 Task: Reply All to email with the signature Charles Evans with the subject Project completion from softage.1@softage.net with the message Could you provide an update on the progress of the environmental sustainability project?, select first 2 words, change the font of the message to Verdana and change the font typography to italics Send the email
Action: Mouse moved to (508, 648)
Screenshot: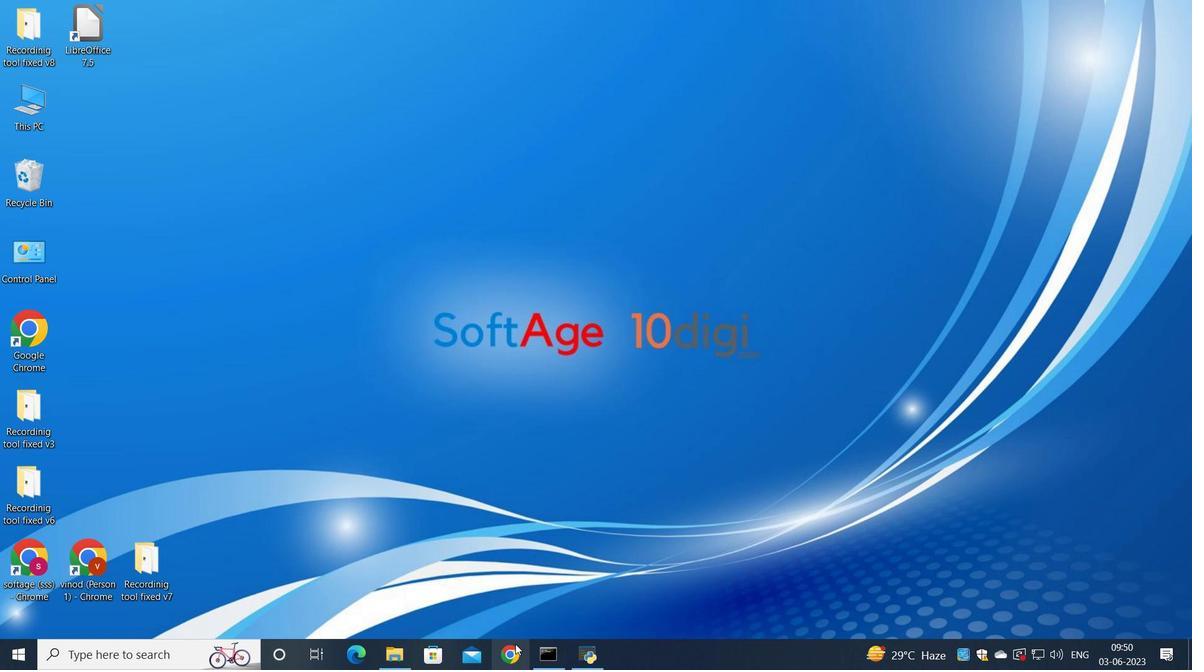 
Action: Mouse pressed left at (508, 648)
Screenshot: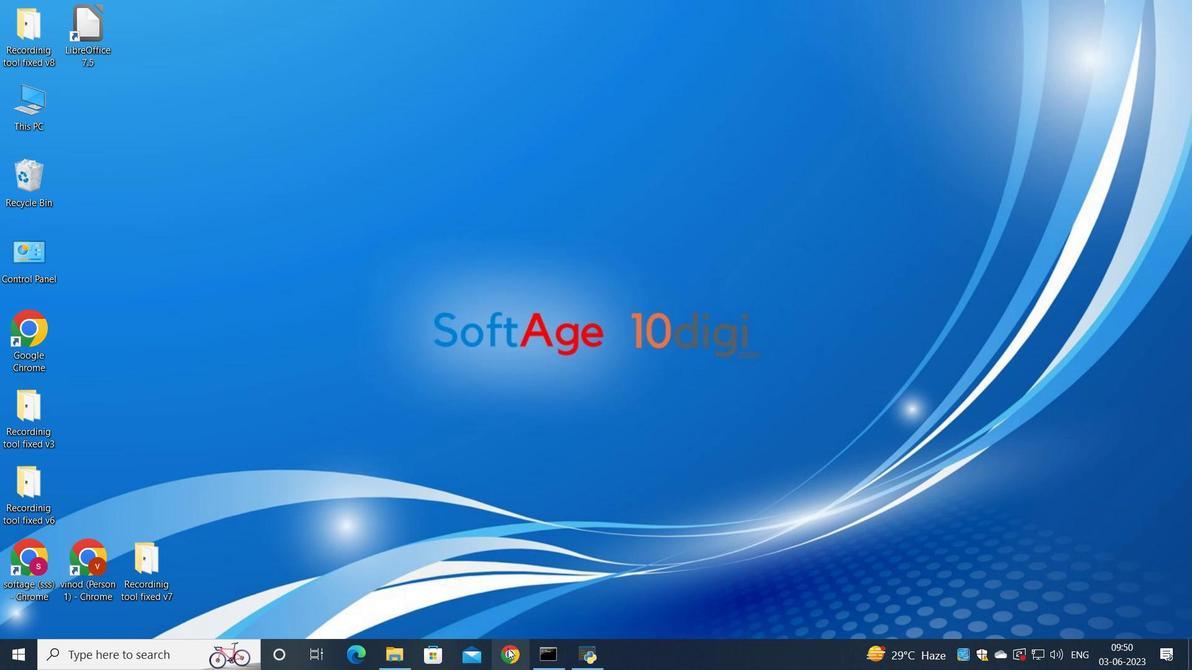 
Action: Mouse moved to (518, 395)
Screenshot: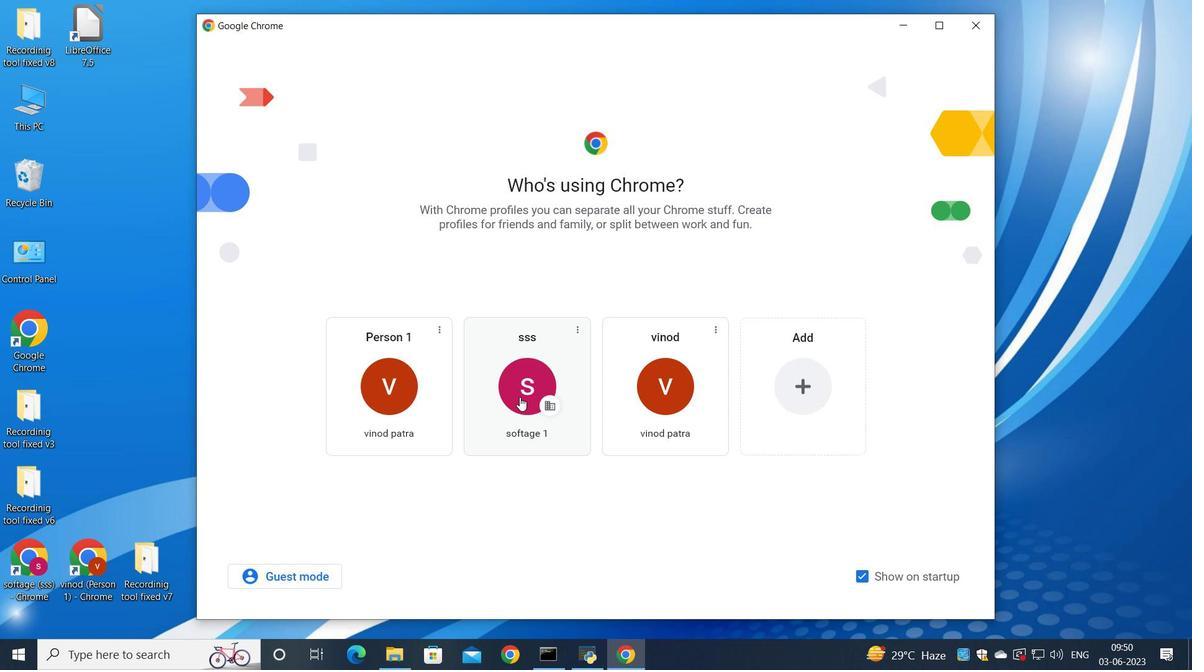 
Action: Mouse pressed left at (518, 395)
Screenshot: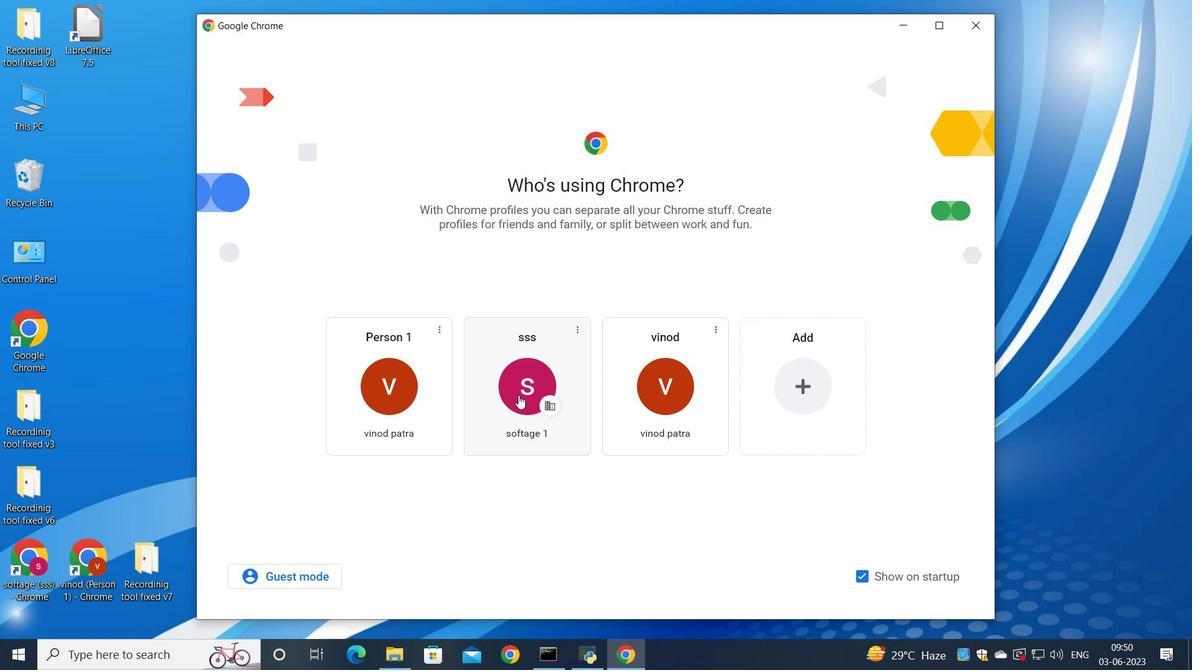 
Action: Mouse moved to (1039, 109)
Screenshot: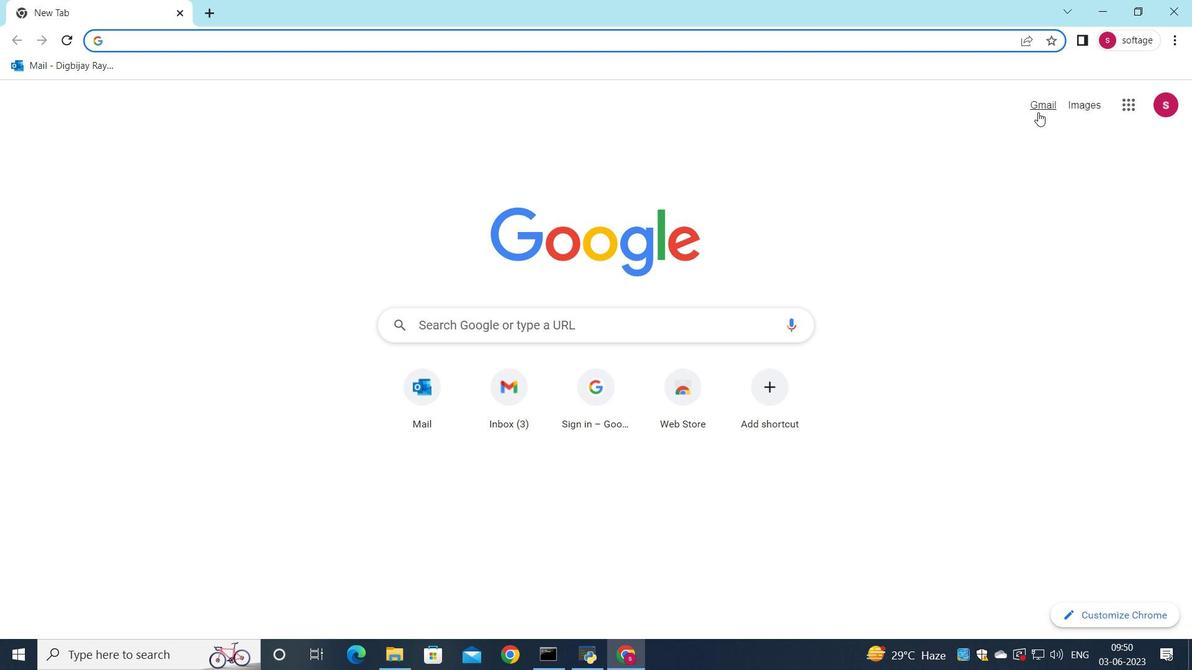 
Action: Mouse pressed left at (1039, 109)
Screenshot: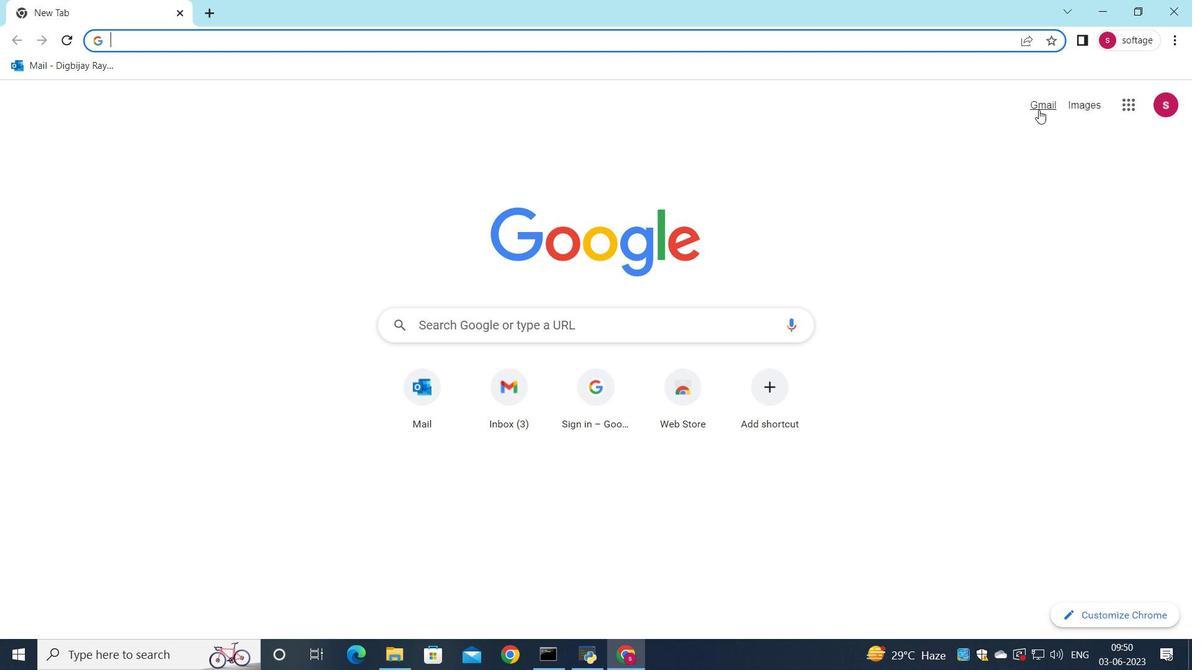 
Action: Mouse moved to (1008, 109)
Screenshot: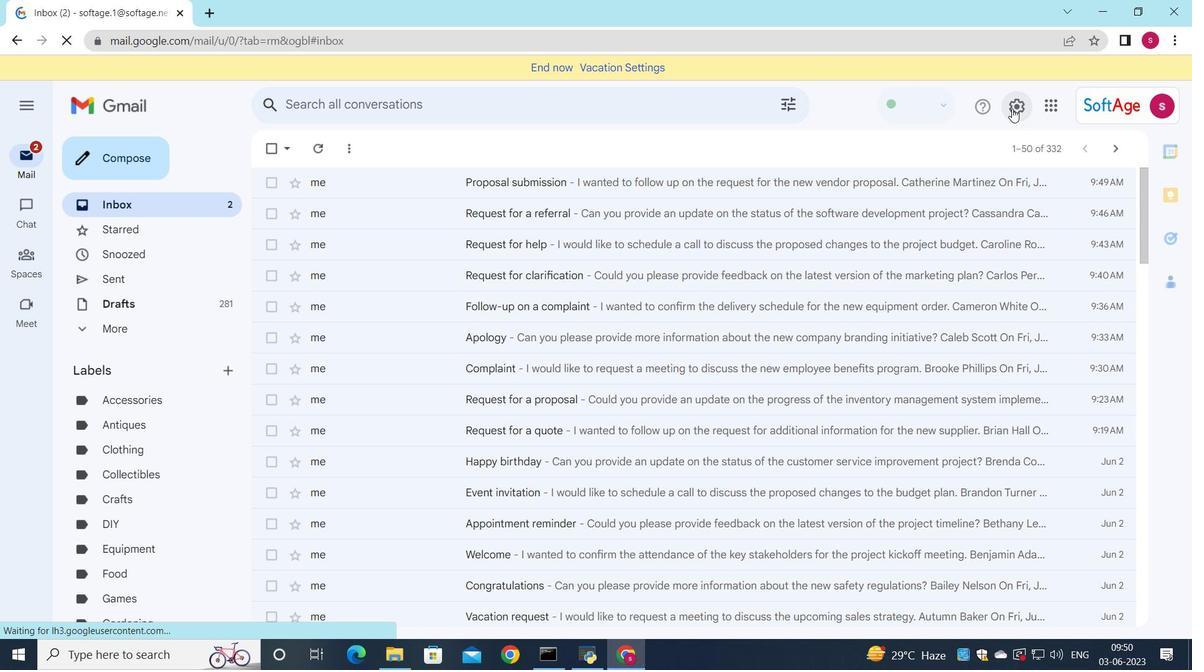 
Action: Mouse pressed left at (1008, 109)
Screenshot: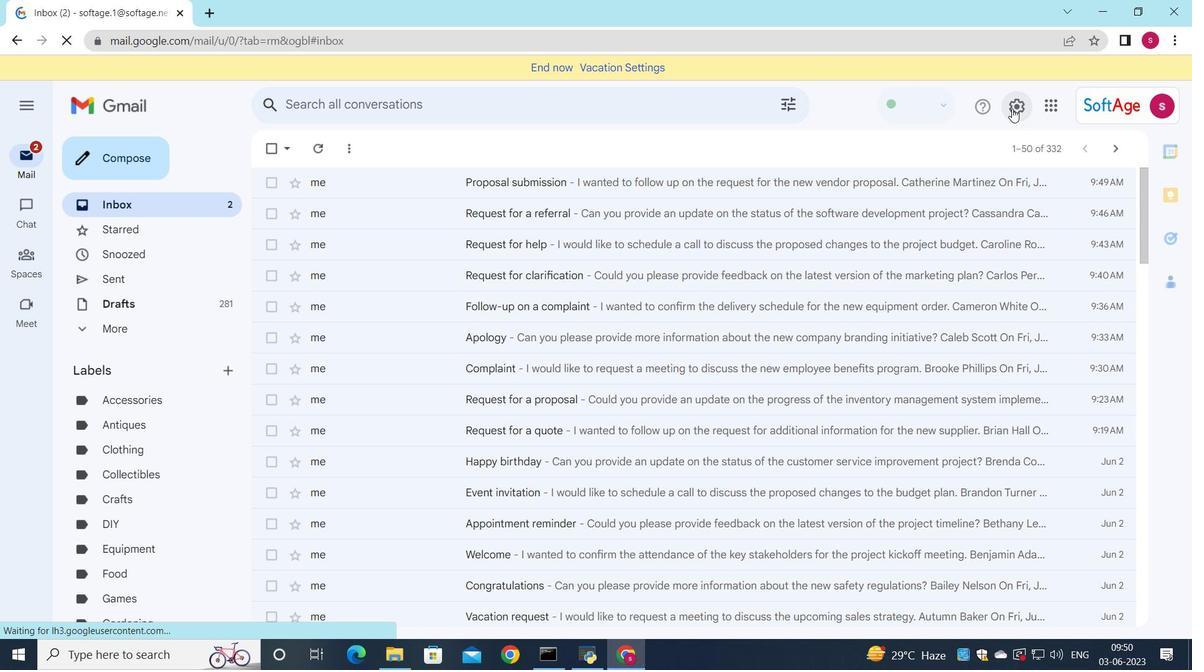 
Action: Mouse moved to (1010, 180)
Screenshot: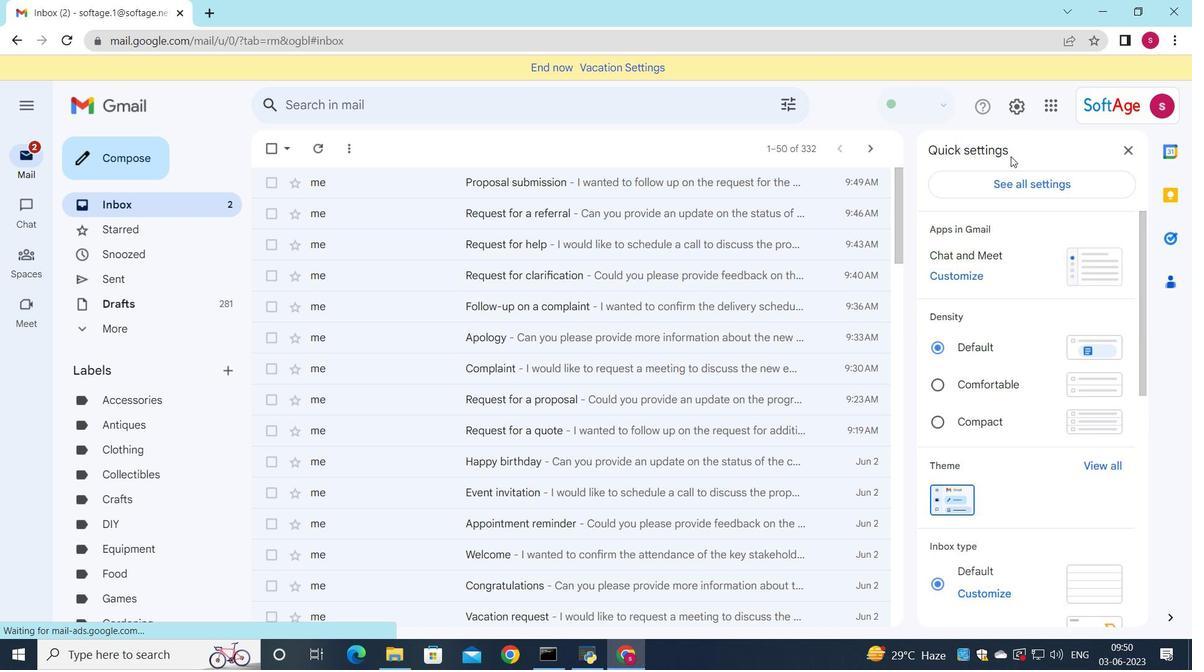 
Action: Mouse pressed left at (1010, 180)
Screenshot: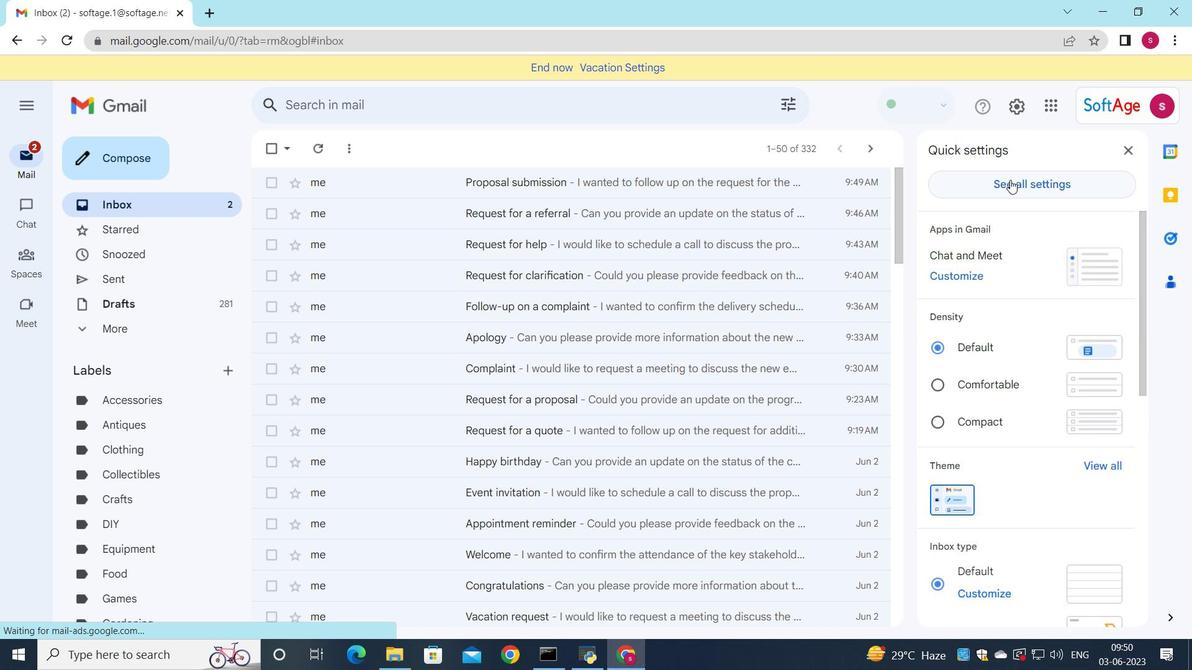 
Action: Mouse moved to (509, 327)
Screenshot: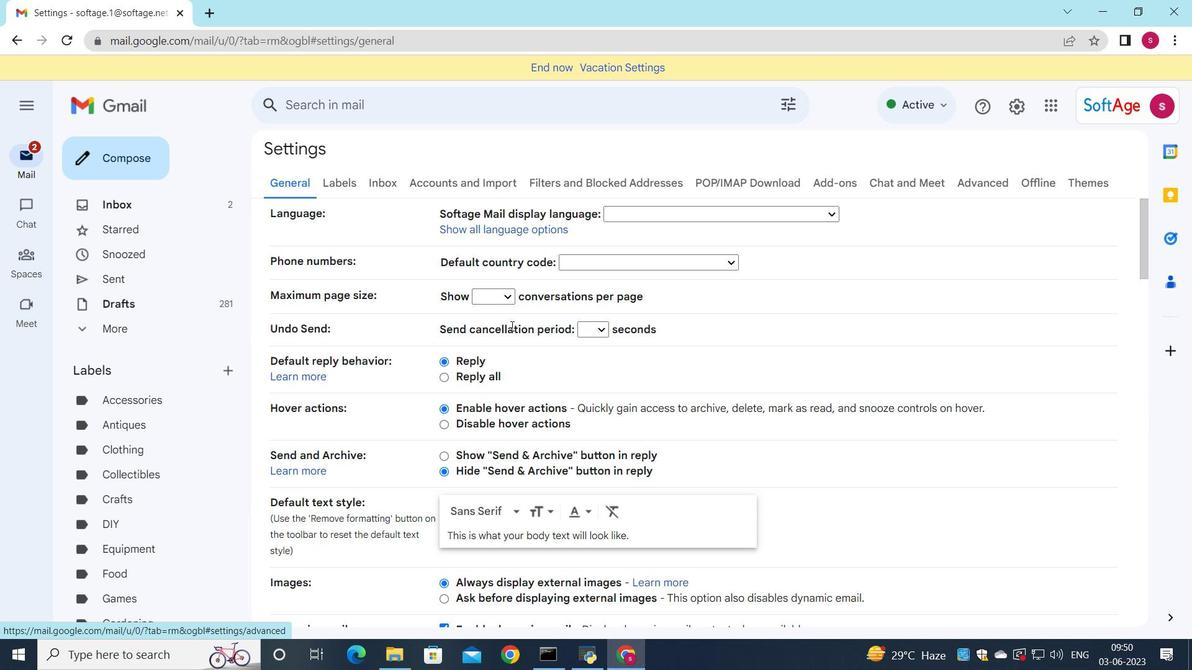 
Action: Mouse scrolled (509, 327) with delta (0, 0)
Screenshot: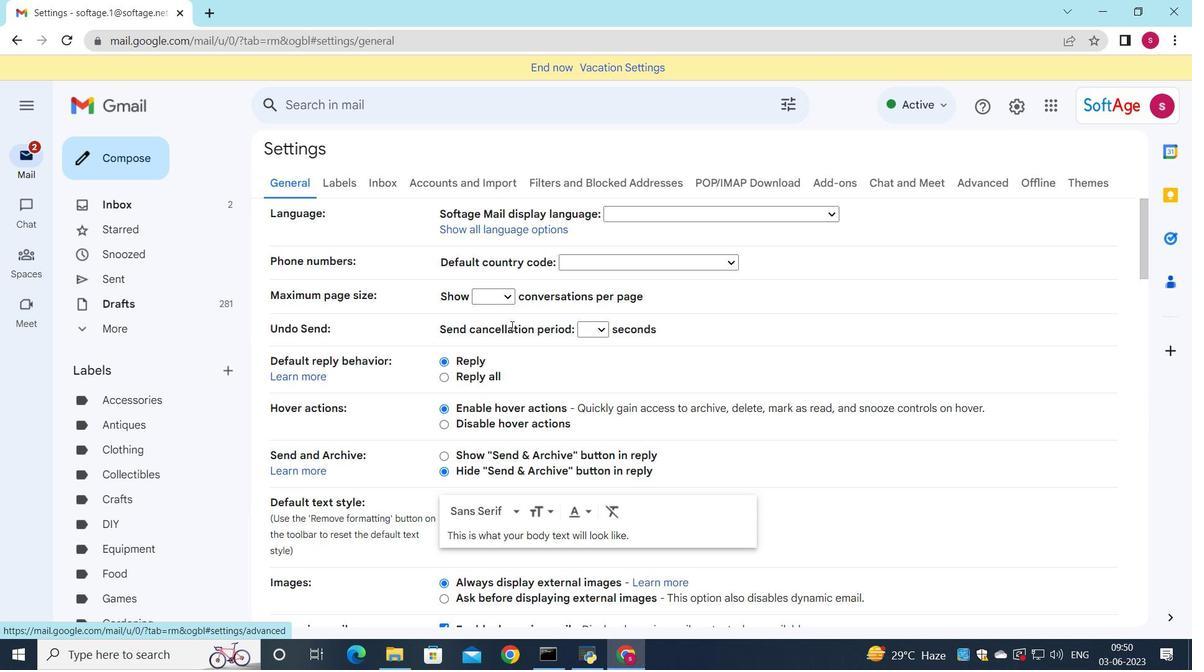 
Action: Mouse moved to (507, 329)
Screenshot: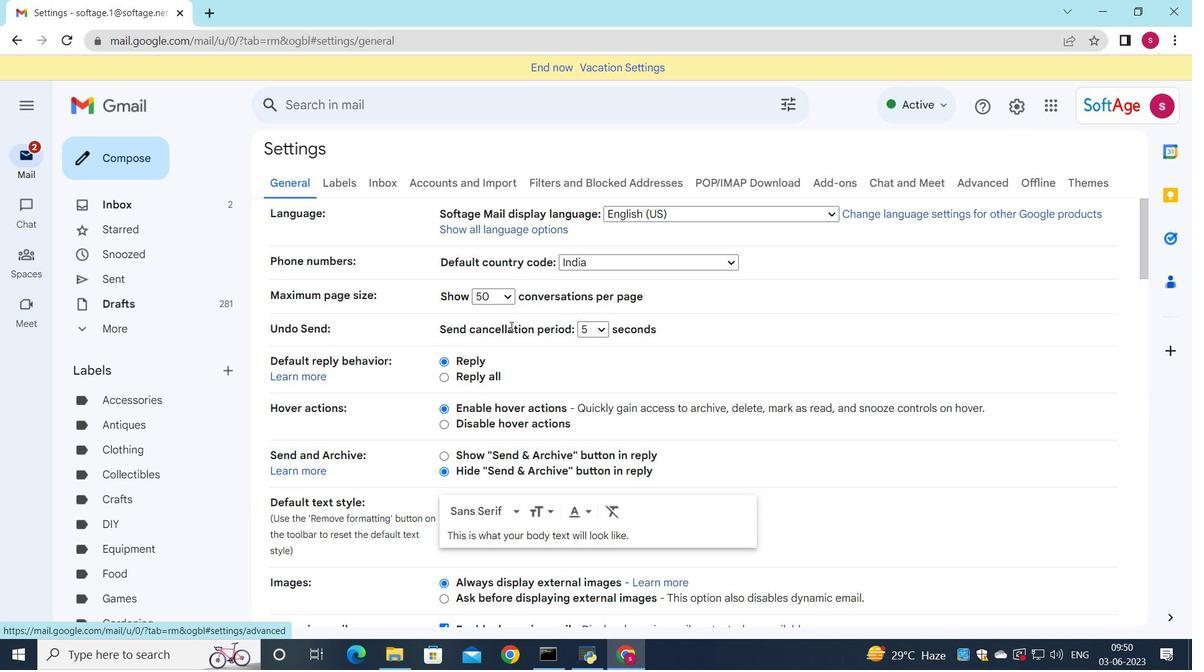 
Action: Mouse scrolled (507, 328) with delta (0, 0)
Screenshot: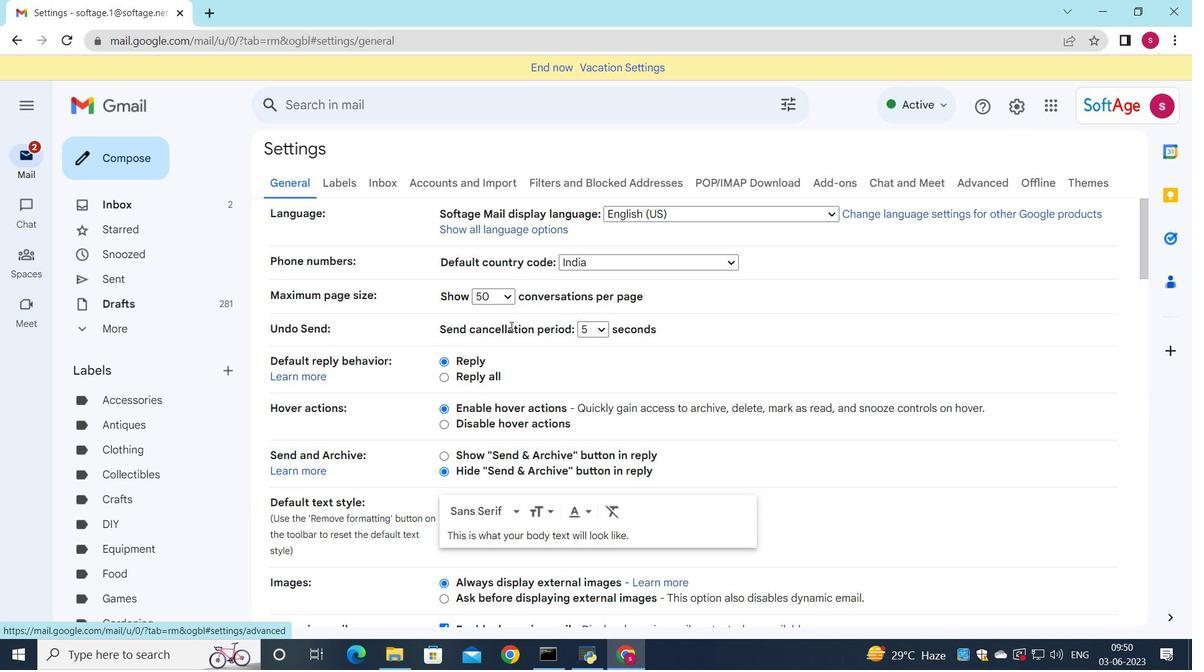 
Action: Mouse scrolled (507, 328) with delta (0, 0)
Screenshot: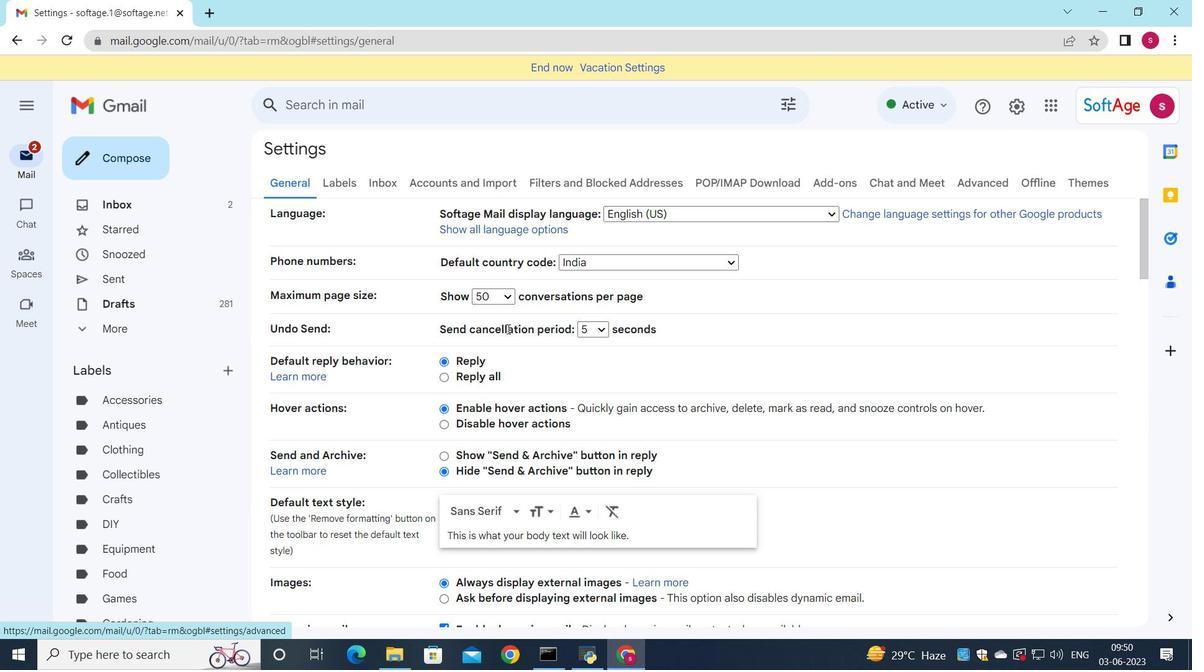 
Action: Mouse moved to (507, 334)
Screenshot: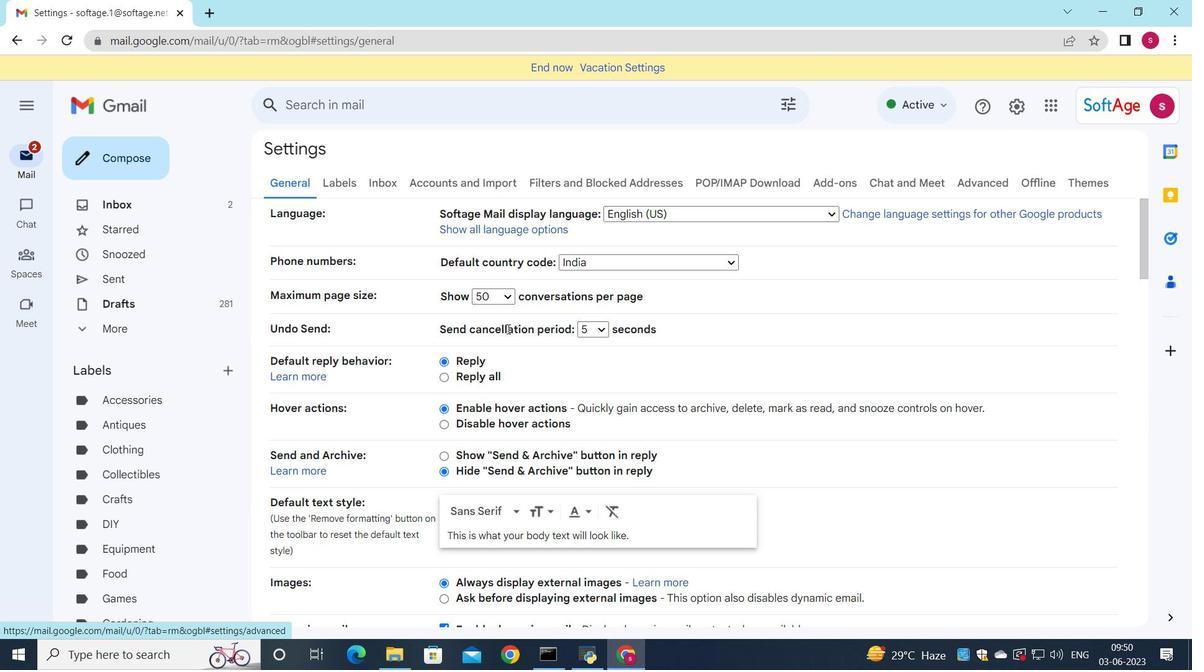 
Action: Mouse scrolled (507, 333) with delta (0, 0)
Screenshot: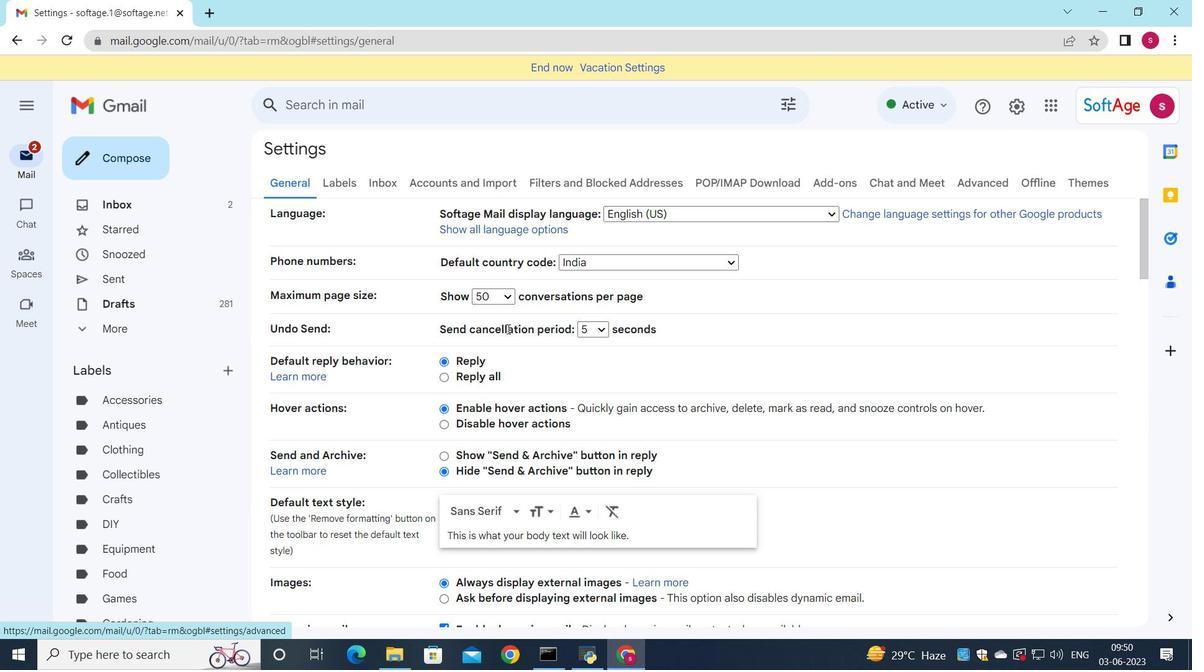 
Action: Mouse moved to (507, 337)
Screenshot: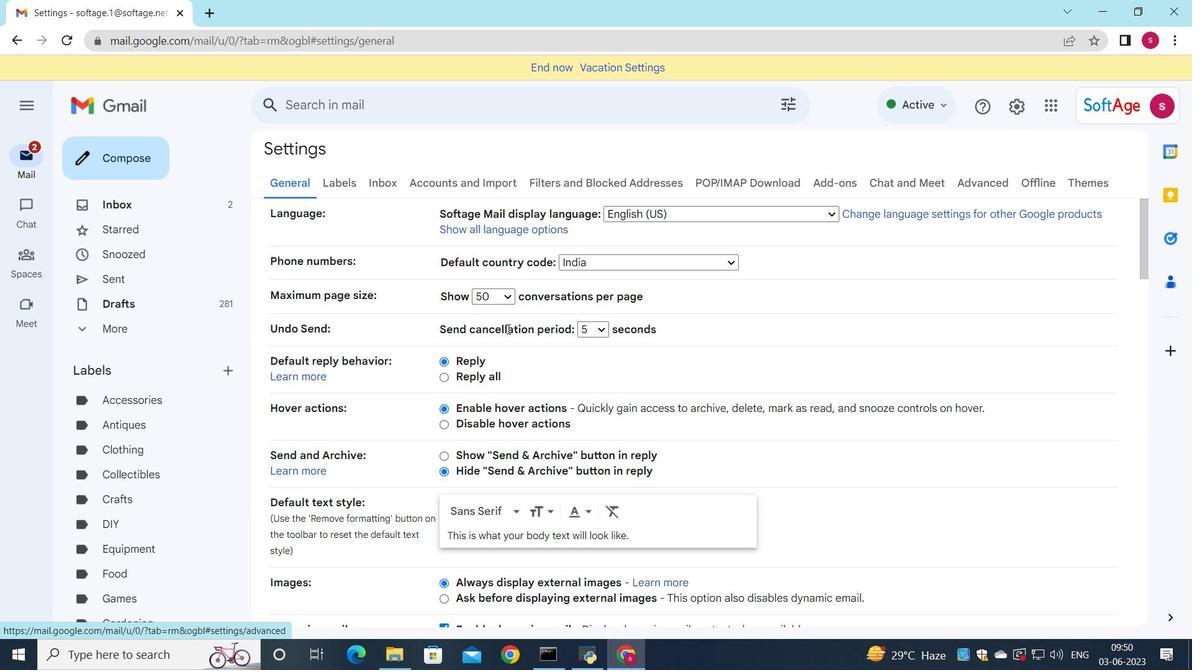 
Action: Mouse scrolled (507, 336) with delta (0, 0)
Screenshot: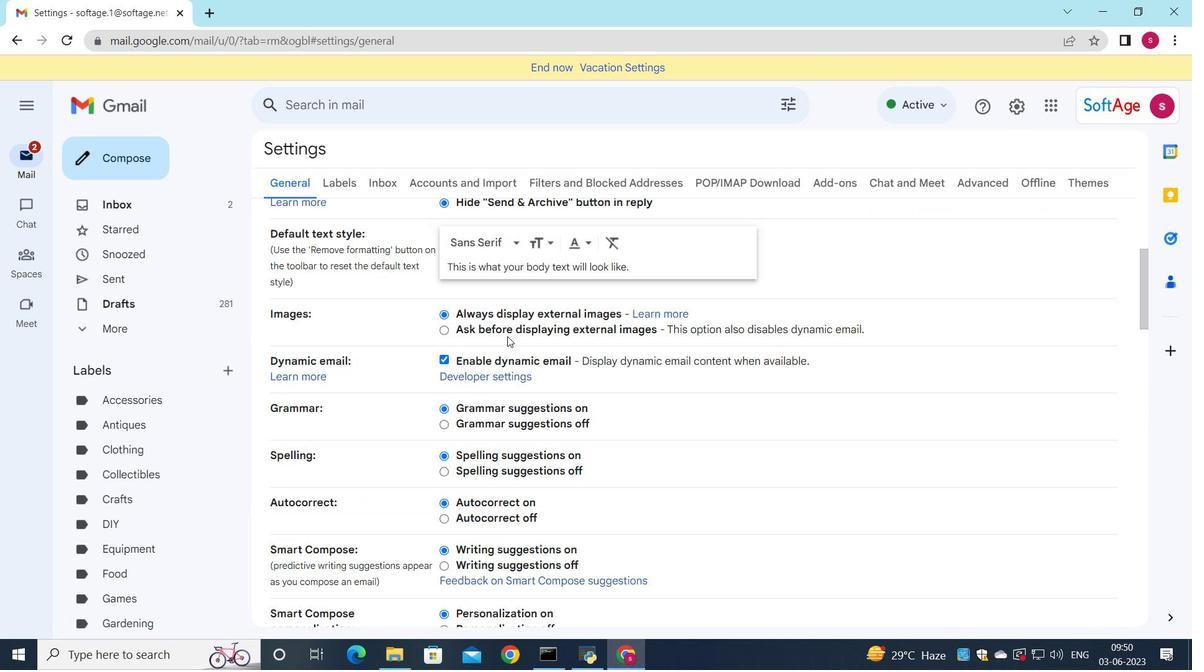 
Action: Mouse moved to (505, 337)
Screenshot: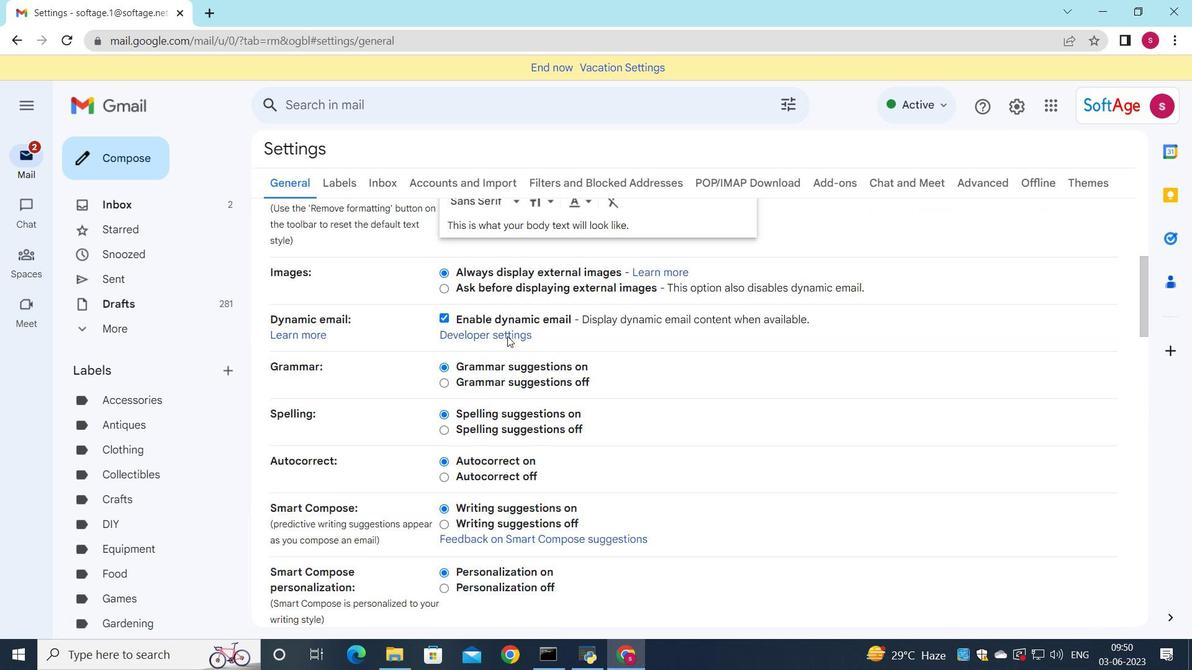 
Action: Mouse scrolled (505, 337) with delta (0, 0)
Screenshot: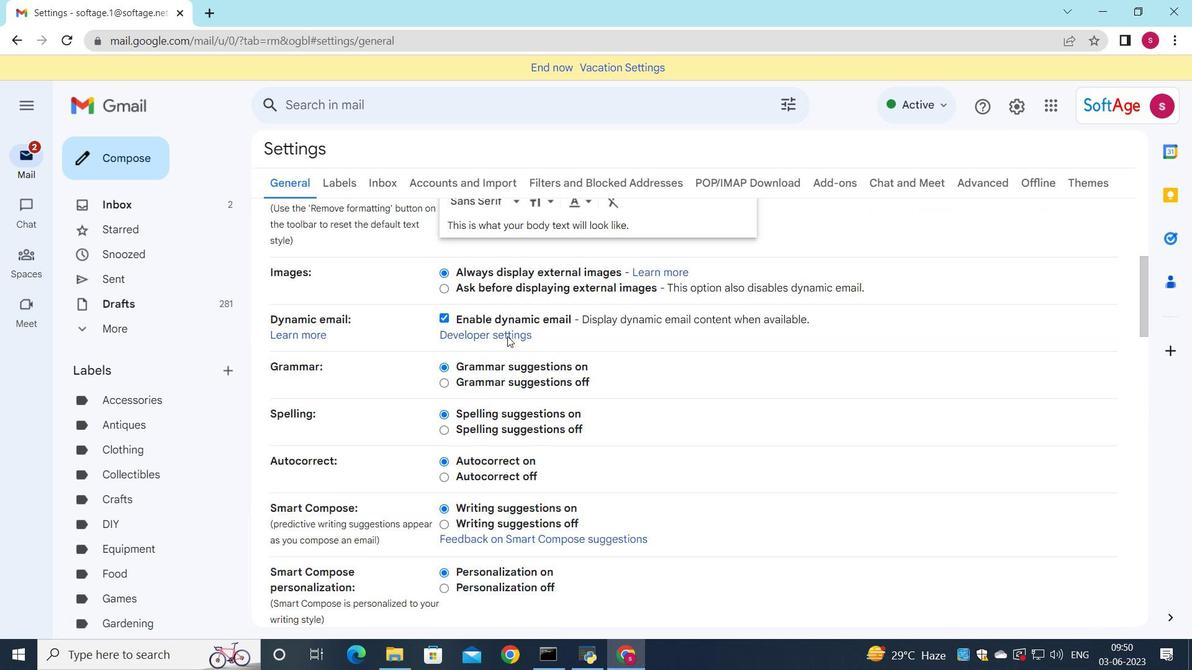 
Action: Mouse moved to (503, 340)
Screenshot: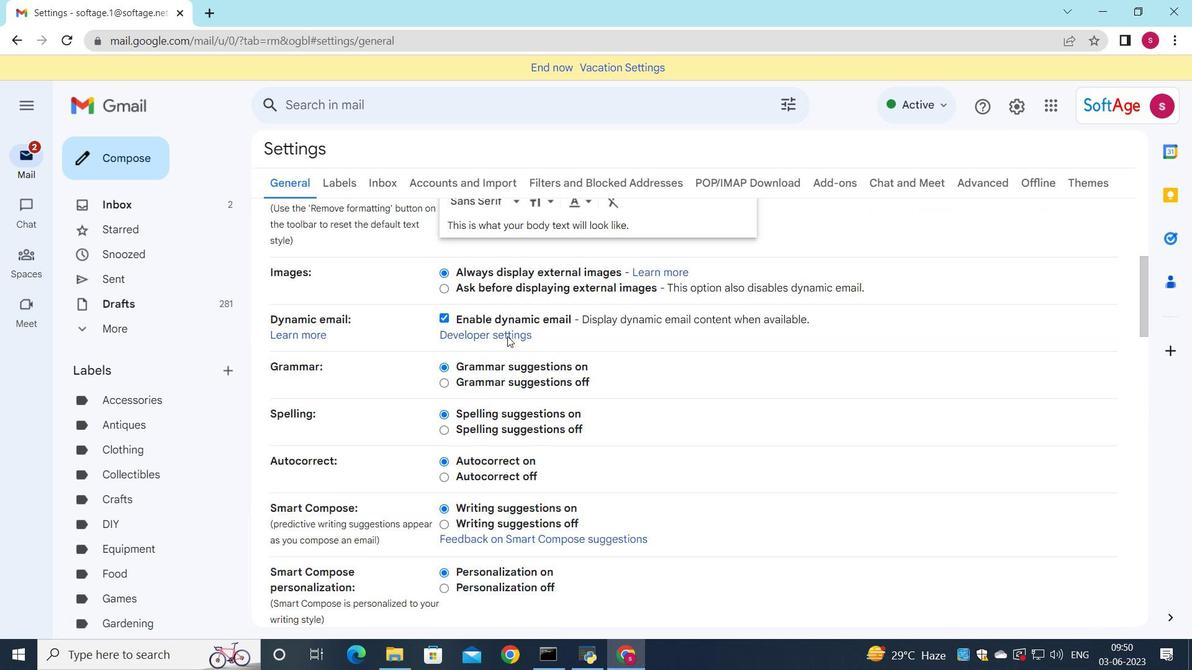 
Action: Mouse scrolled (503, 339) with delta (0, 0)
Screenshot: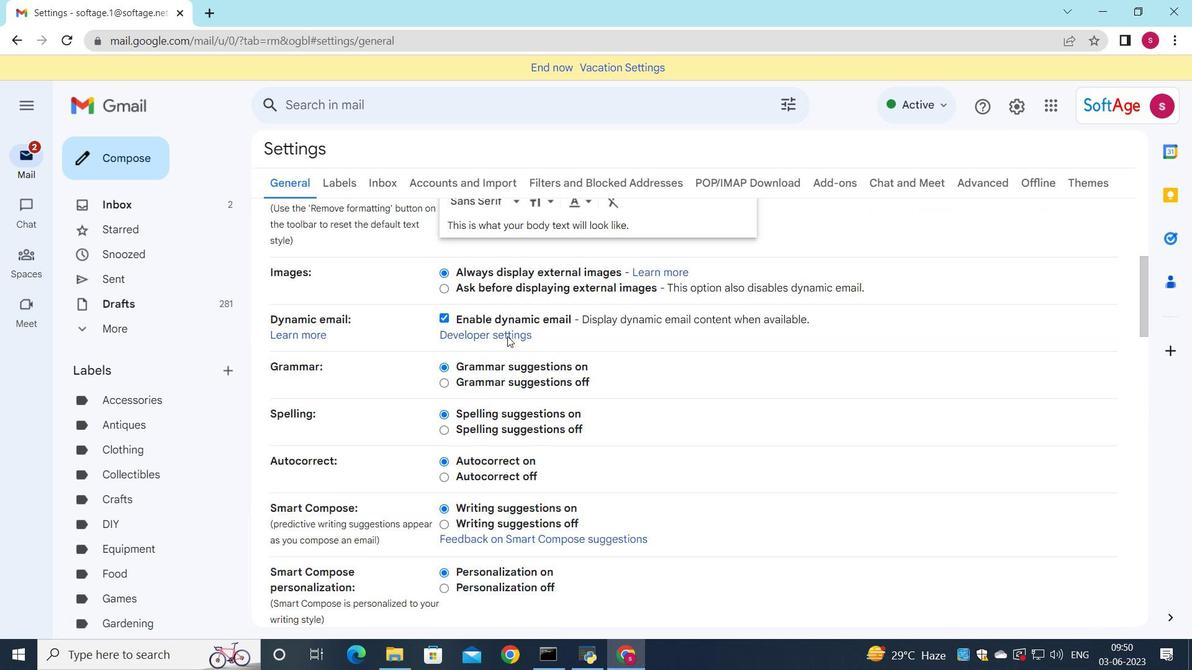 
Action: Mouse moved to (502, 342)
Screenshot: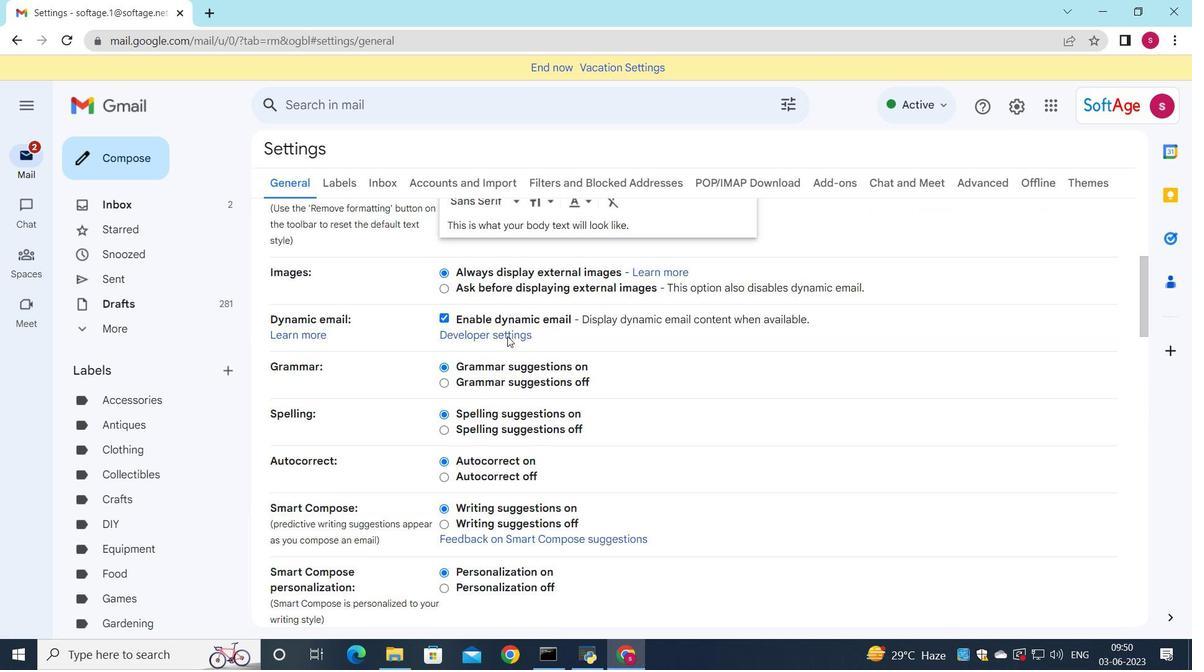 
Action: Mouse scrolled (502, 342) with delta (0, 0)
Screenshot: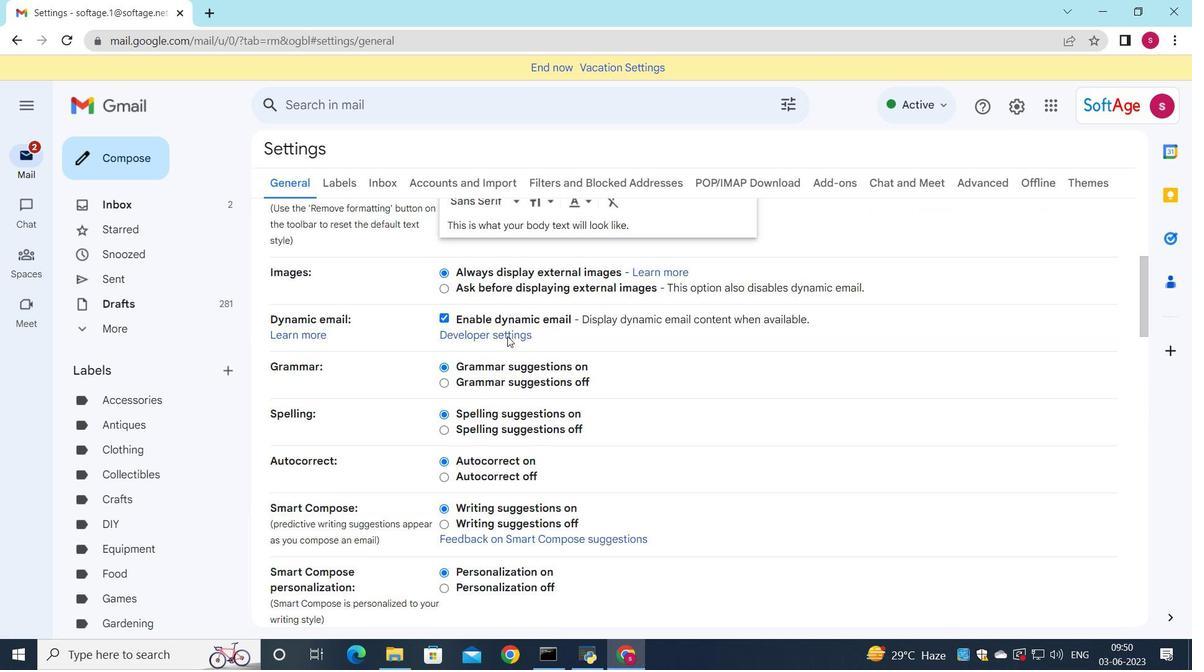 
Action: Mouse moved to (502, 348)
Screenshot: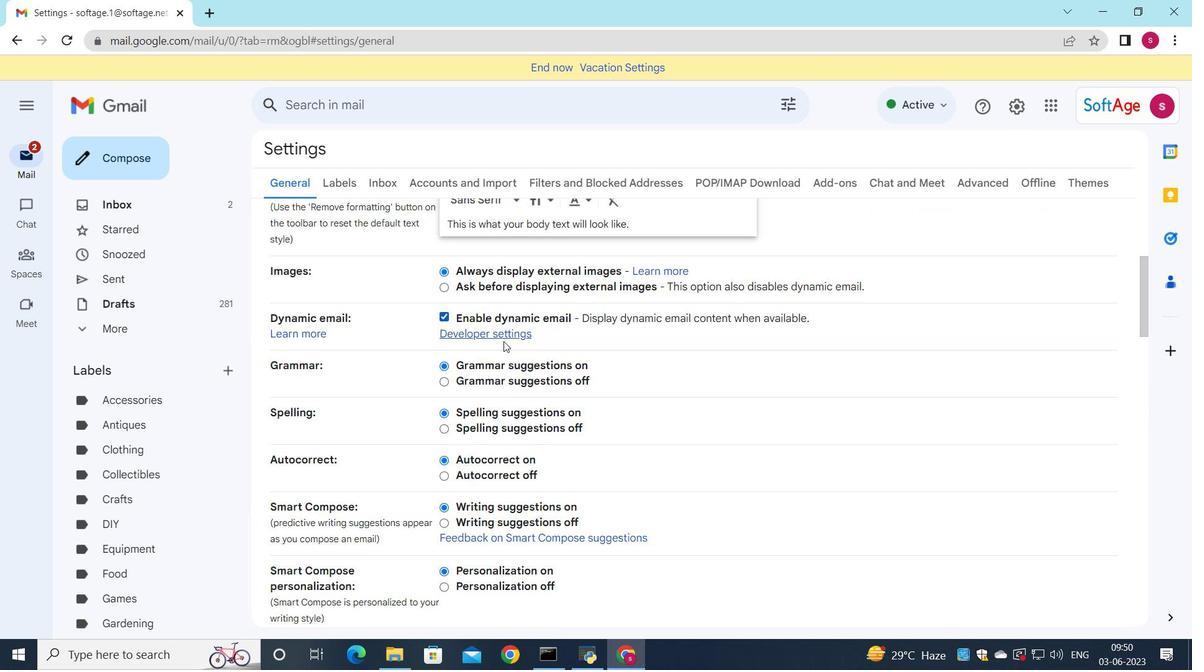 
Action: Mouse scrolled (502, 347) with delta (0, 0)
Screenshot: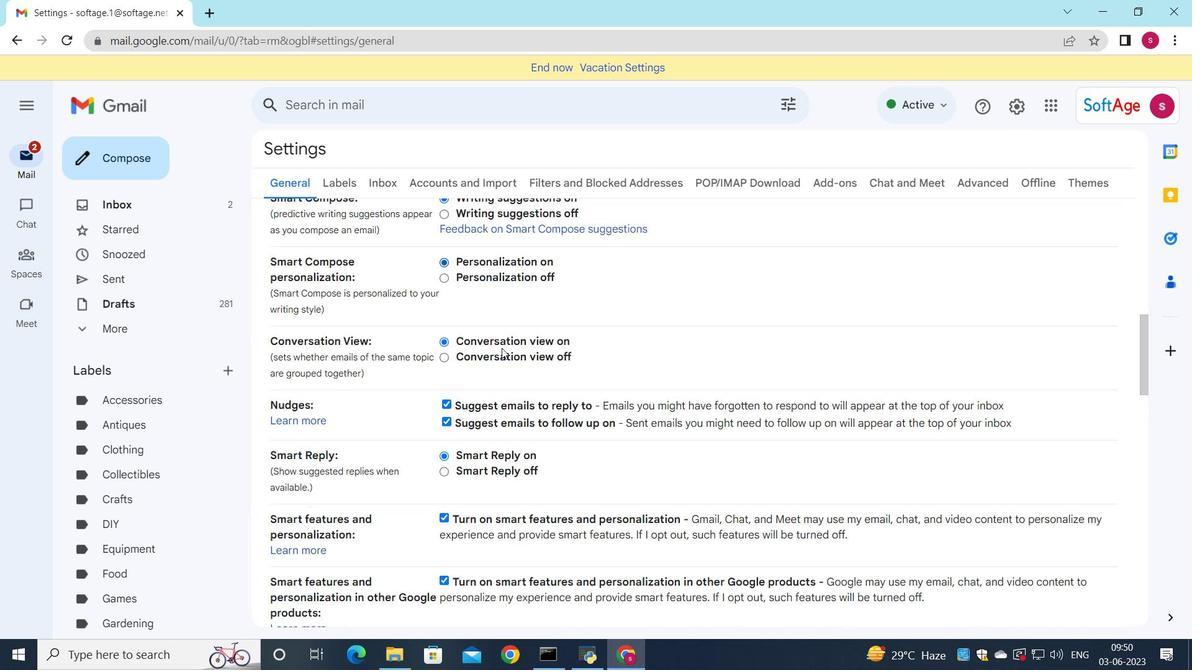 
Action: Mouse scrolled (502, 347) with delta (0, 0)
Screenshot: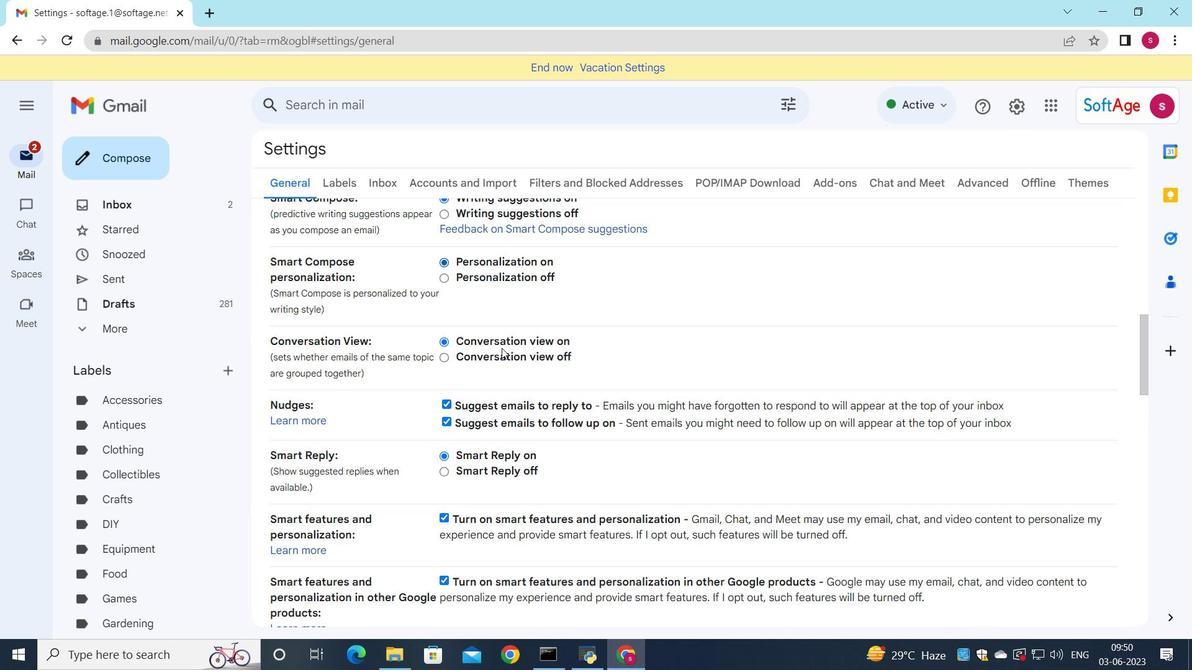 
Action: Mouse scrolled (502, 347) with delta (0, 0)
Screenshot: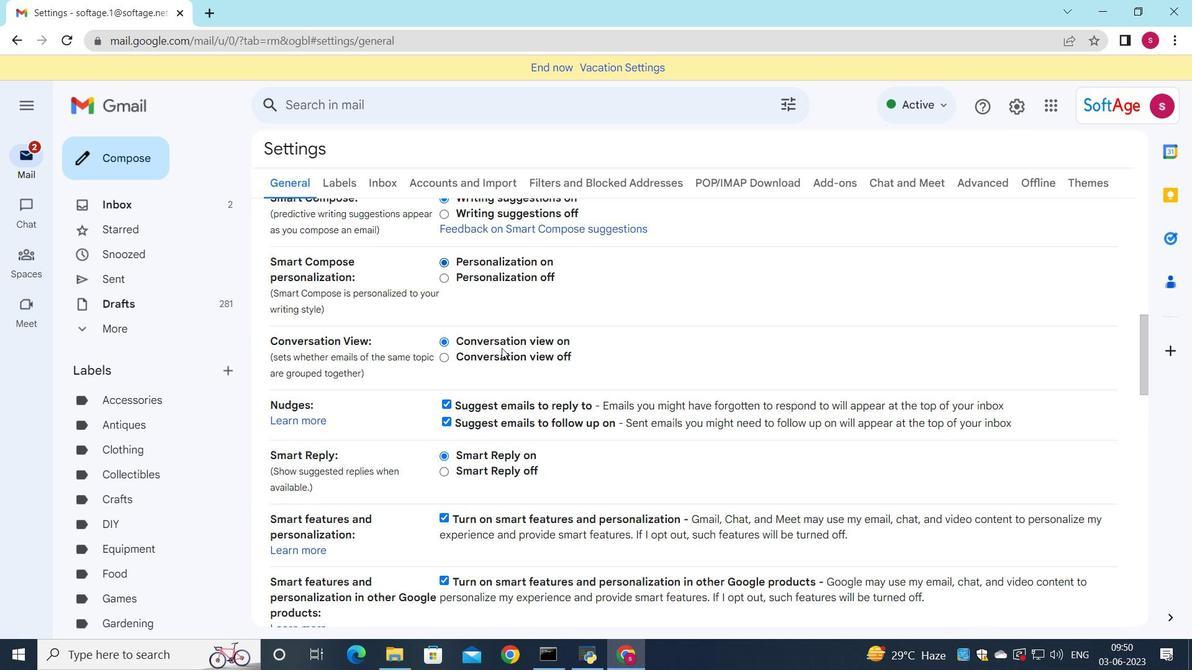 
Action: Mouse scrolled (502, 347) with delta (0, 0)
Screenshot: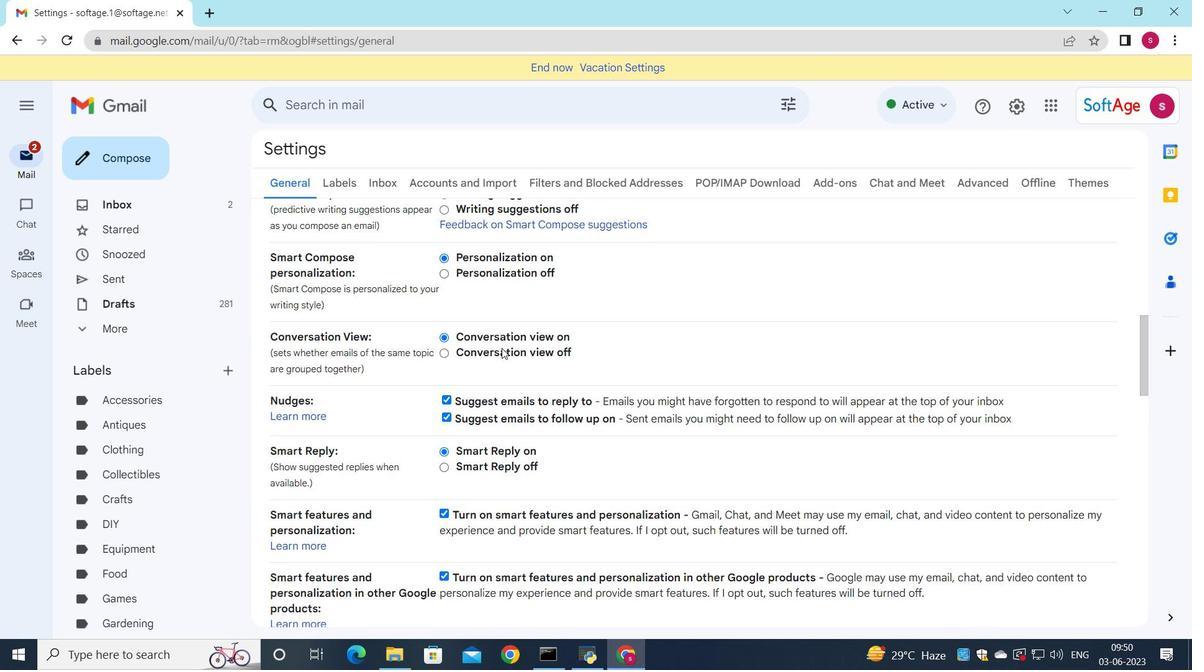
Action: Mouse scrolled (502, 347) with delta (0, 0)
Screenshot: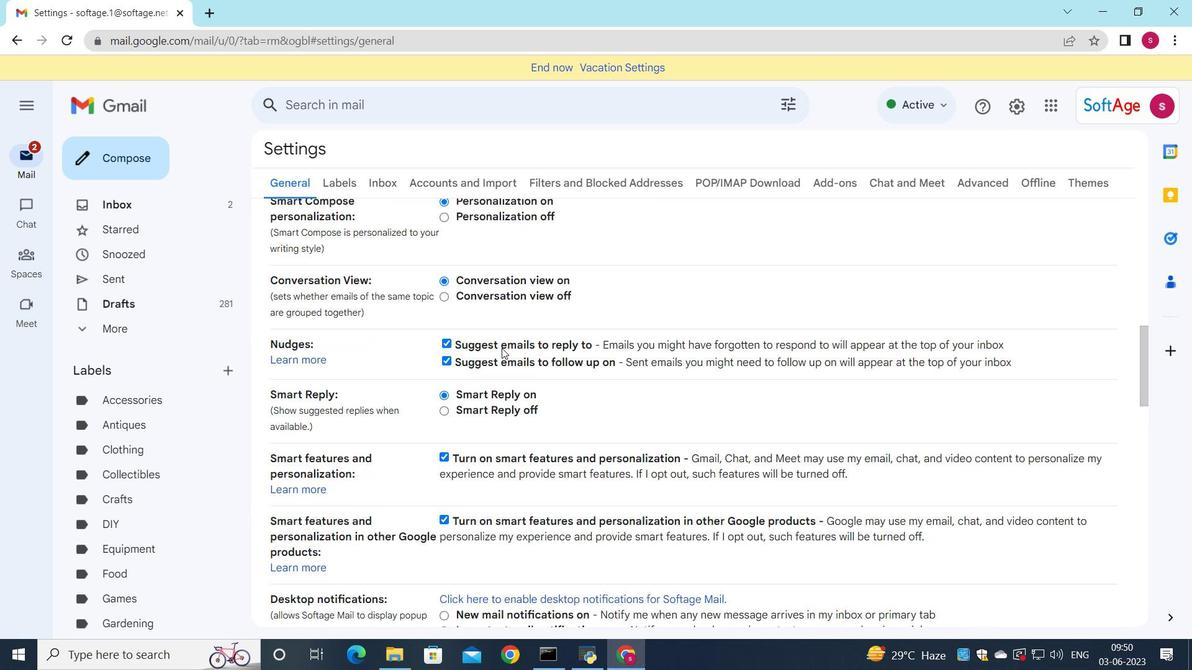 
Action: Mouse scrolled (502, 347) with delta (0, 0)
Screenshot: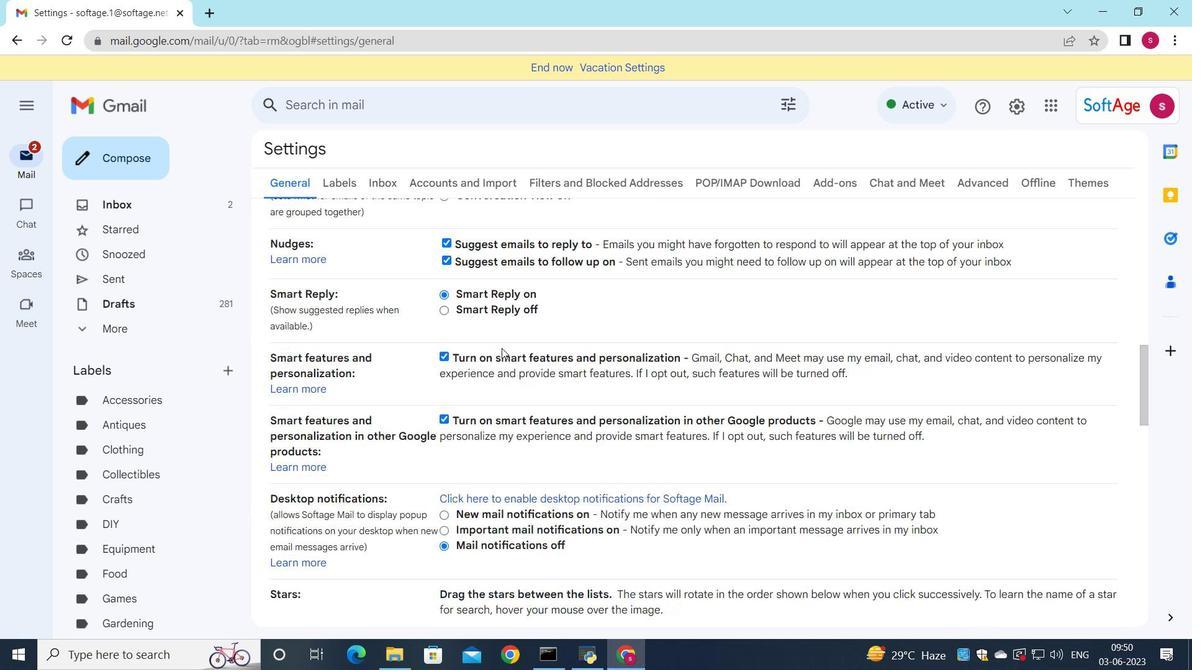 
Action: Mouse scrolled (502, 347) with delta (0, 0)
Screenshot: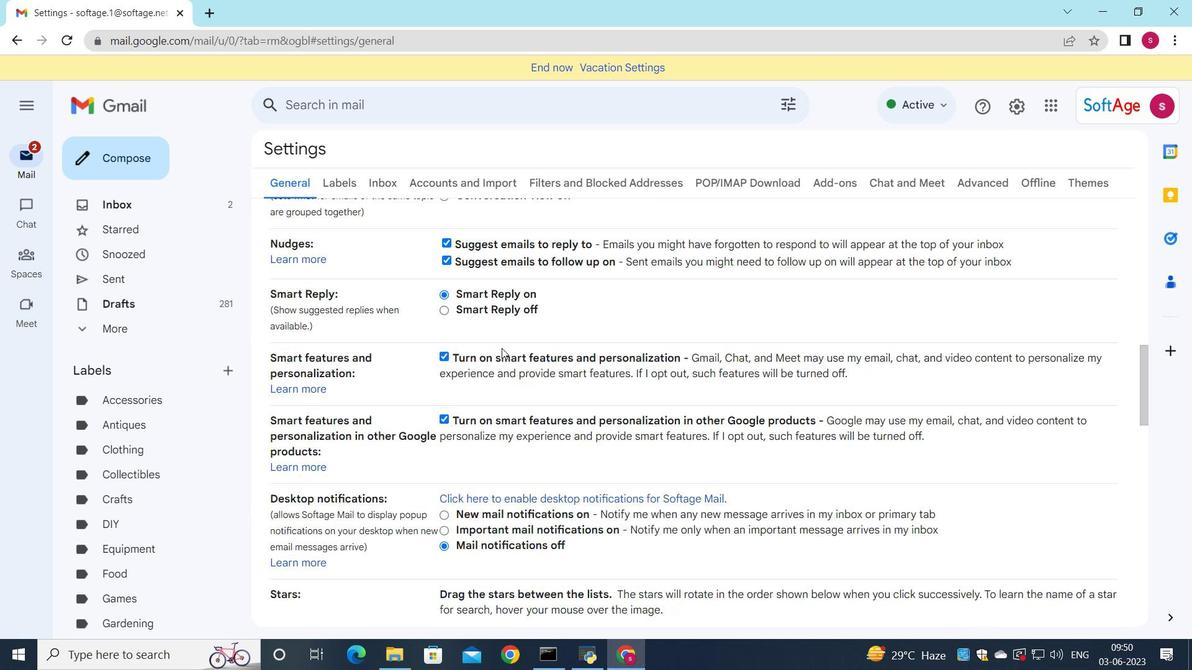 
Action: Mouse scrolled (502, 347) with delta (0, 0)
Screenshot: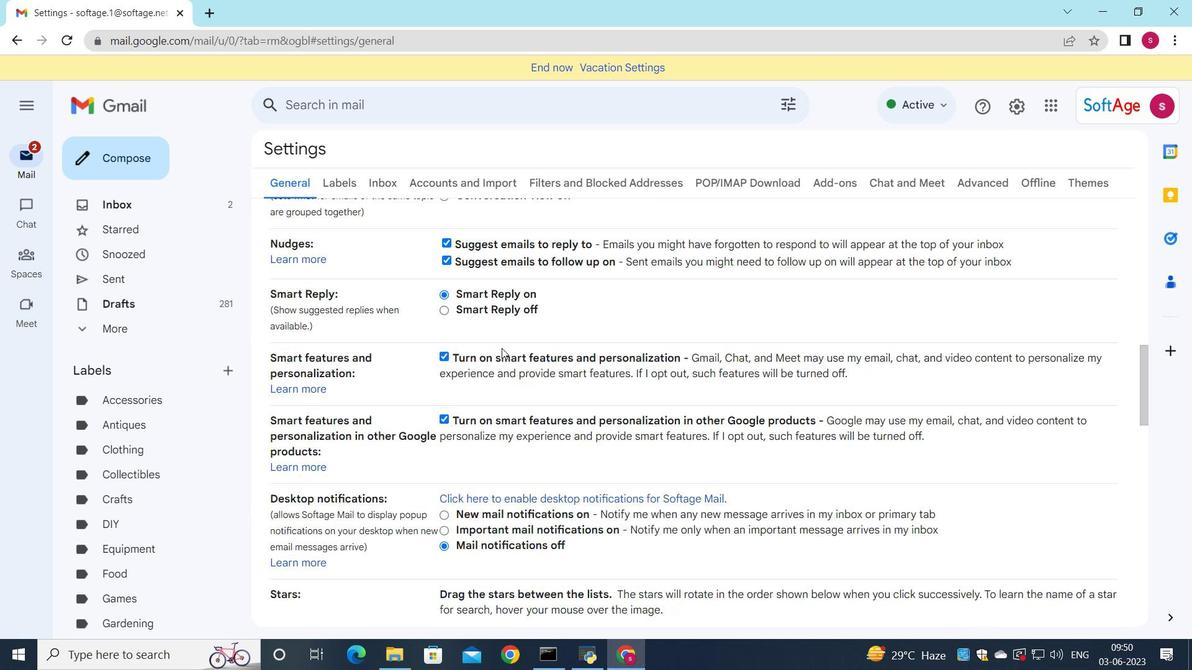 
Action: Mouse scrolled (502, 347) with delta (0, 0)
Screenshot: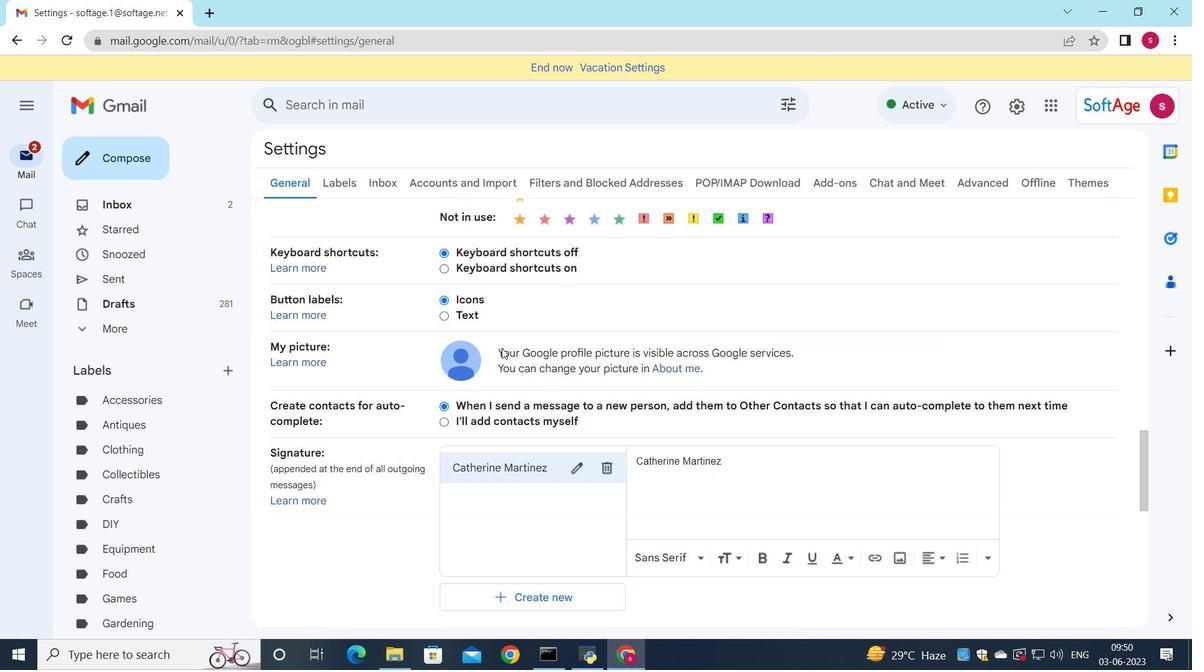 
Action: Mouse scrolled (502, 347) with delta (0, 0)
Screenshot: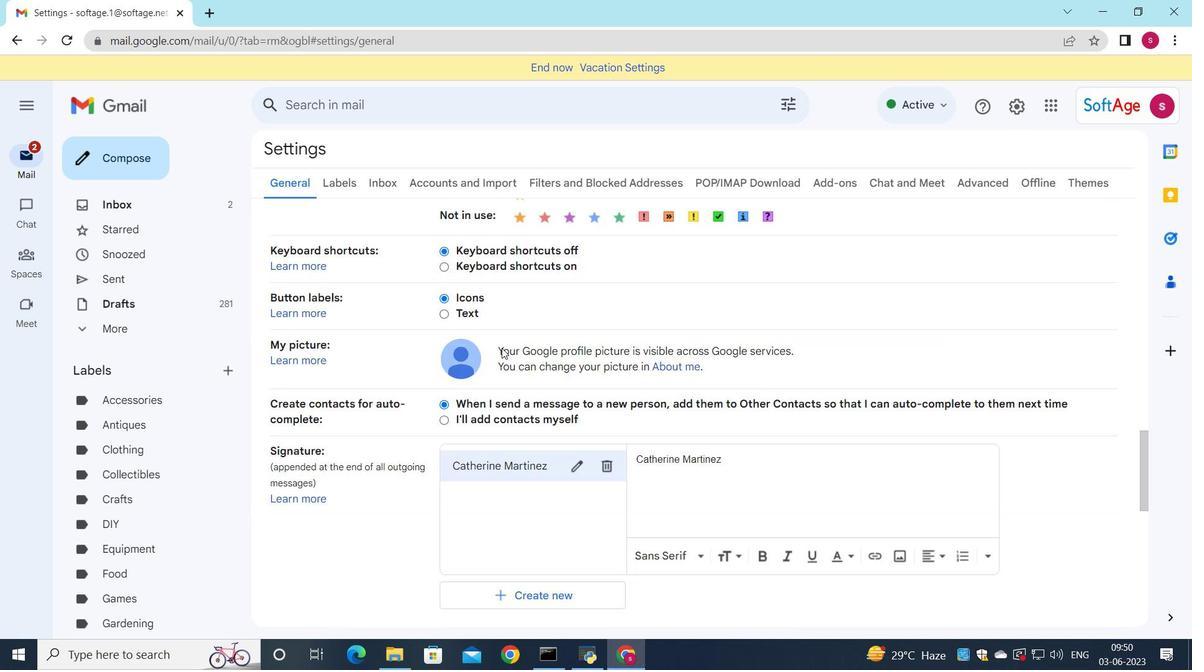 
Action: Mouse scrolled (502, 347) with delta (0, 0)
Screenshot: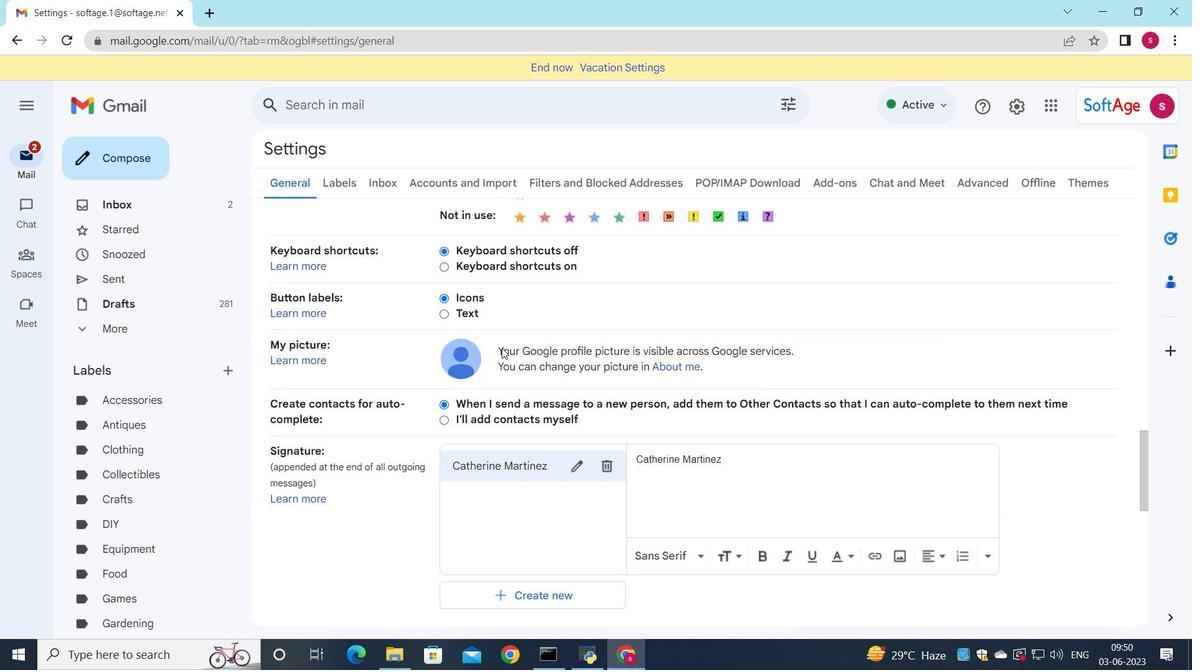 
Action: Mouse moved to (603, 244)
Screenshot: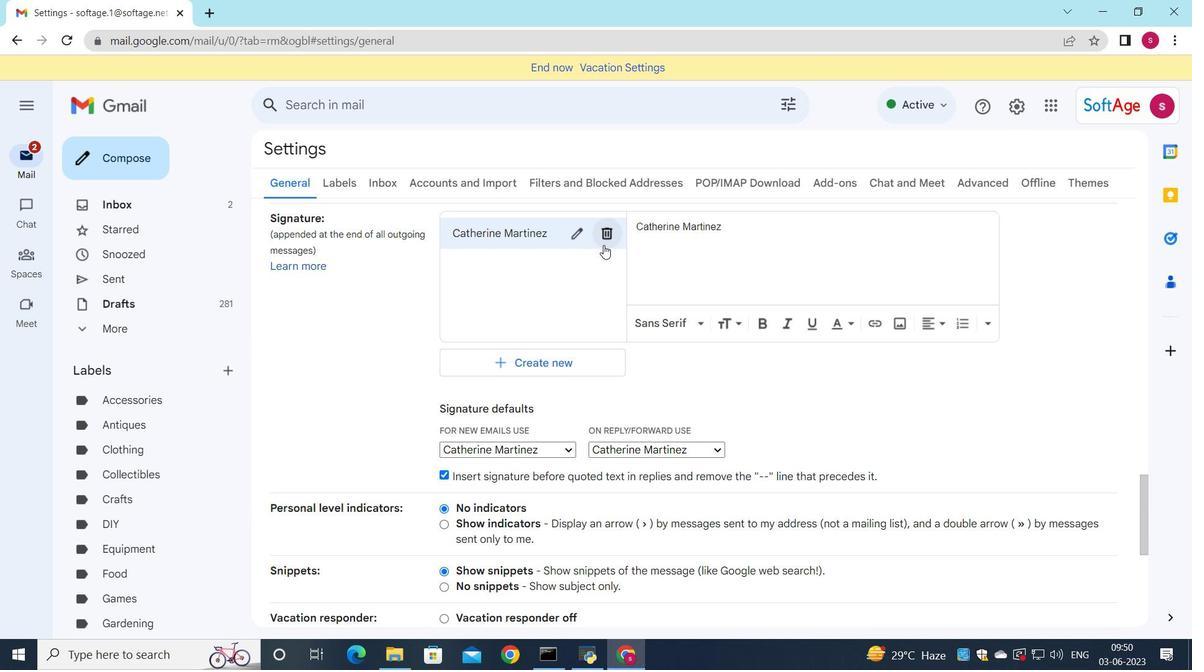 
Action: Mouse pressed left at (603, 244)
Screenshot: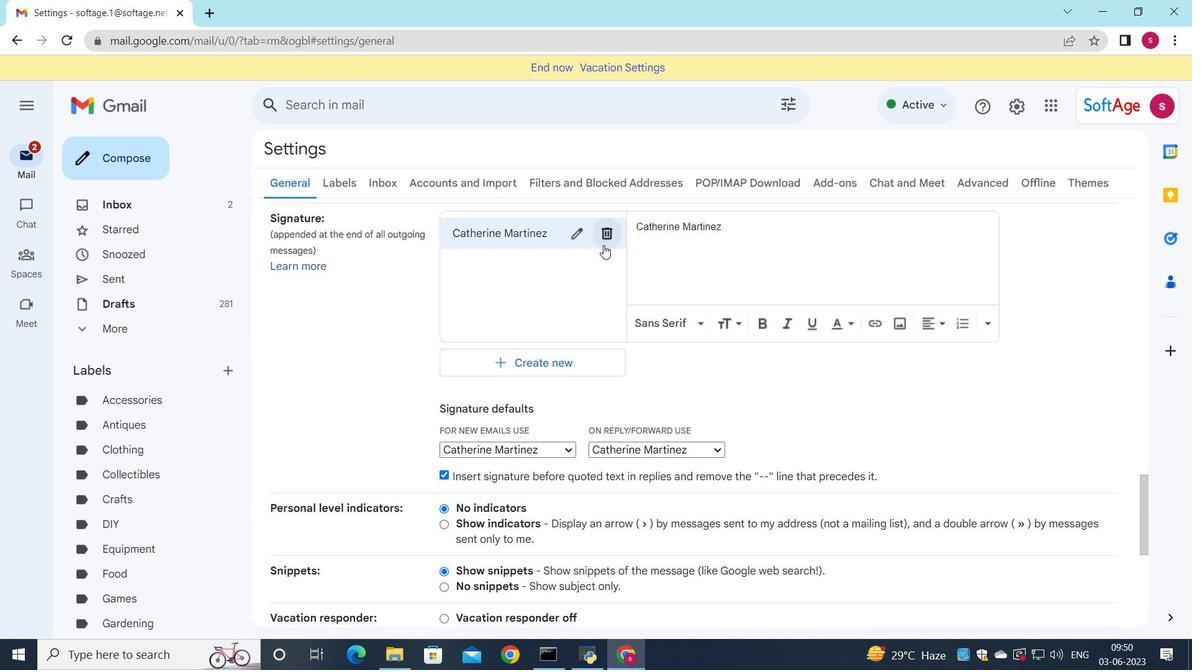 
Action: Mouse moved to (742, 372)
Screenshot: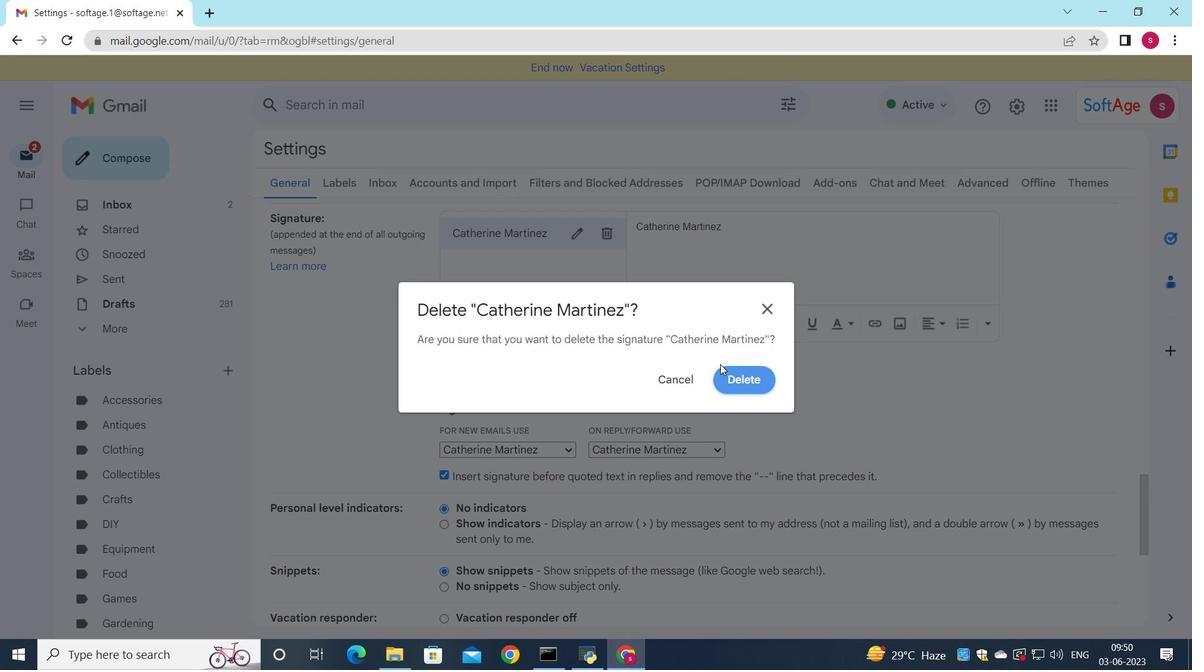 
Action: Mouse pressed left at (742, 372)
Screenshot: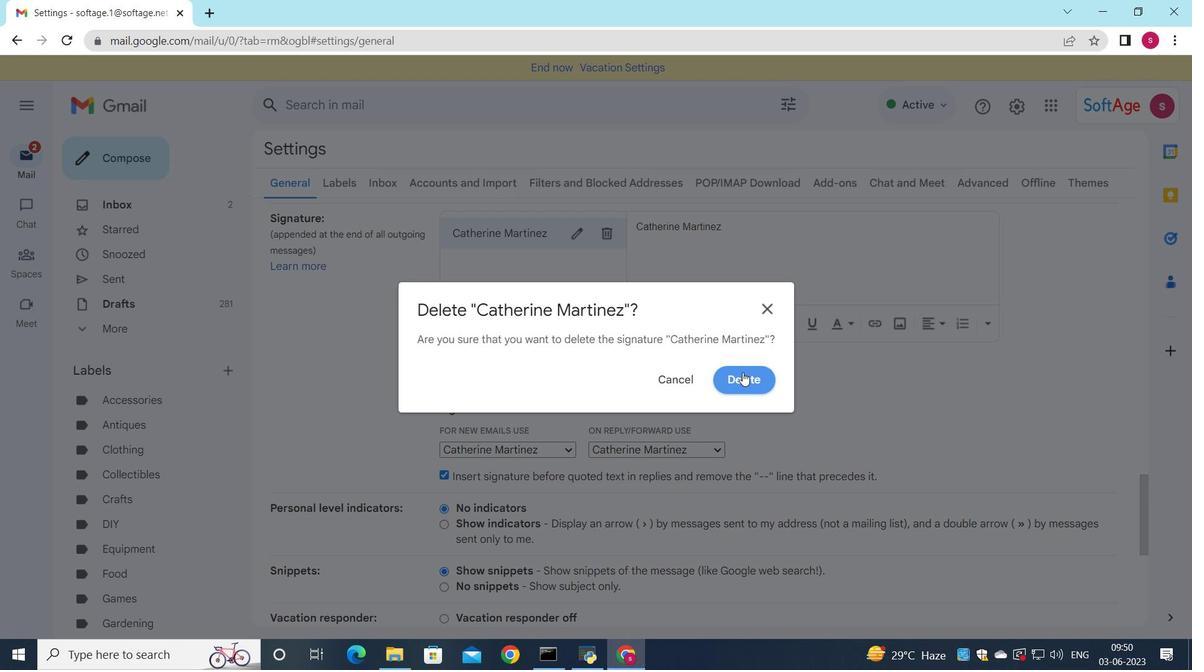 
Action: Mouse moved to (520, 246)
Screenshot: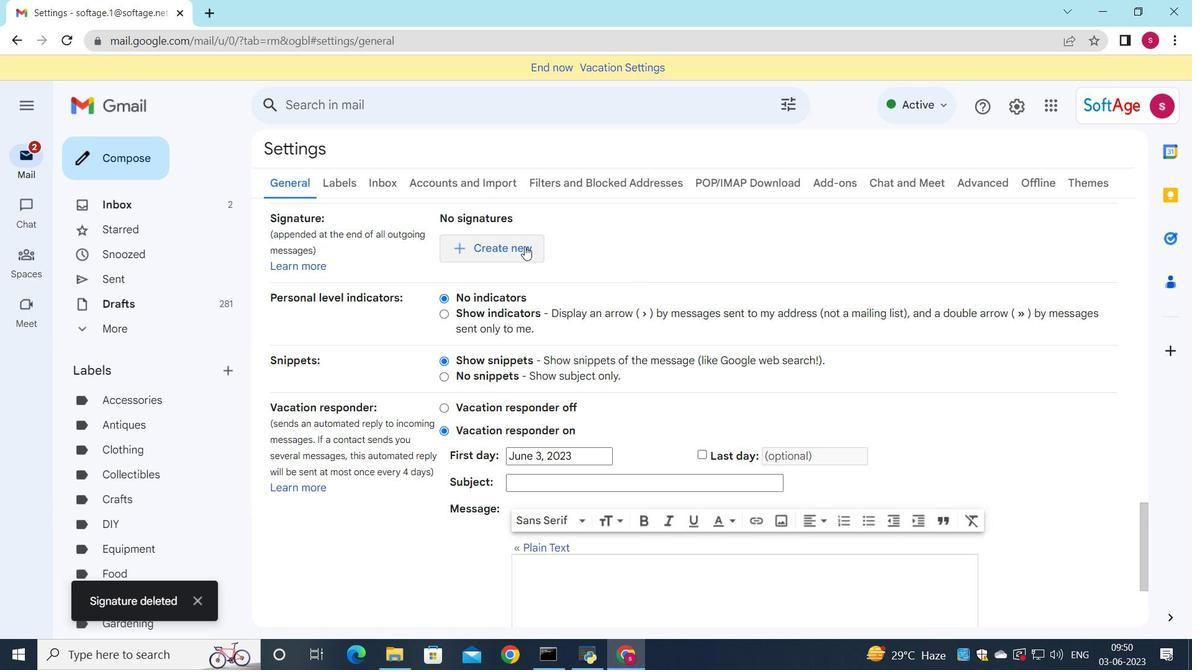 
Action: Mouse pressed left at (520, 246)
Screenshot: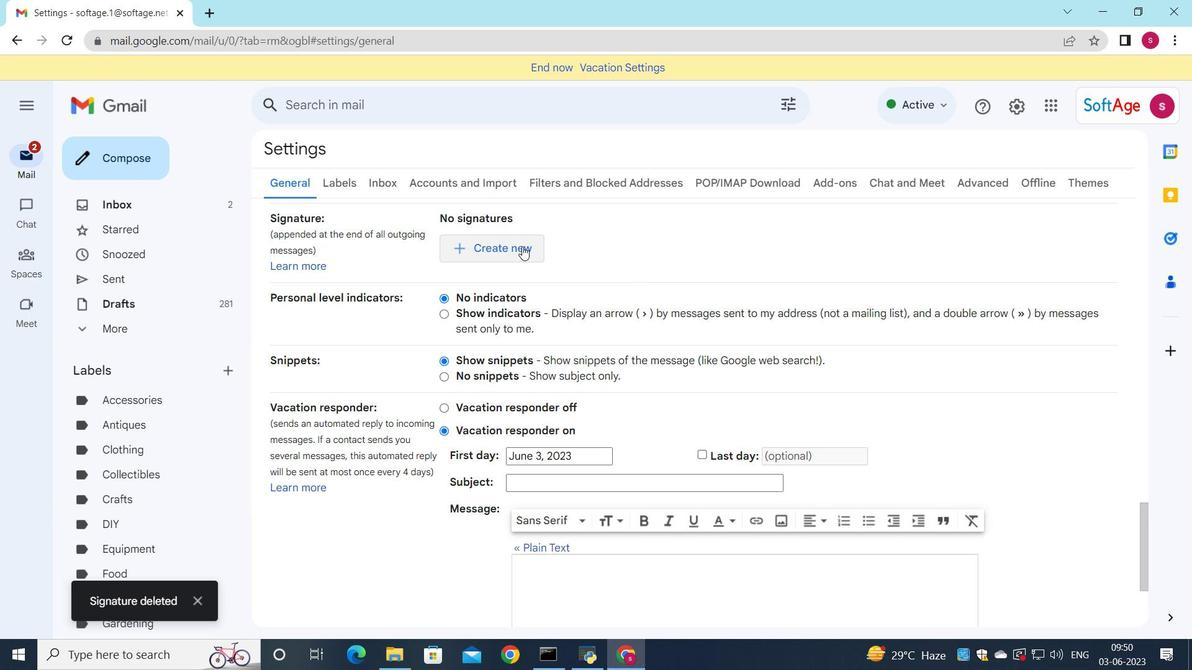 
Action: Mouse moved to (686, 232)
Screenshot: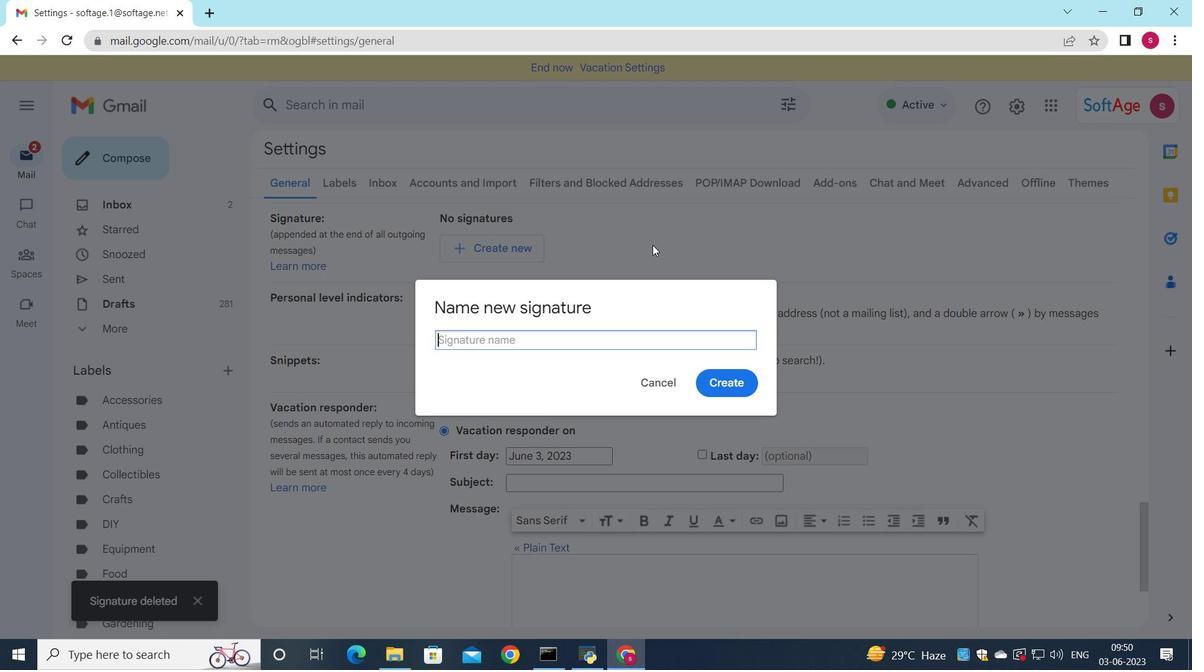 
Action: Key pressed <Key.shift>Charles<Key.space><Key.shift>Evans
Screenshot: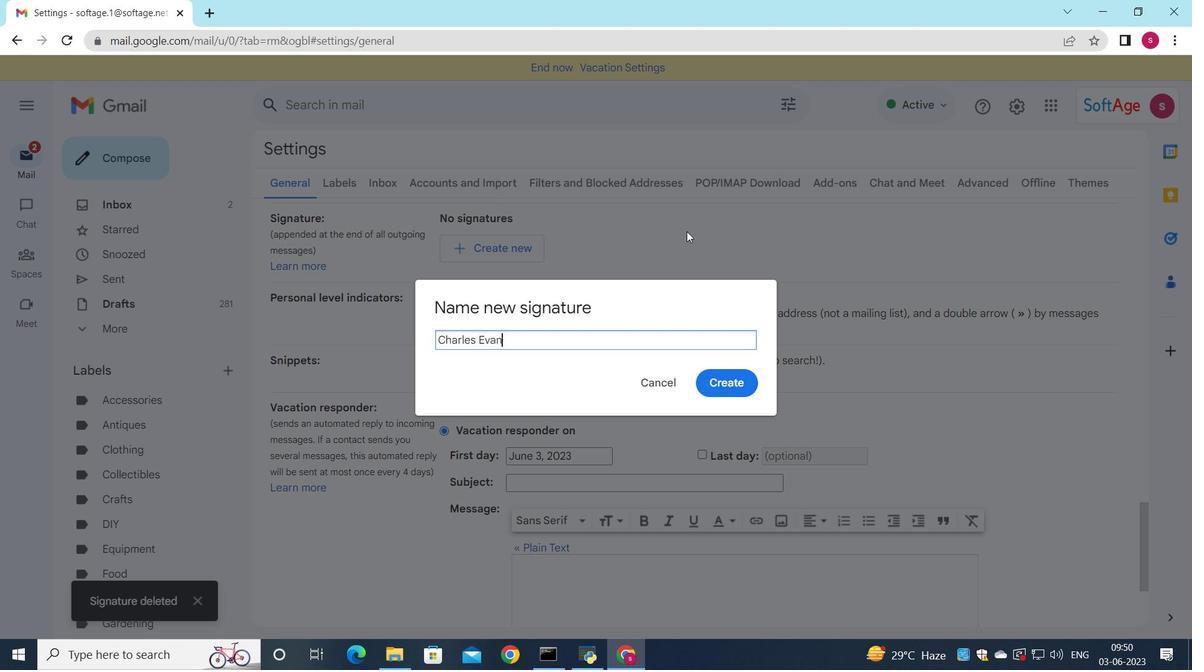 
Action: Mouse moved to (736, 383)
Screenshot: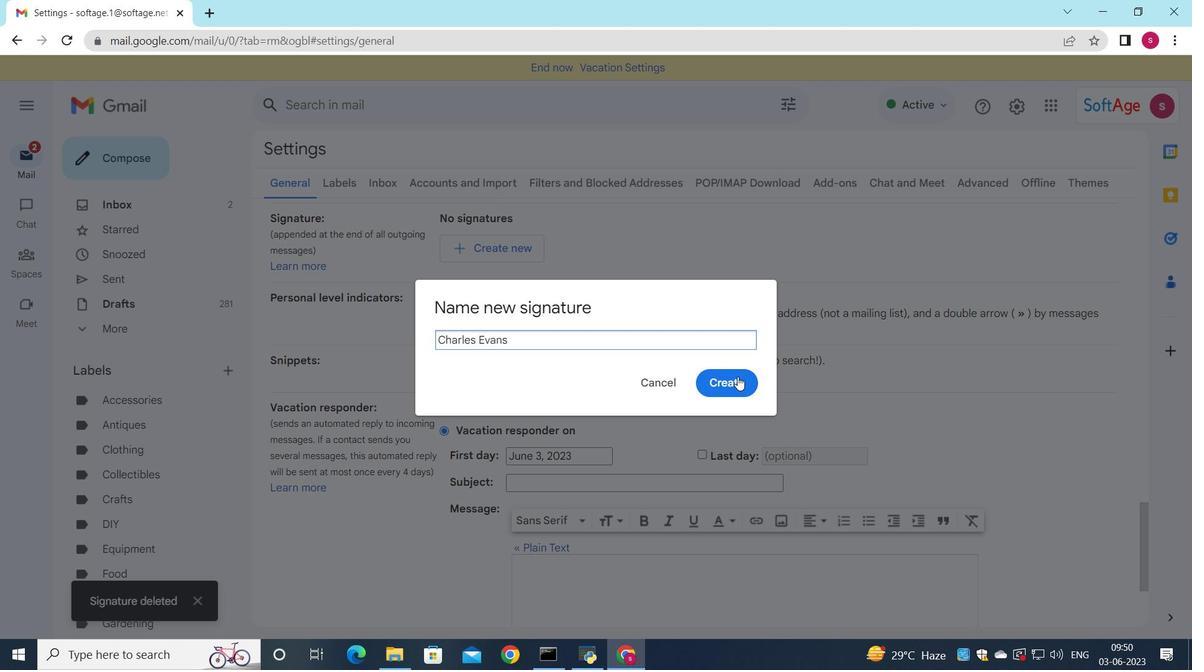 
Action: Mouse pressed left at (736, 383)
Screenshot: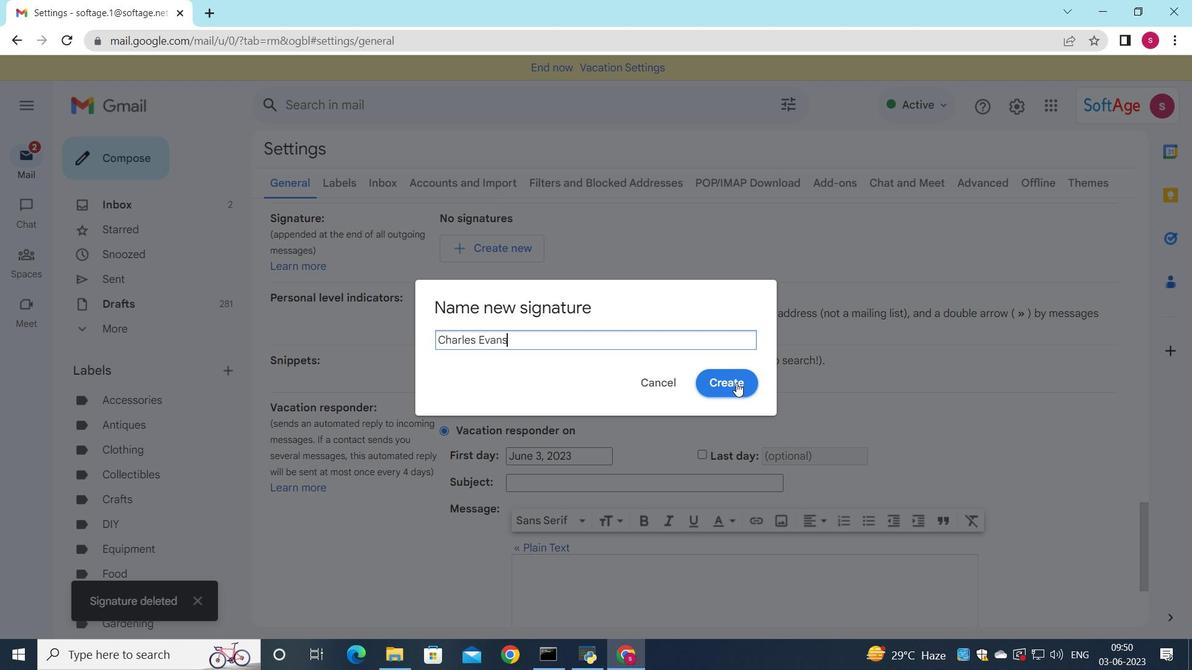 
Action: Mouse moved to (735, 242)
Screenshot: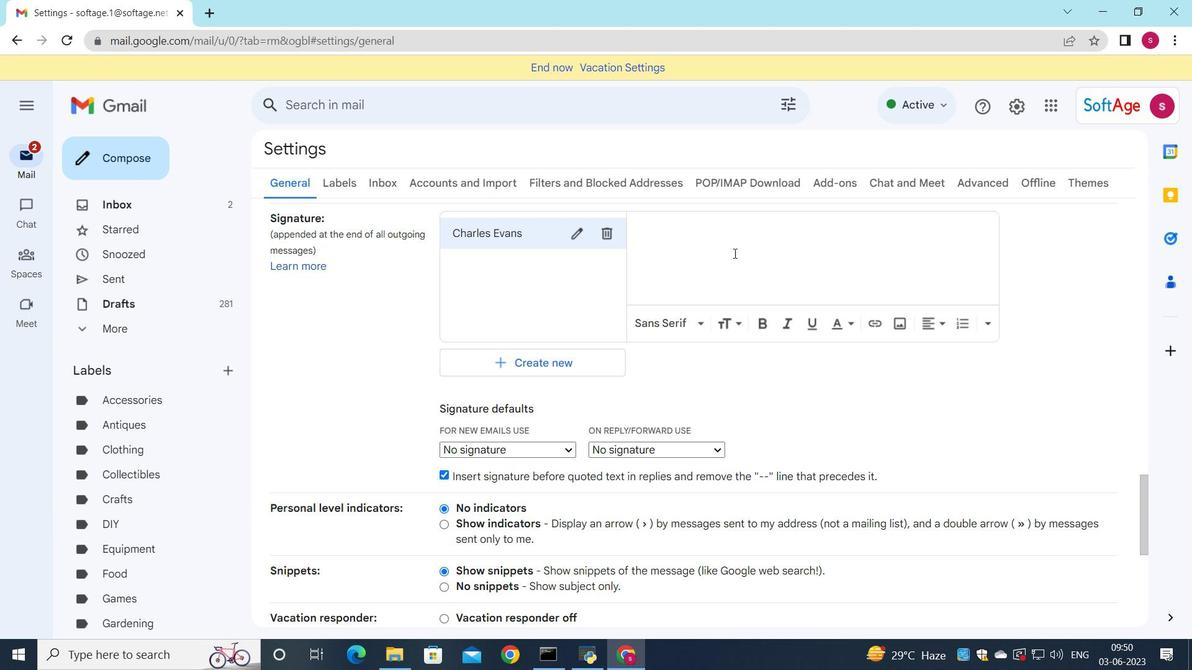 
Action: Mouse pressed left at (735, 242)
Screenshot: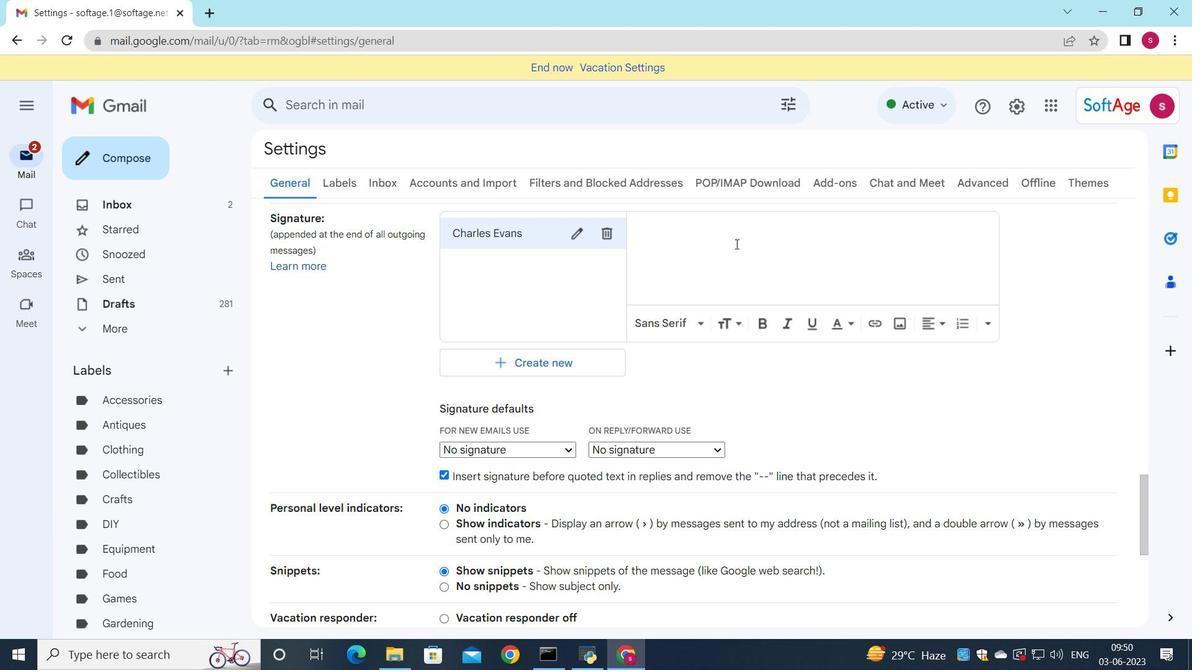 
Action: Key pressed <Key.shift>Cg<Key.backspace>harles<Key.space><Key.shift>Evans
Screenshot: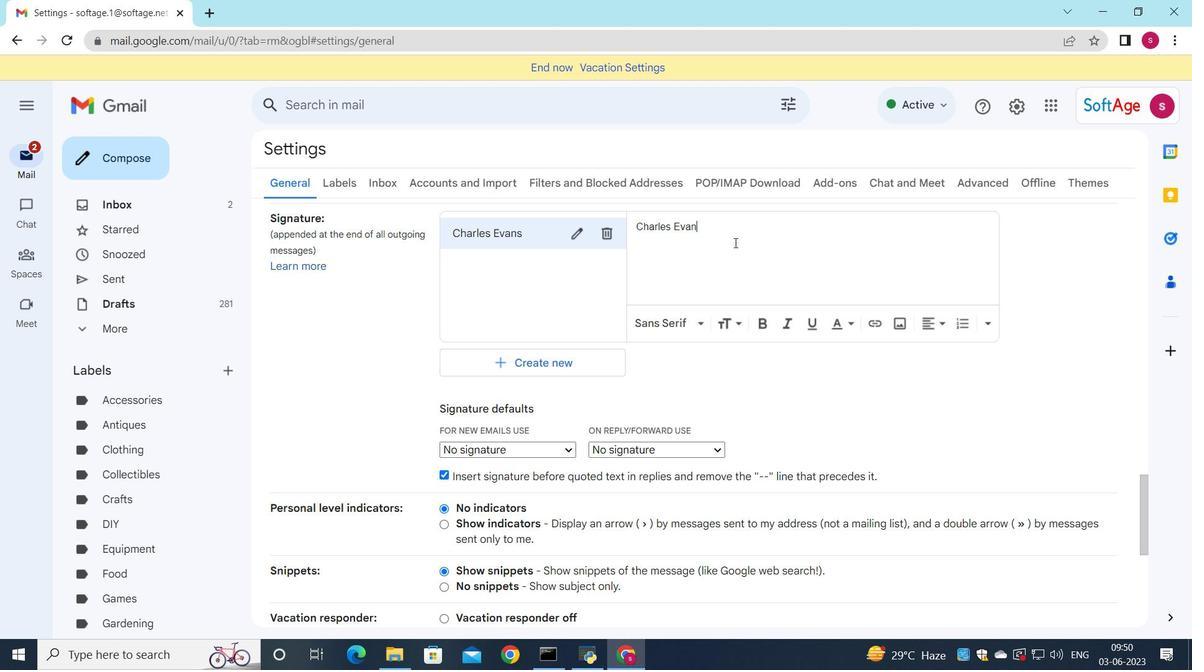 
Action: Mouse moved to (570, 451)
Screenshot: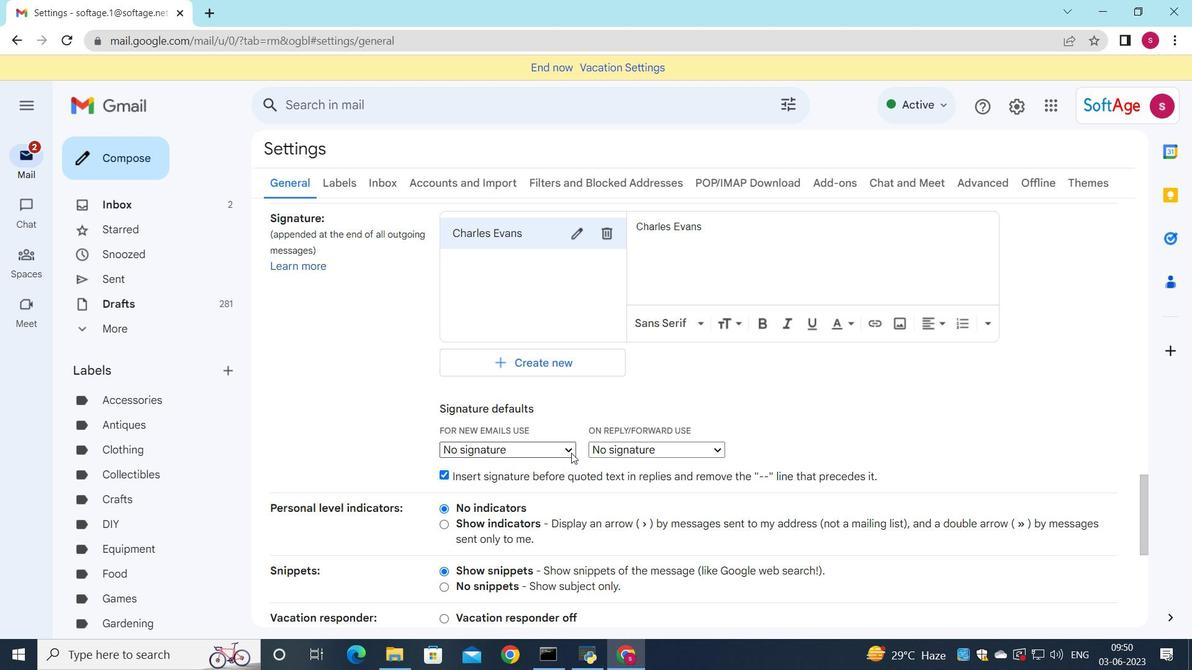 
Action: Mouse pressed left at (570, 451)
Screenshot: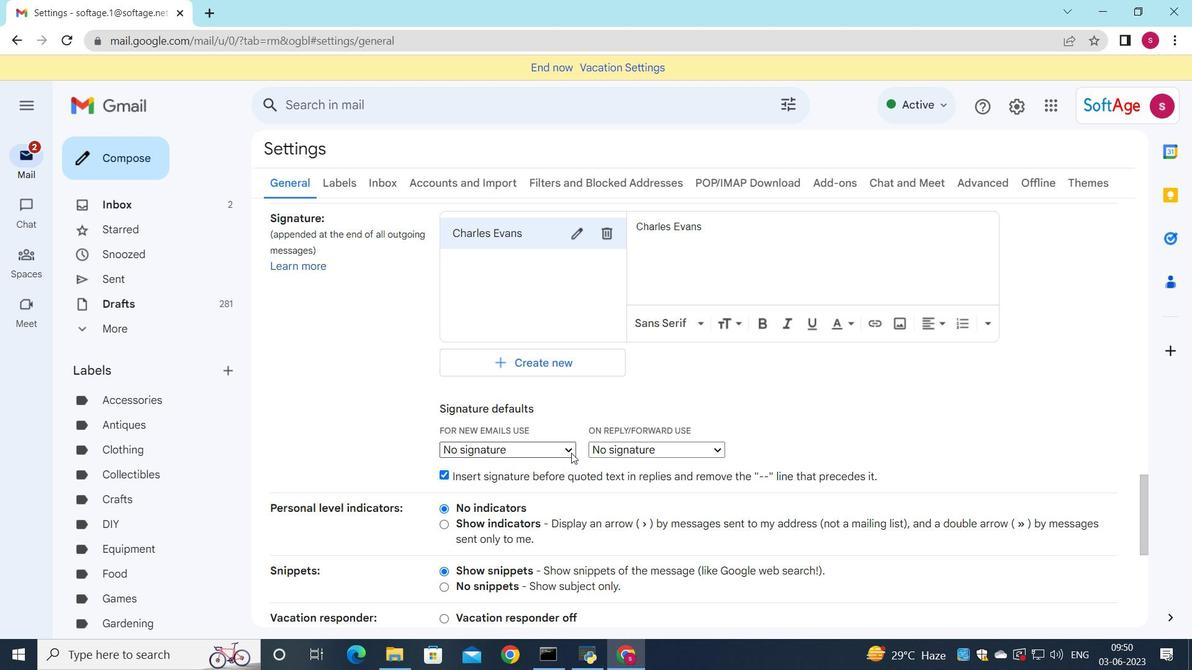 
Action: Mouse moved to (541, 480)
Screenshot: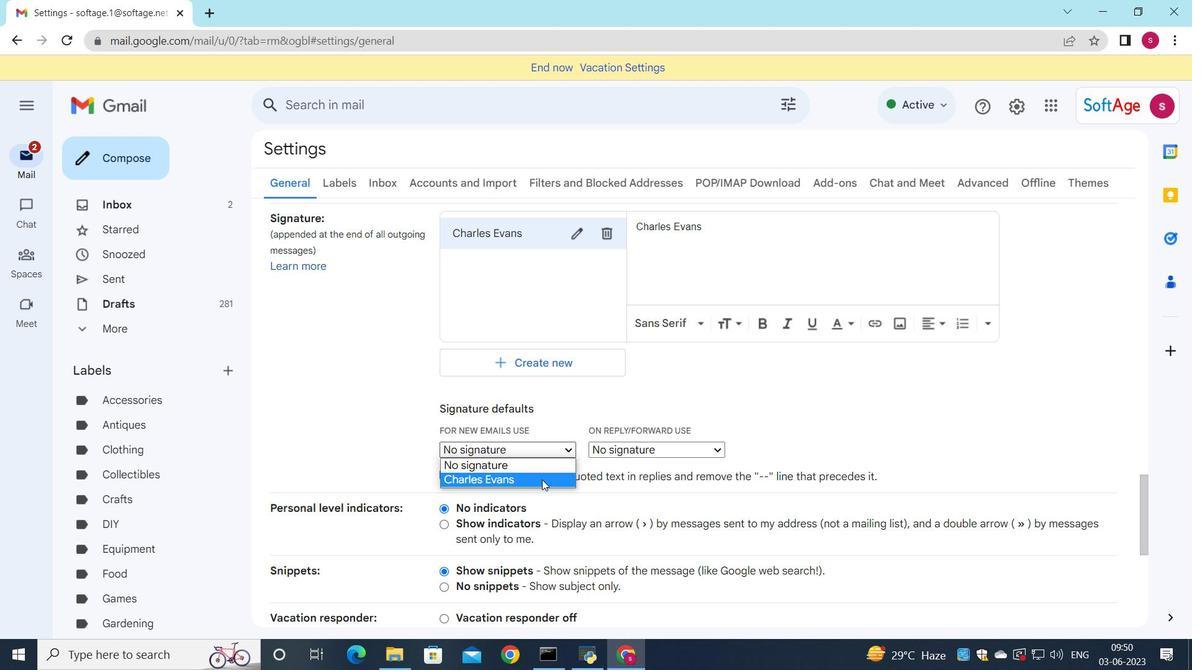 
Action: Mouse pressed left at (541, 480)
Screenshot: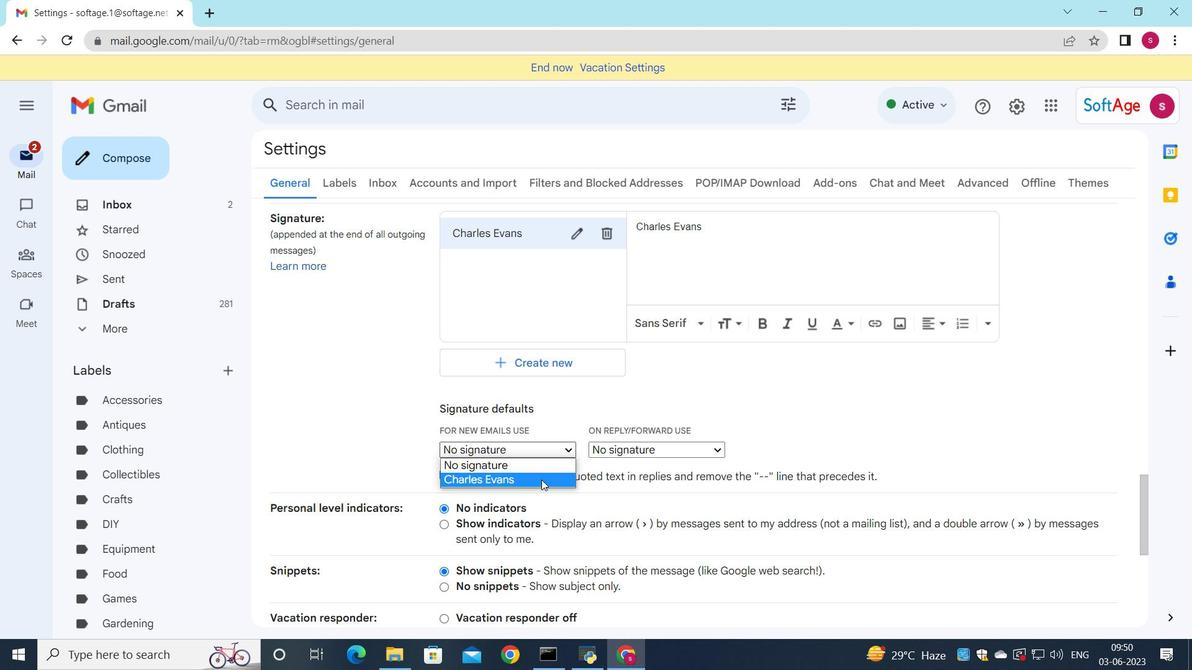
Action: Mouse moved to (627, 453)
Screenshot: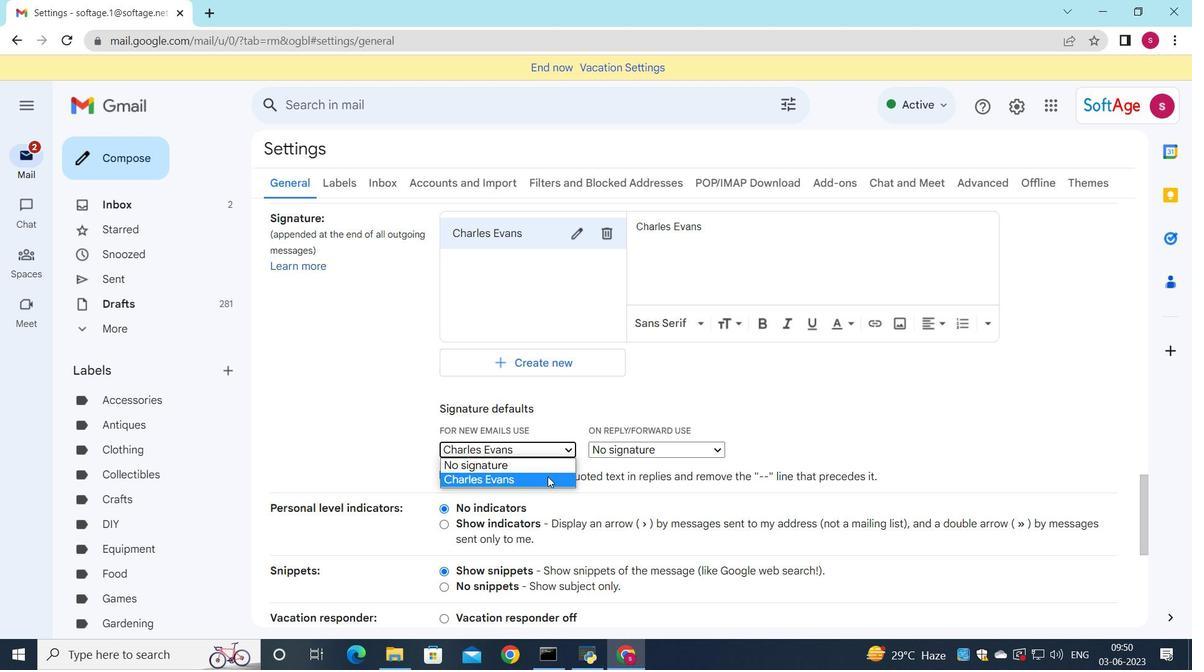 
Action: Mouse pressed left at (627, 453)
Screenshot: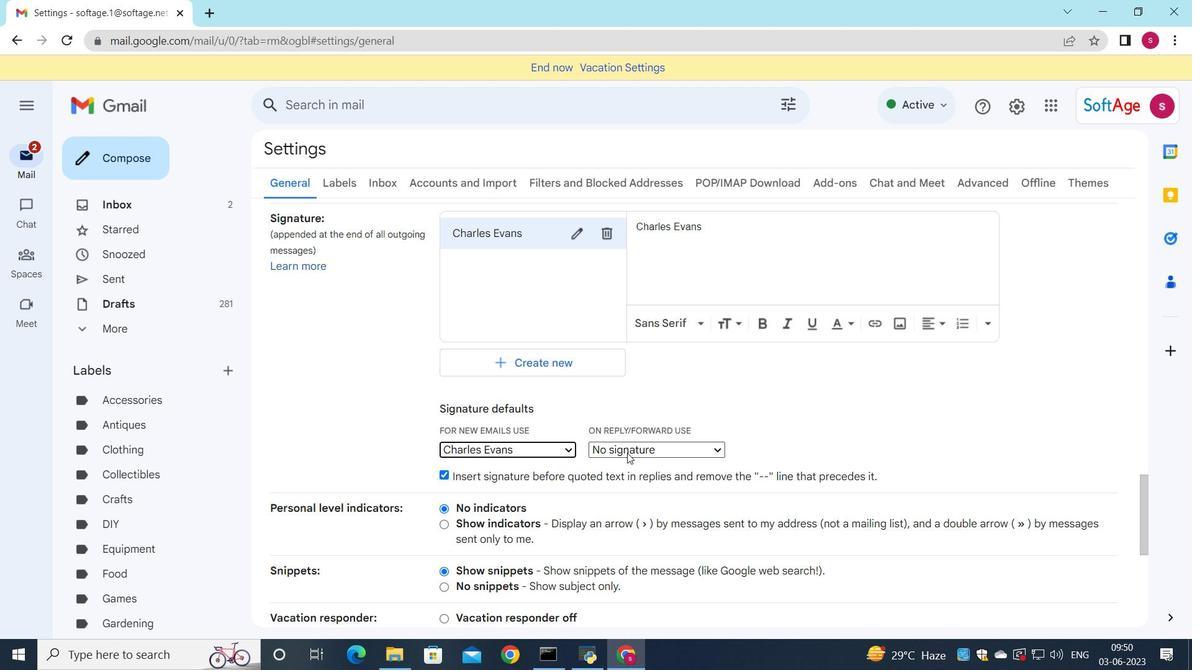 
Action: Mouse moved to (625, 481)
Screenshot: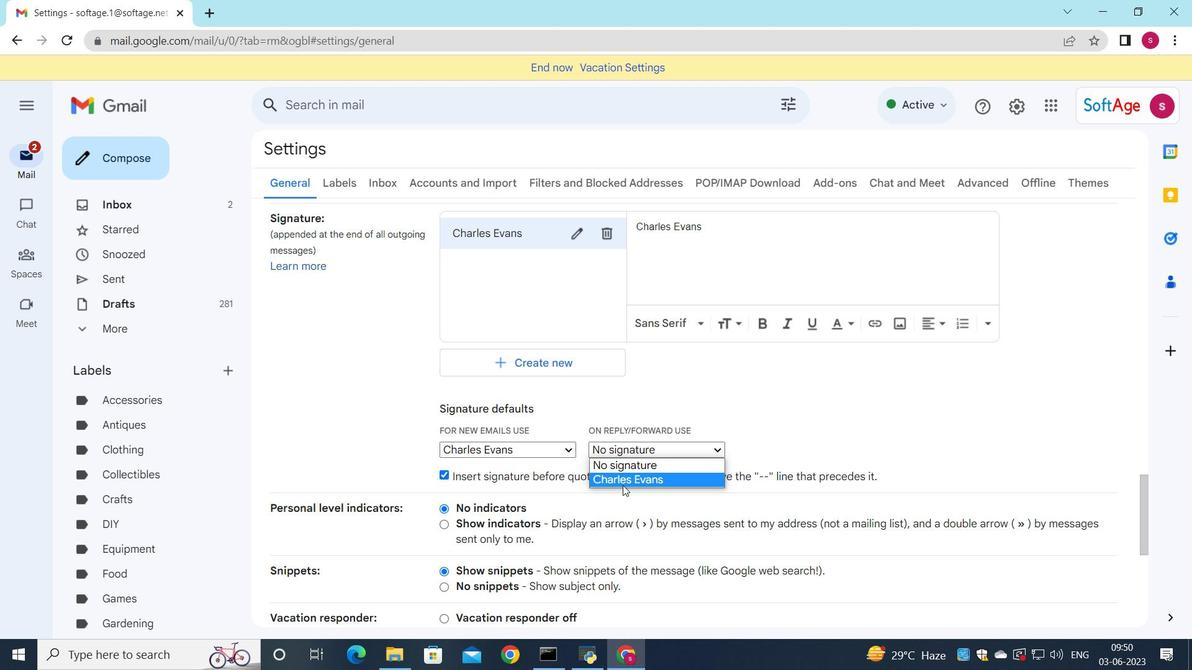 
Action: Mouse pressed left at (625, 481)
Screenshot: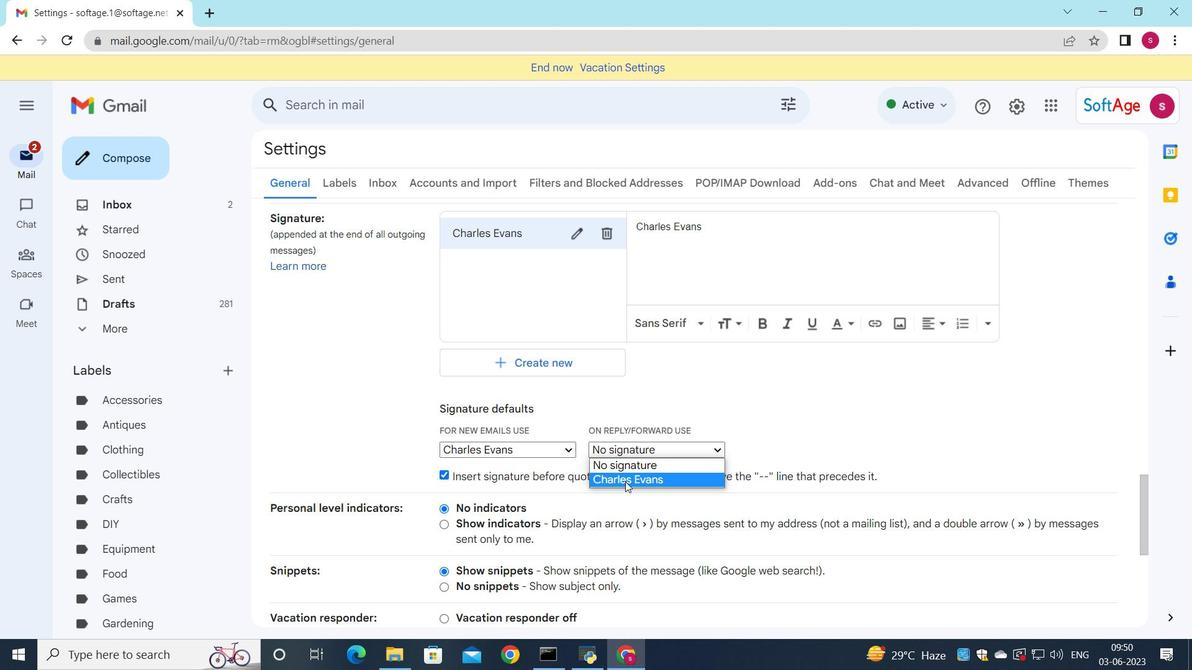 
Action: Mouse scrolled (625, 481) with delta (0, 0)
Screenshot: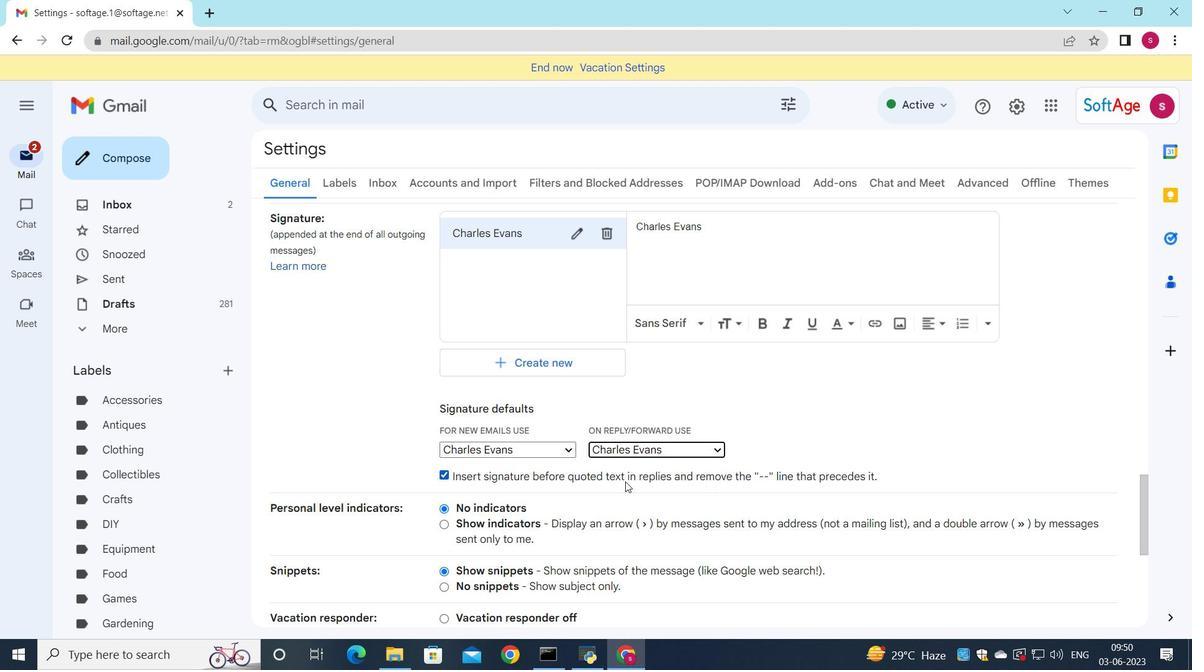 
Action: Mouse scrolled (625, 481) with delta (0, 0)
Screenshot: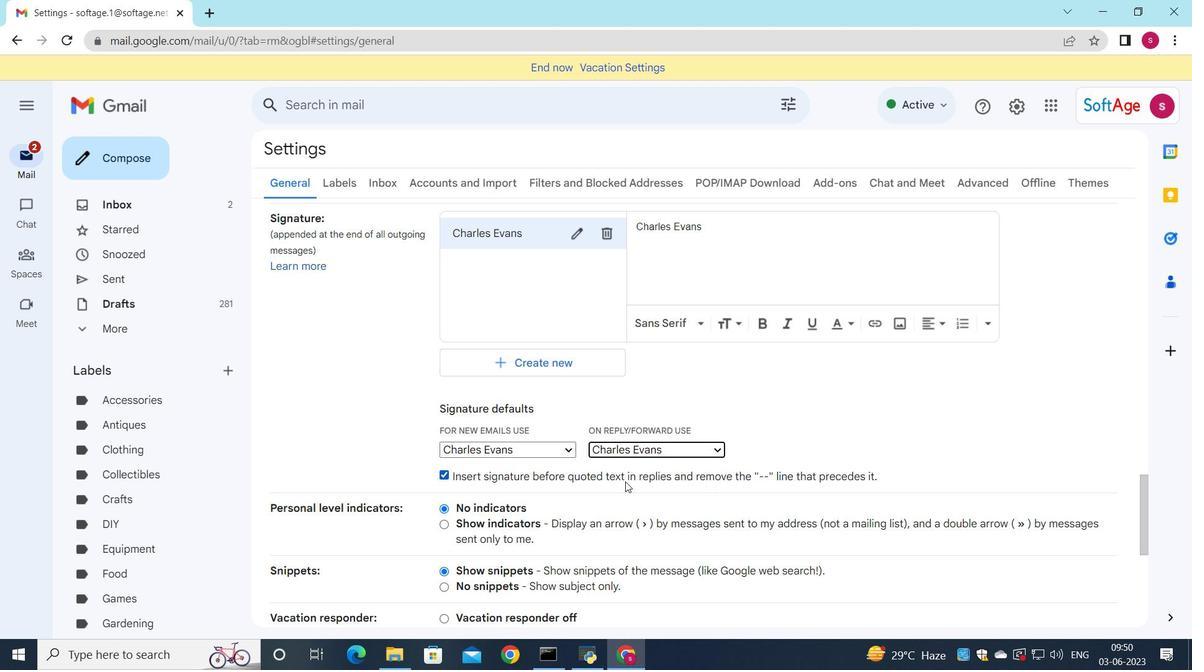 
Action: Mouse scrolled (625, 481) with delta (0, 0)
Screenshot: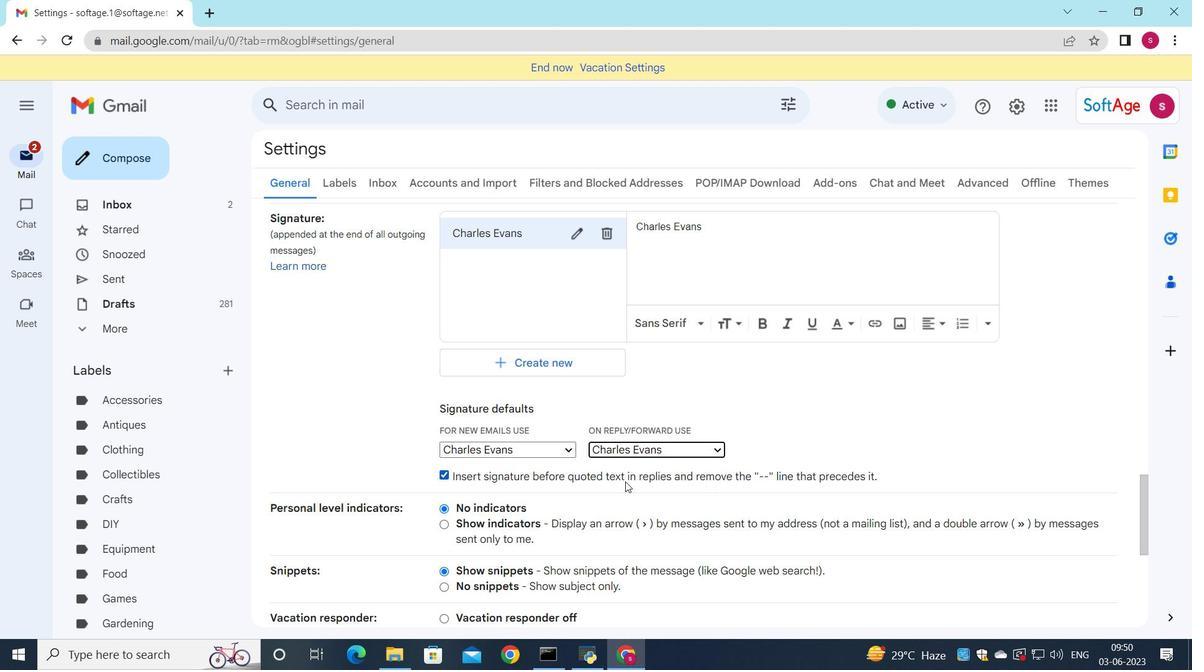 
Action: Mouse scrolled (625, 481) with delta (0, 0)
Screenshot: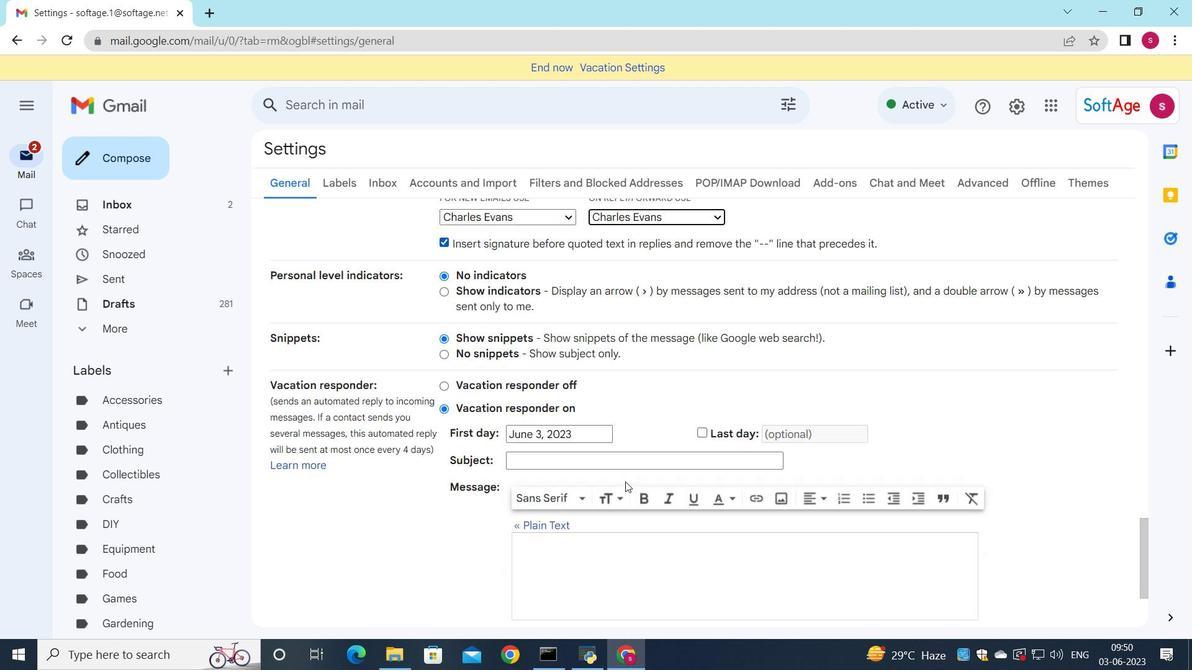 
Action: Mouse scrolled (625, 481) with delta (0, 0)
Screenshot: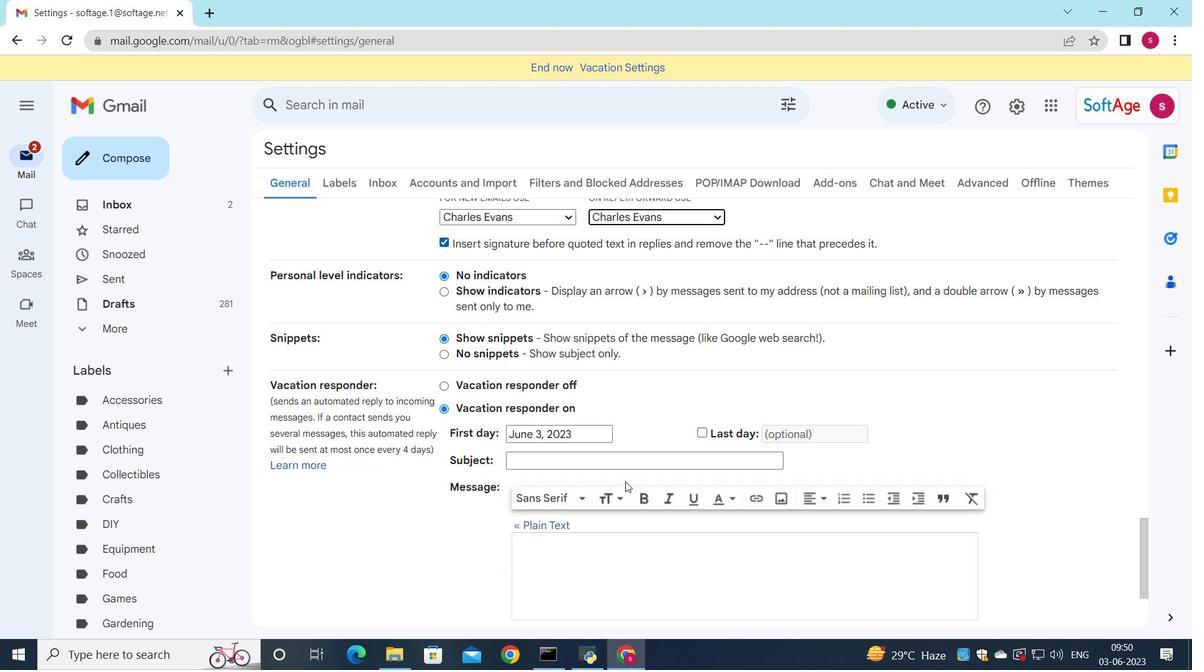 
Action: Mouse scrolled (625, 481) with delta (0, 0)
Screenshot: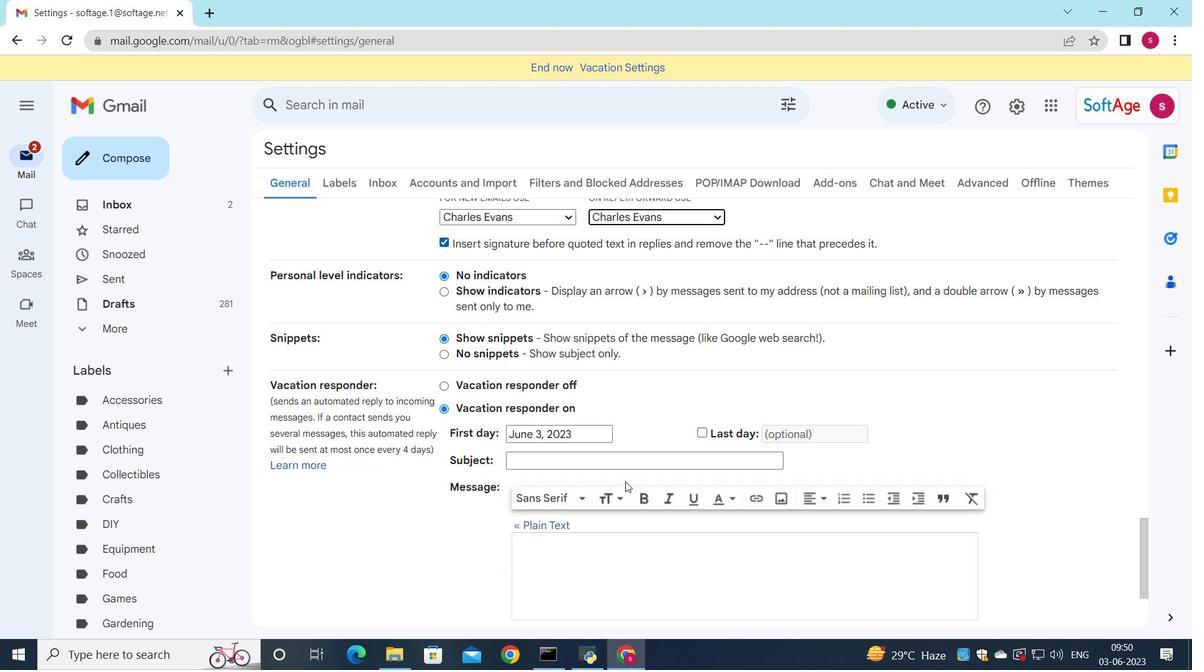 
Action: Mouse scrolled (625, 481) with delta (0, 0)
Screenshot: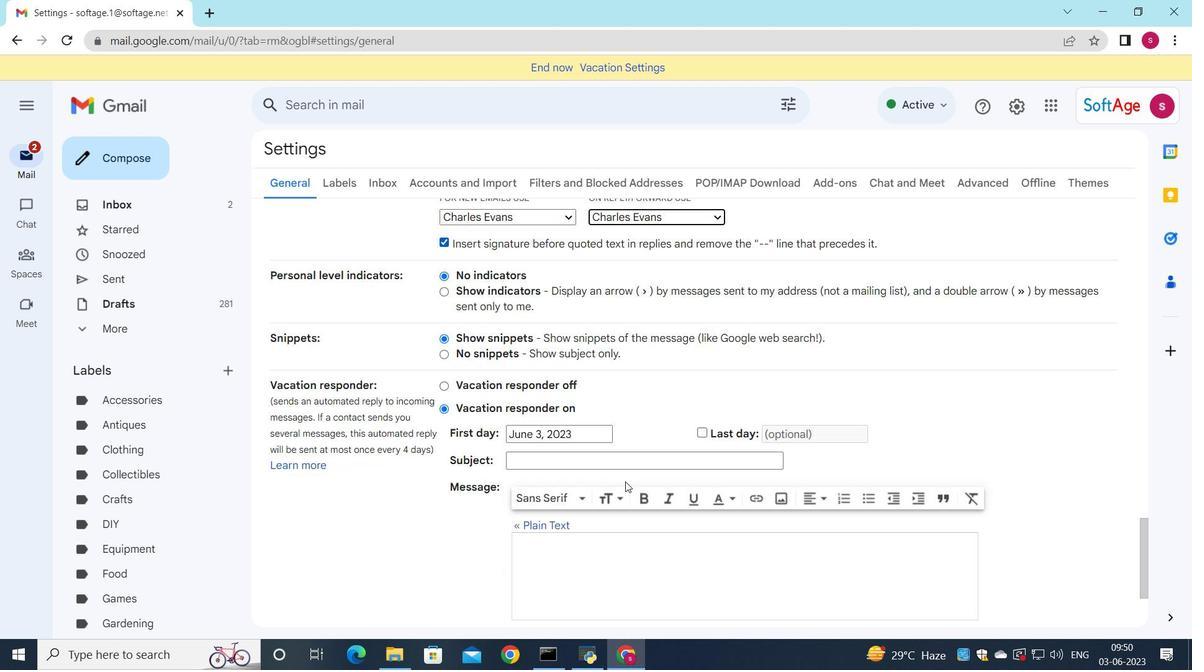 
Action: Mouse moved to (638, 543)
Screenshot: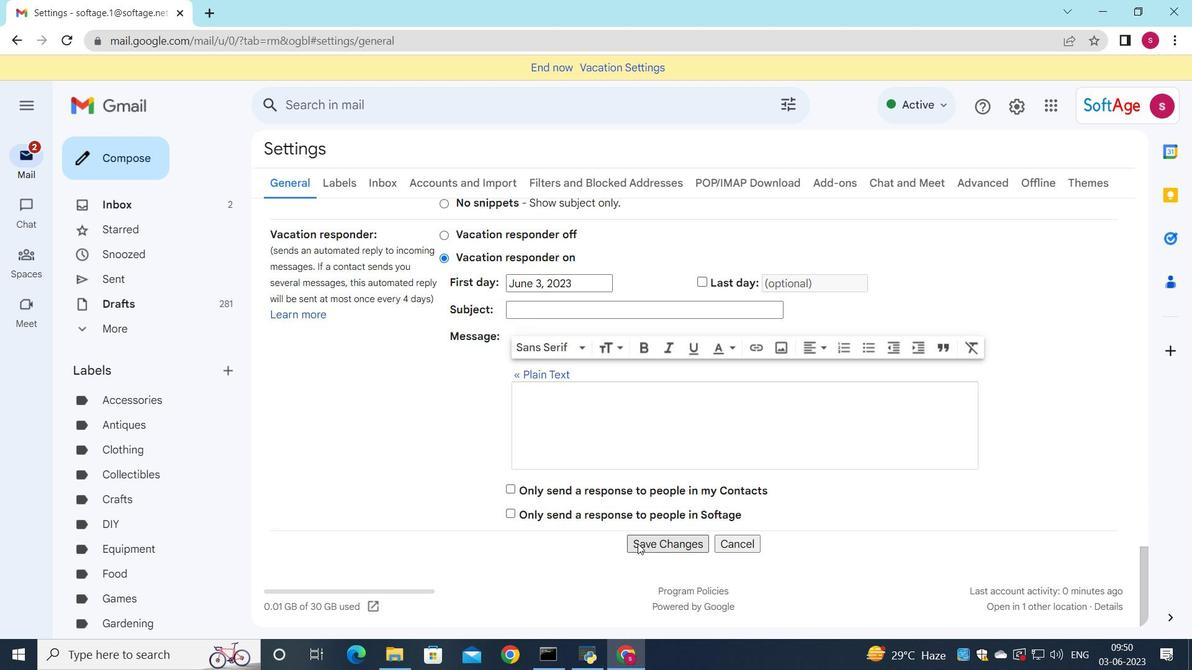 
Action: Mouse pressed left at (638, 543)
Screenshot: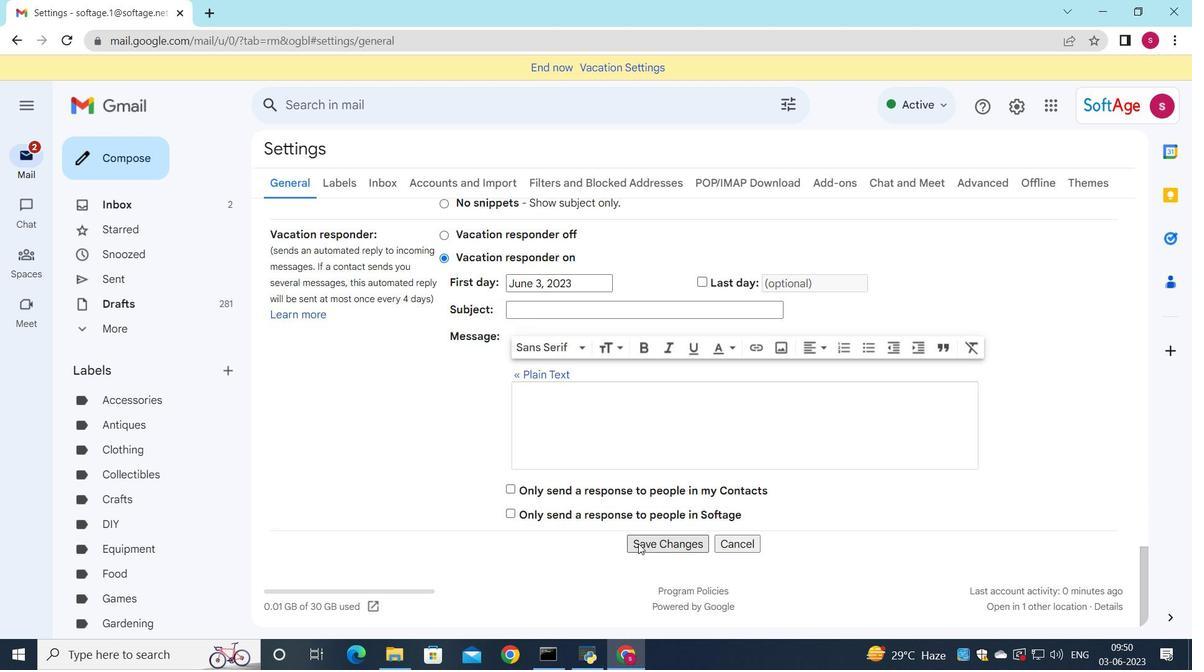 
Action: Mouse moved to (660, 329)
Screenshot: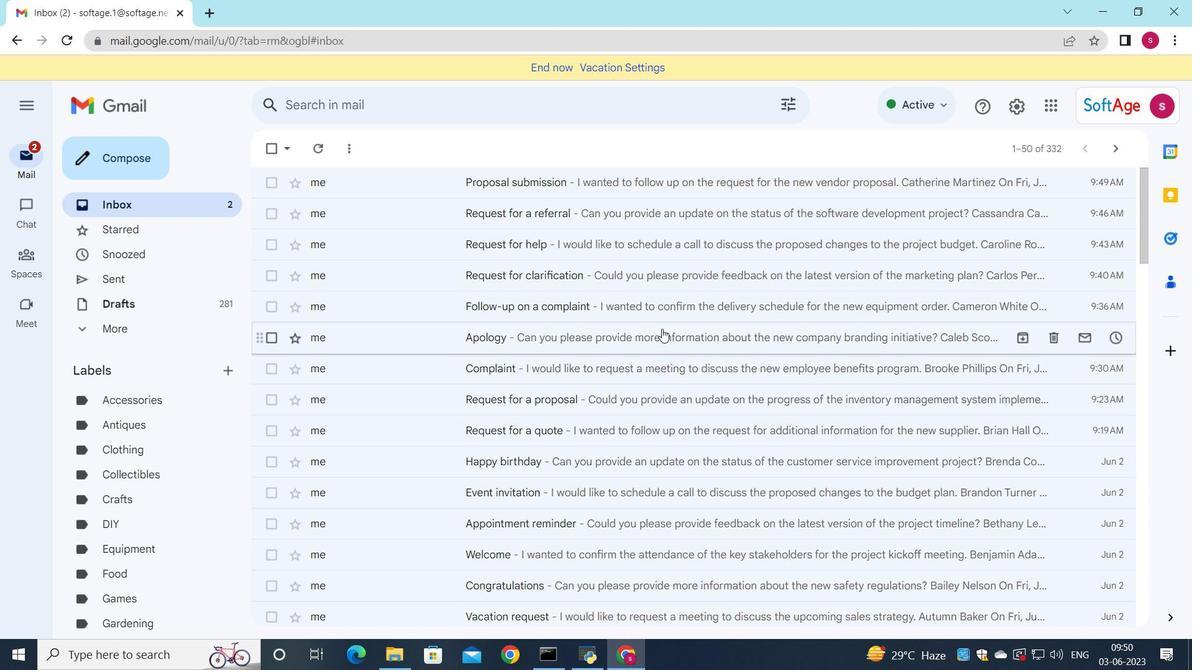 
Action: Mouse pressed left at (660, 329)
Screenshot: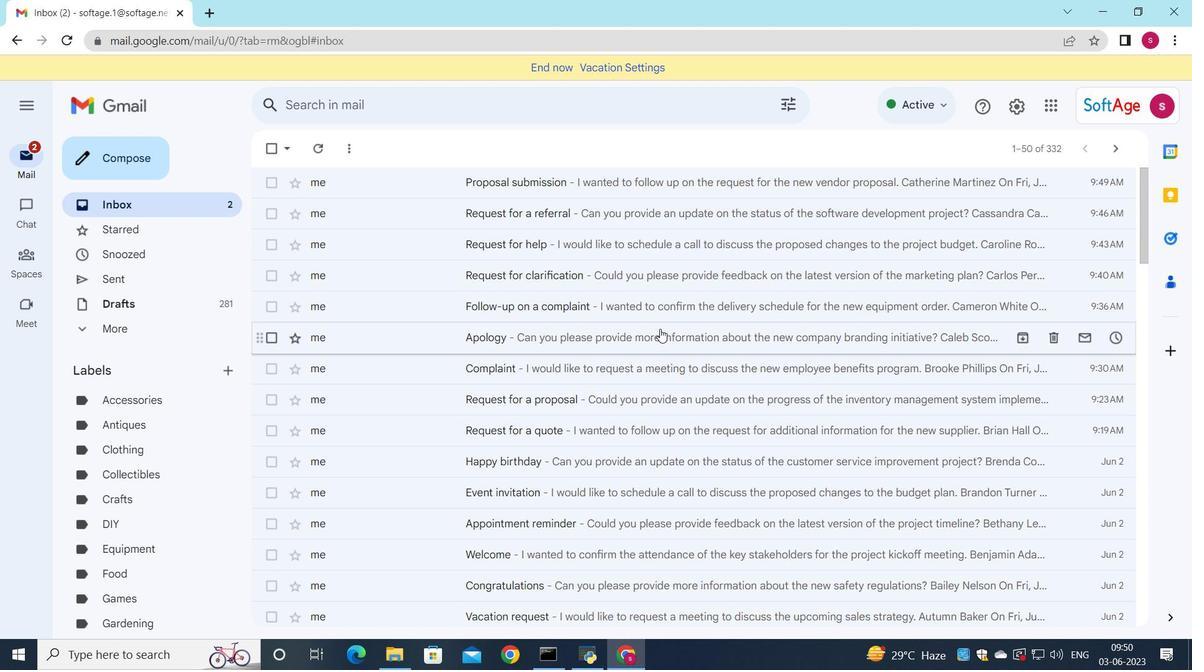 
Action: Mouse moved to (645, 327)
Screenshot: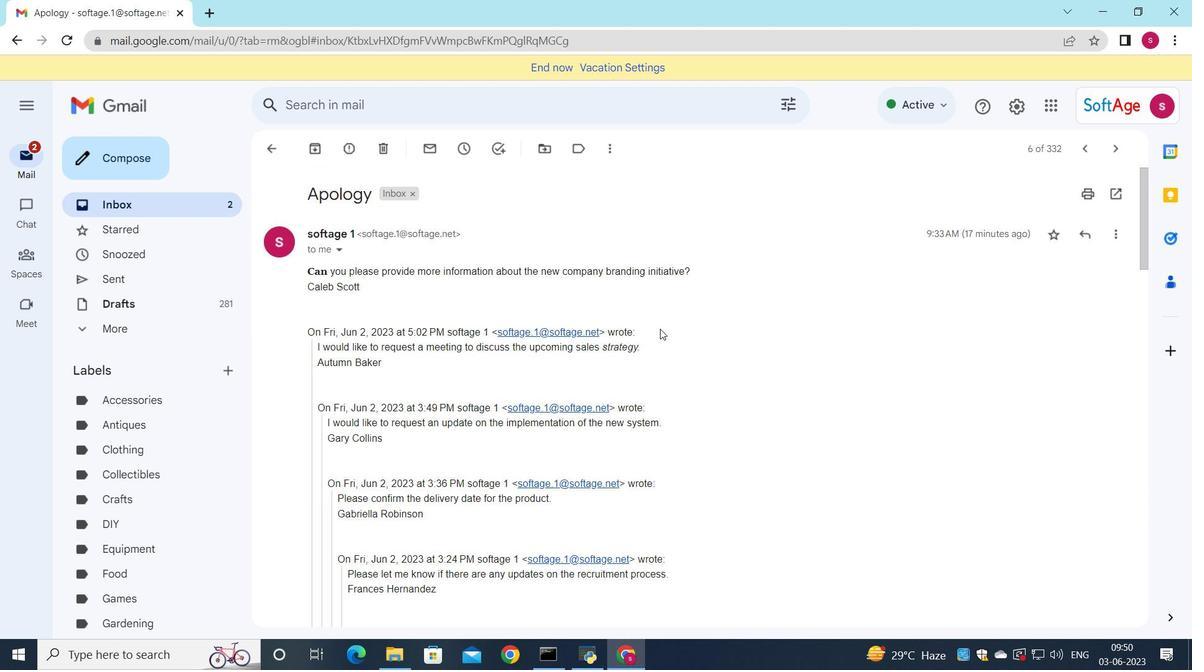 
Action: Mouse scrolled (645, 326) with delta (0, 0)
Screenshot: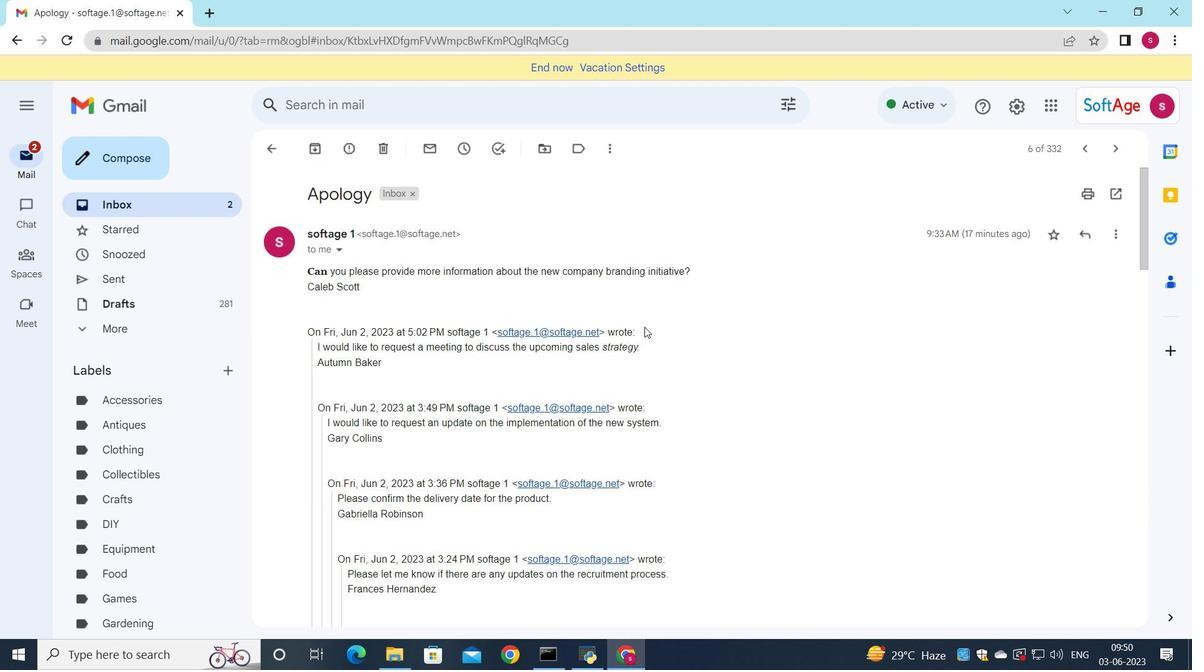 
Action: Mouse scrolled (645, 326) with delta (0, 0)
Screenshot: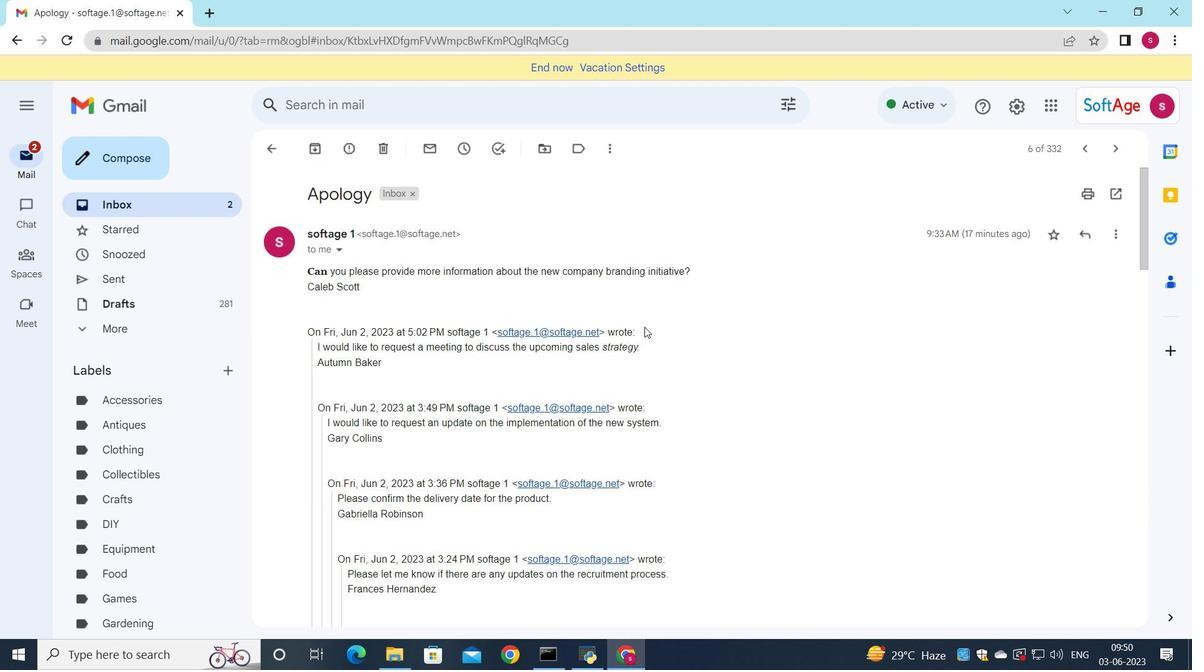 
Action: Mouse scrolled (645, 326) with delta (0, 0)
Screenshot: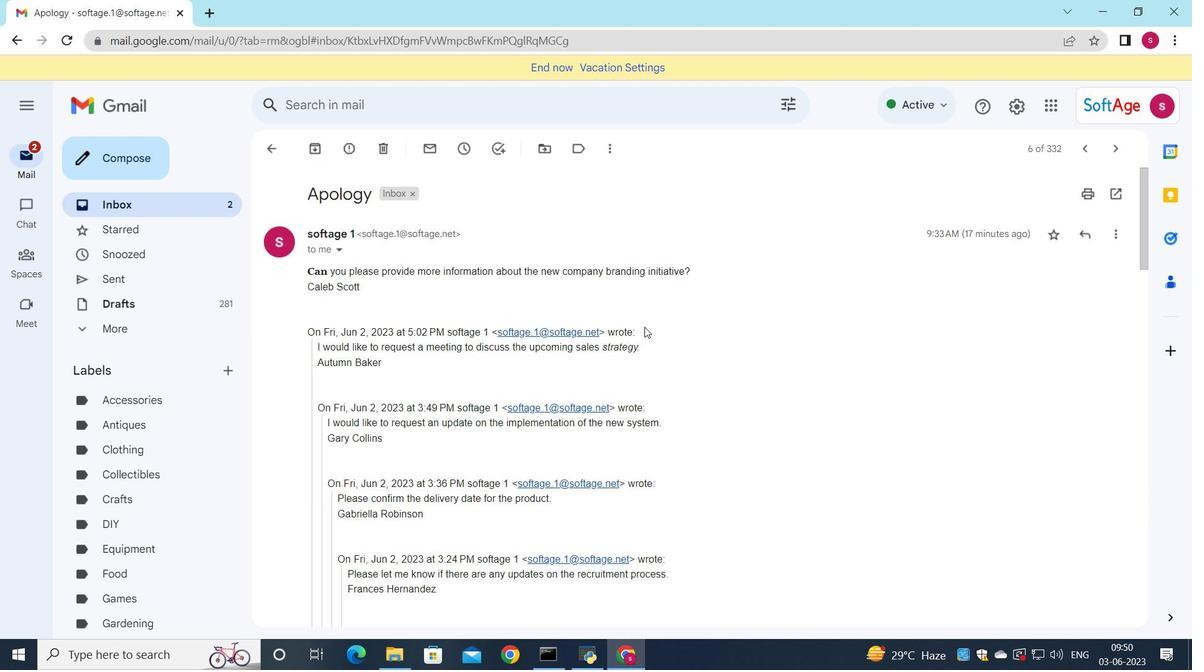 
Action: Mouse moved to (625, 456)
Screenshot: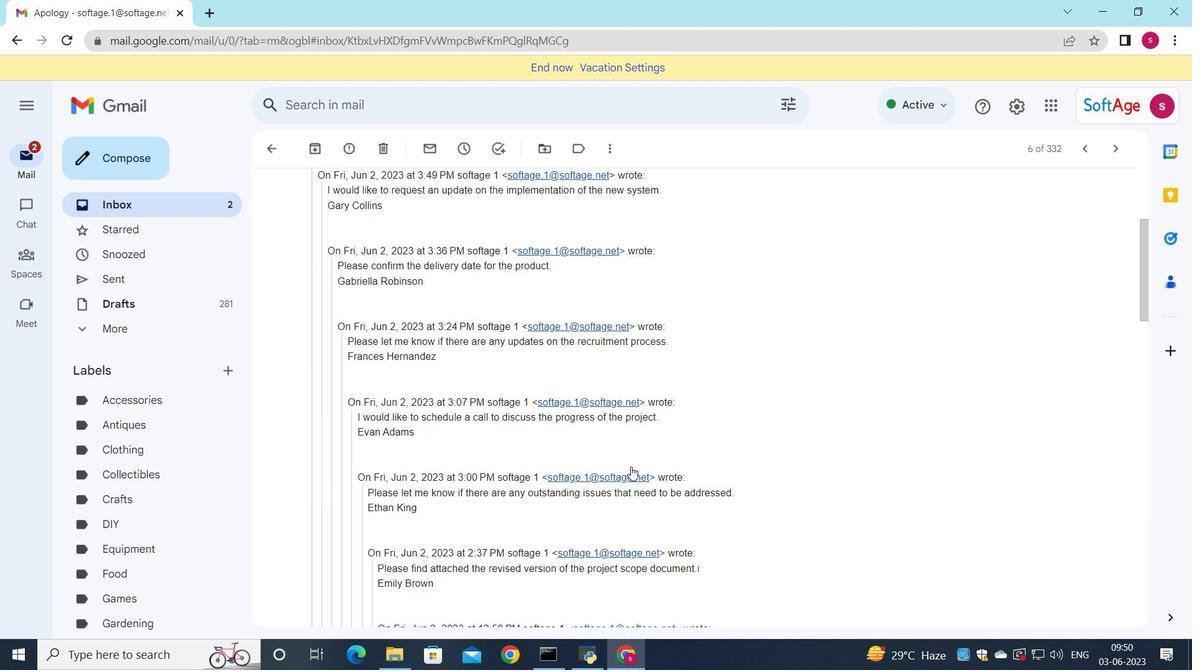 
Action: Mouse scrolled (625, 455) with delta (0, 0)
Screenshot: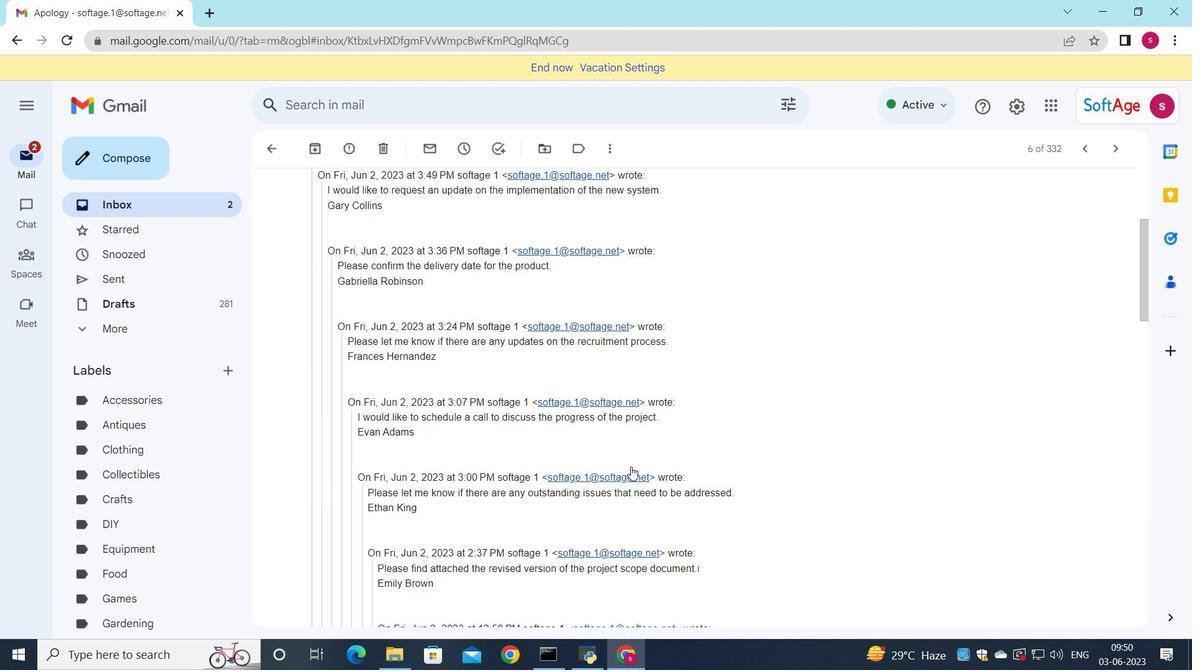 
Action: Mouse scrolled (625, 455) with delta (0, 0)
Screenshot: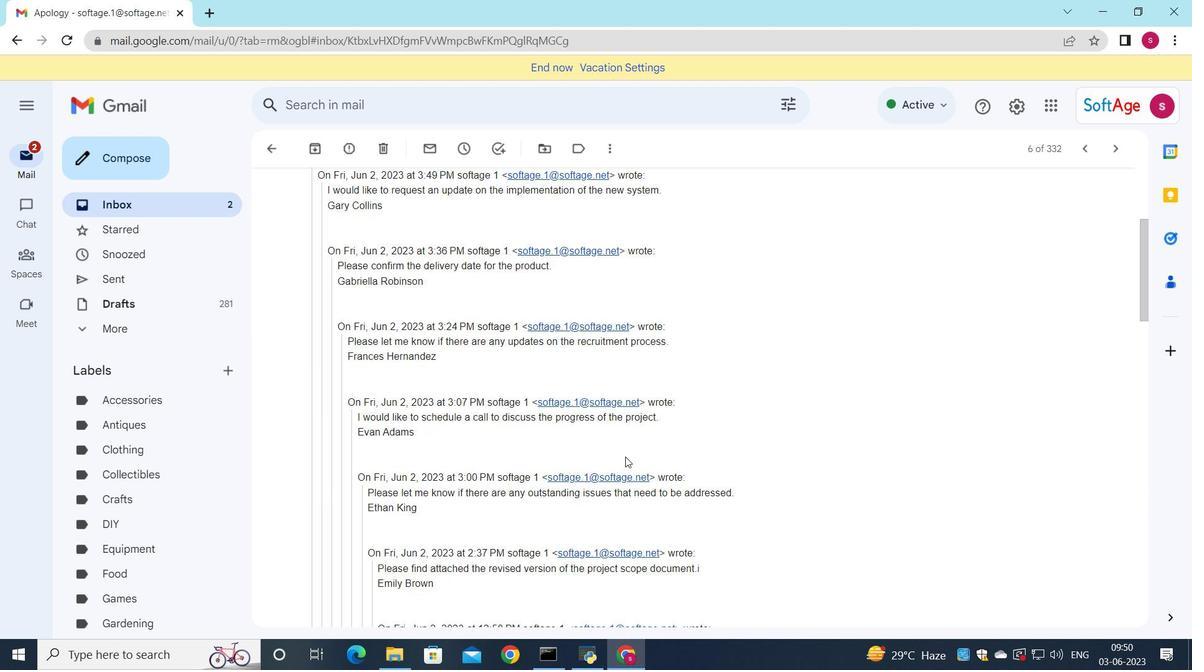 
Action: Mouse moved to (622, 458)
Screenshot: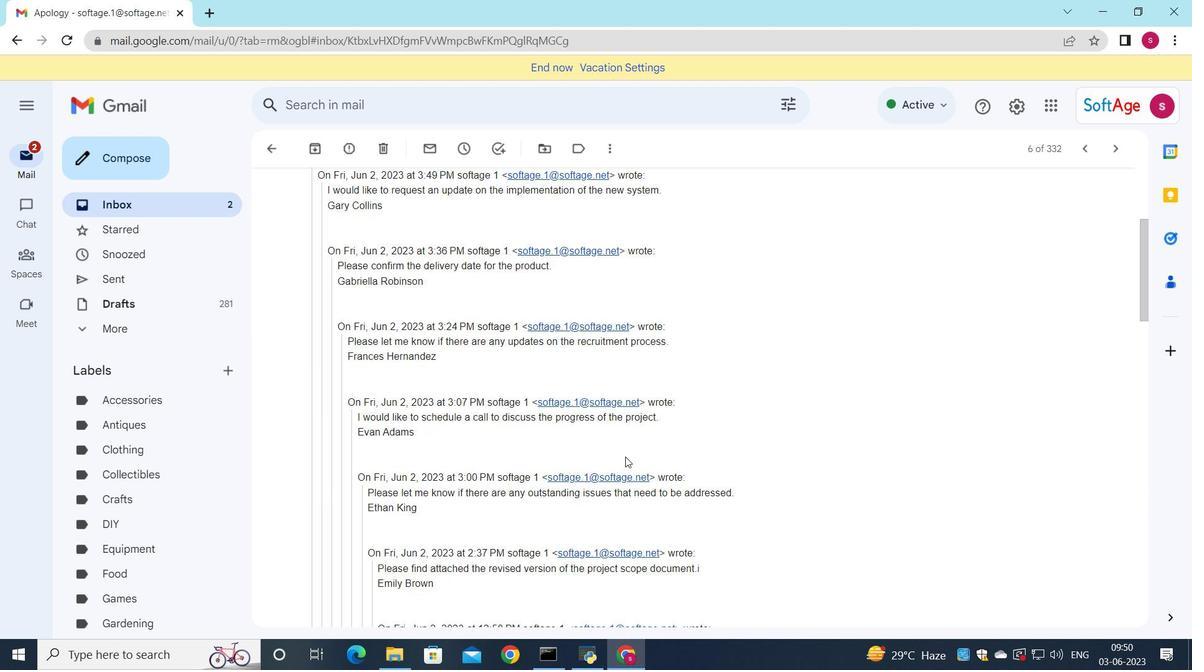 
Action: Mouse scrolled (622, 457) with delta (0, 0)
Screenshot: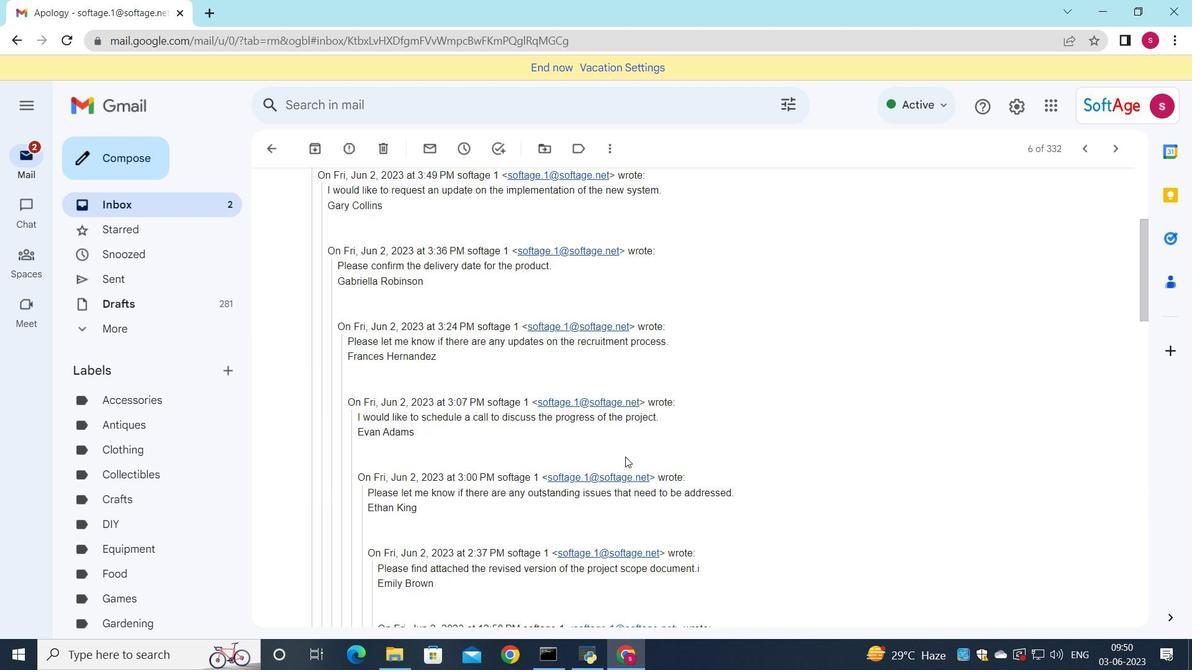 
Action: Mouse moved to (621, 460)
Screenshot: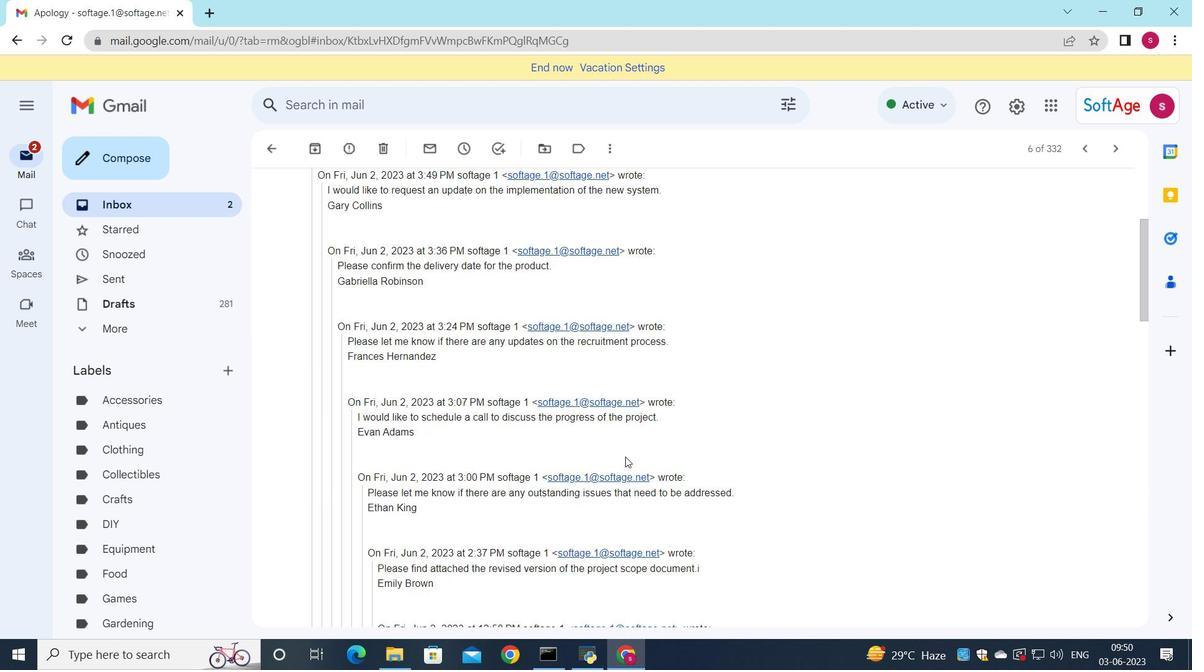 
Action: Mouse scrolled (621, 460) with delta (0, 0)
Screenshot: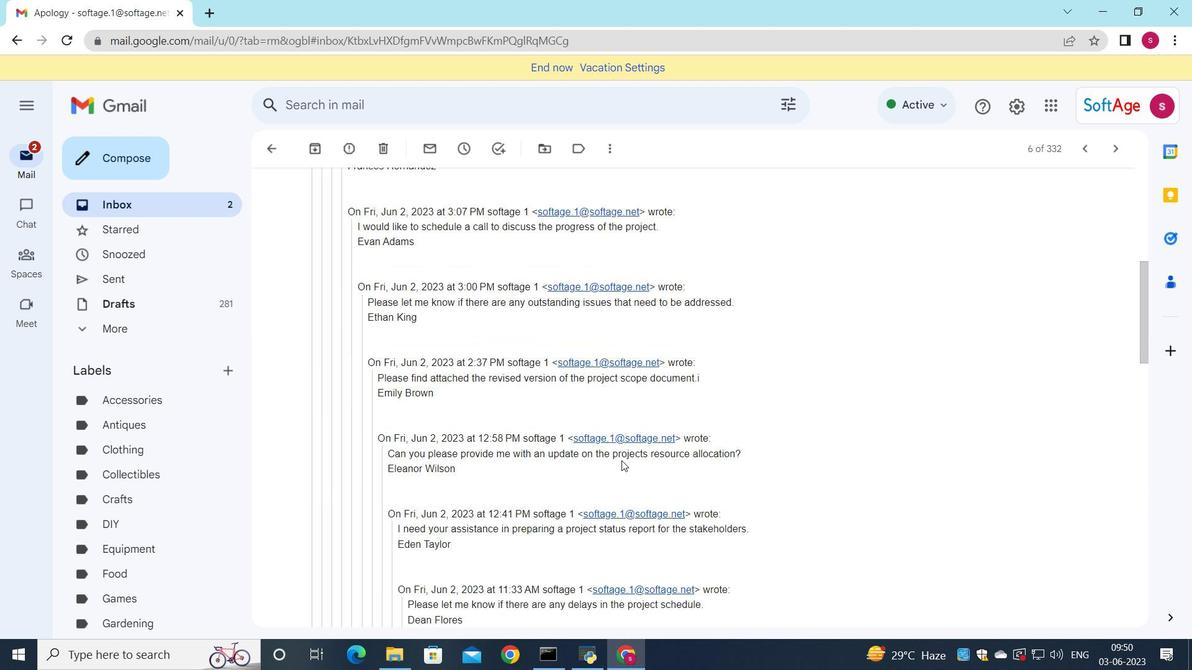 
Action: Mouse scrolled (621, 460) with delta (0, 0)
Screenshot: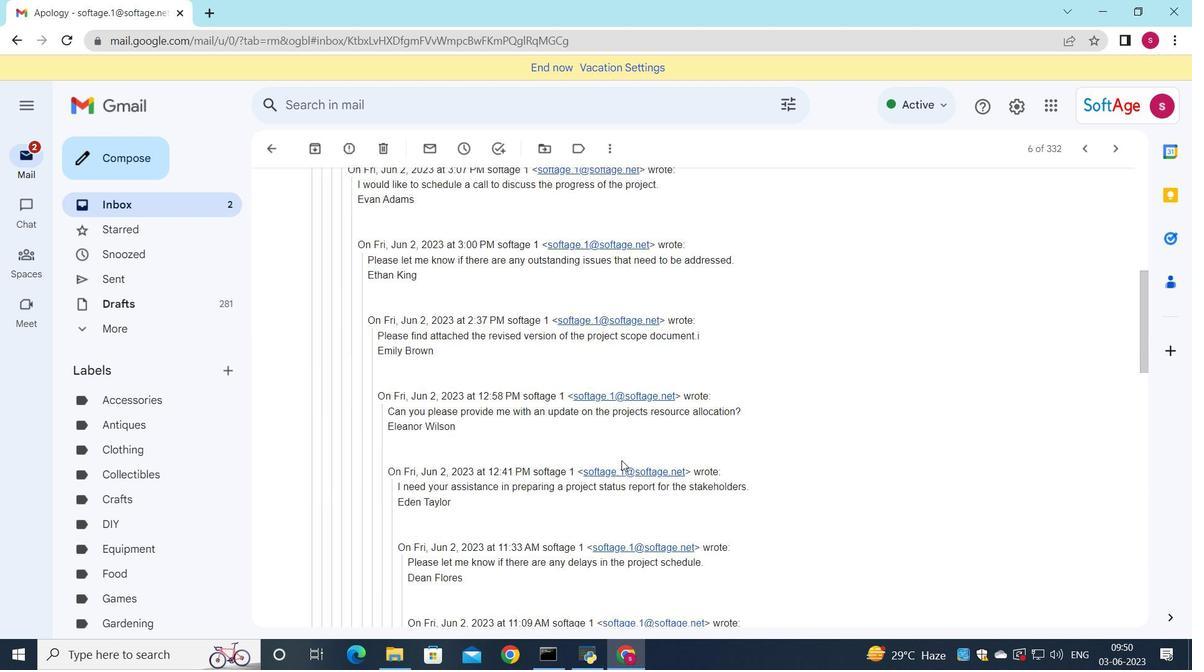 
Action: Mouse scrolled (621, 460) with delta (0, 0)
Screenshot: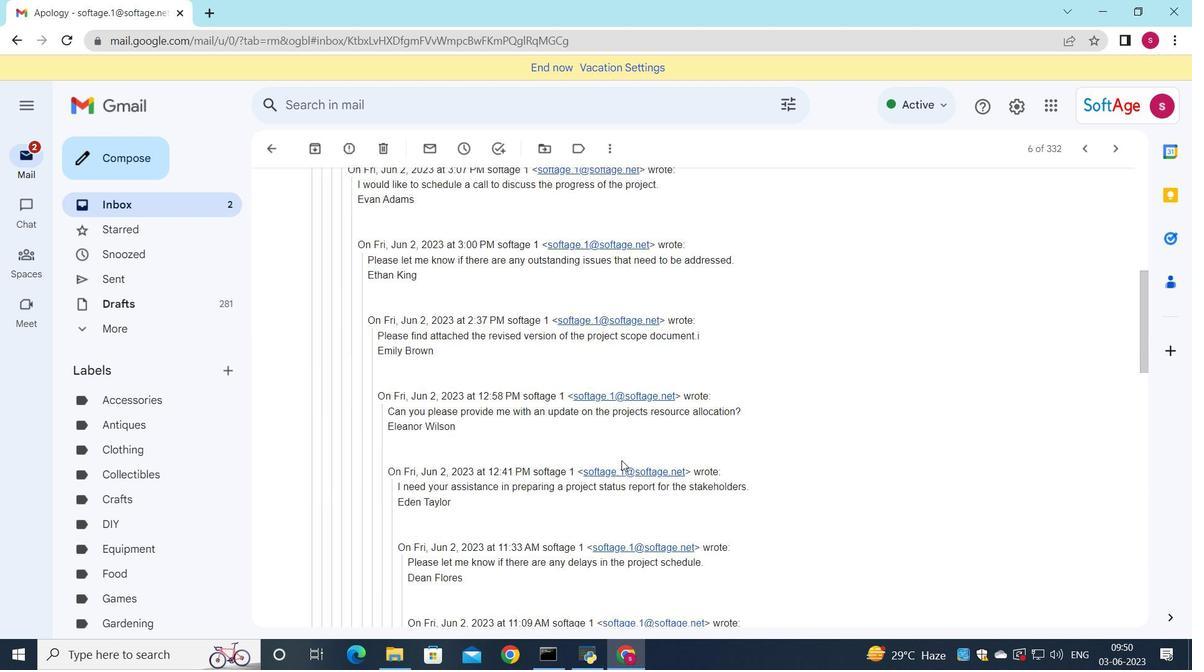 
Action: Mouse moved to (577, 478)
Screenshot: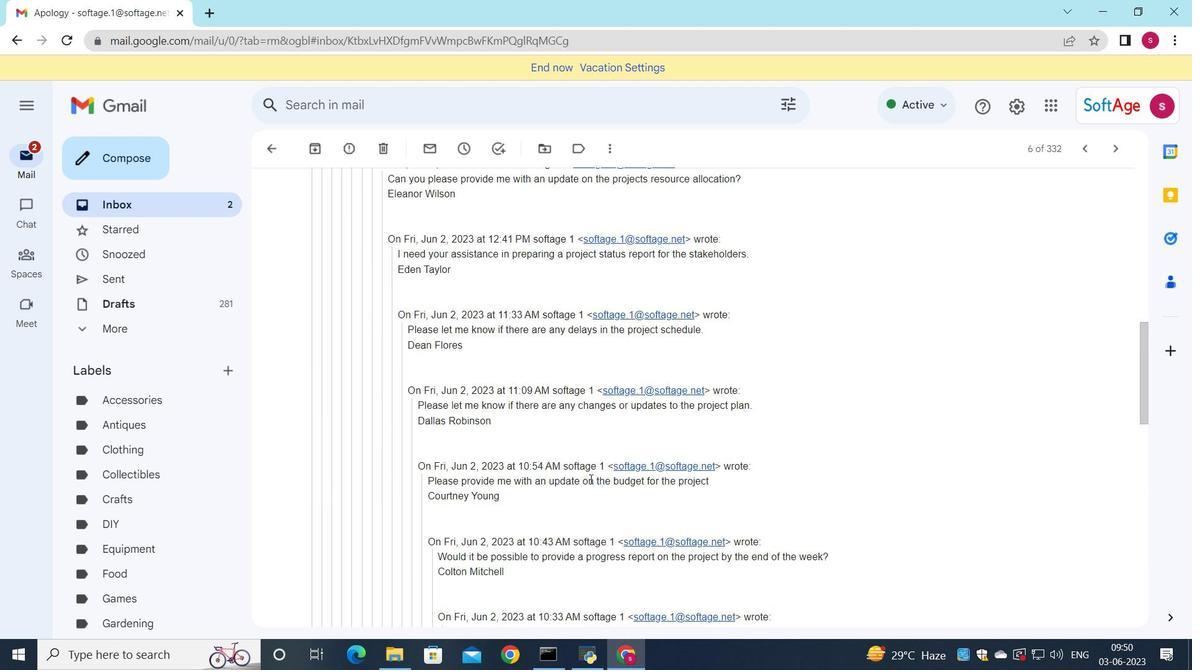 
Action: Mouse scrolled (577, 477) with delta (0, 0)
Screenshot: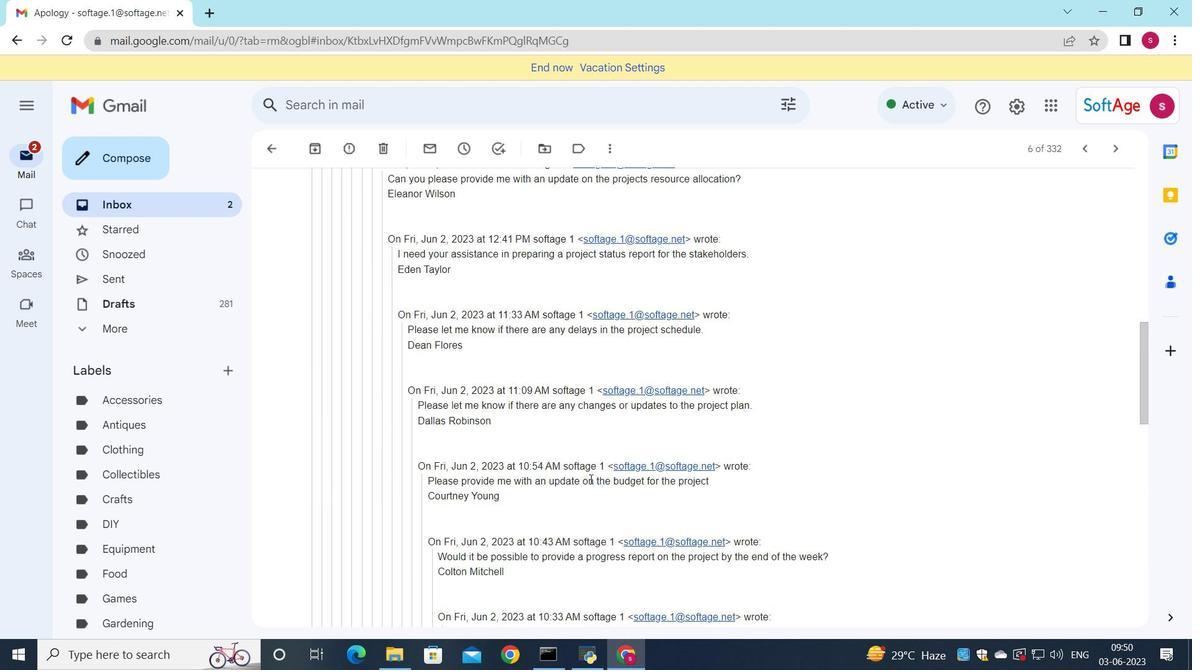 
Action: Mouse moved to (577, 478)
Screenshot: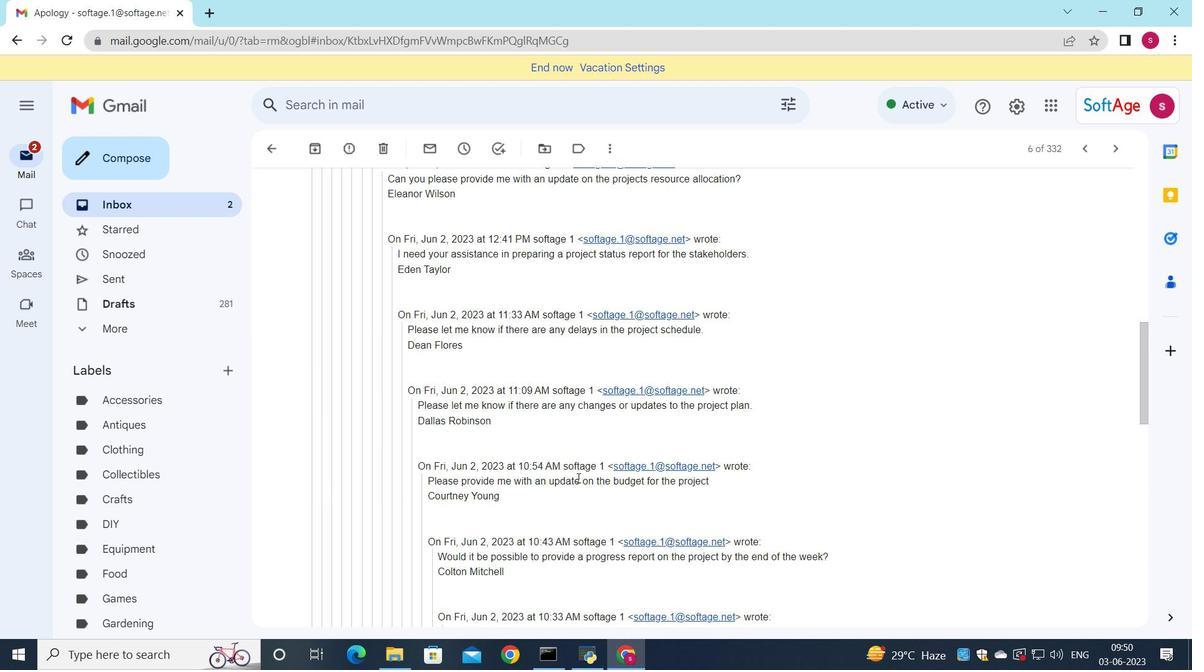 
Action: Mouse scrolled (577, 477) with delta (0, 0)
Screenshot: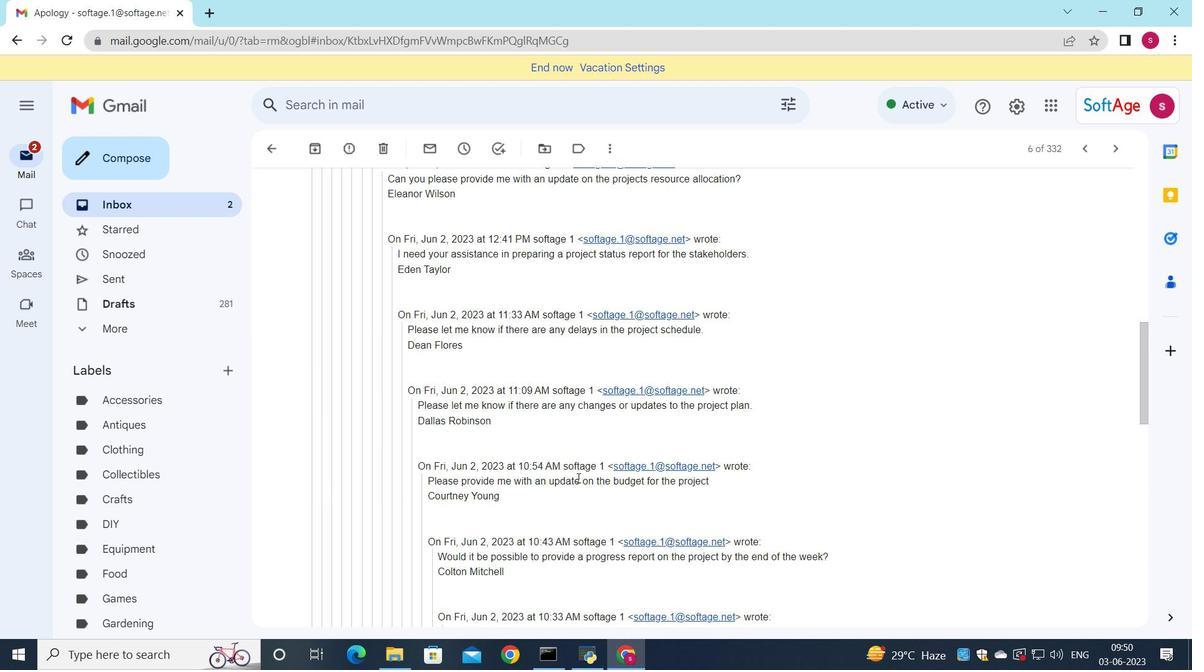 
Action: Mouse moved to (570, 481)
Screenshot: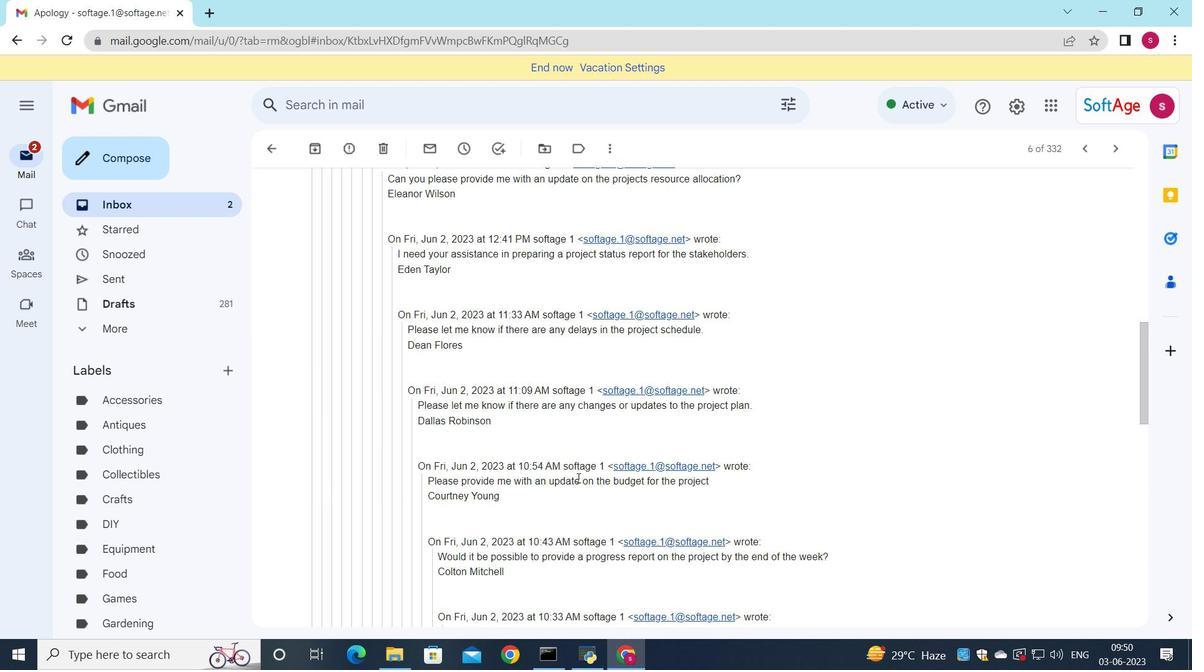 
Action: Mouse scrolled (577, 477) with delta (0, 0)
Screenshot: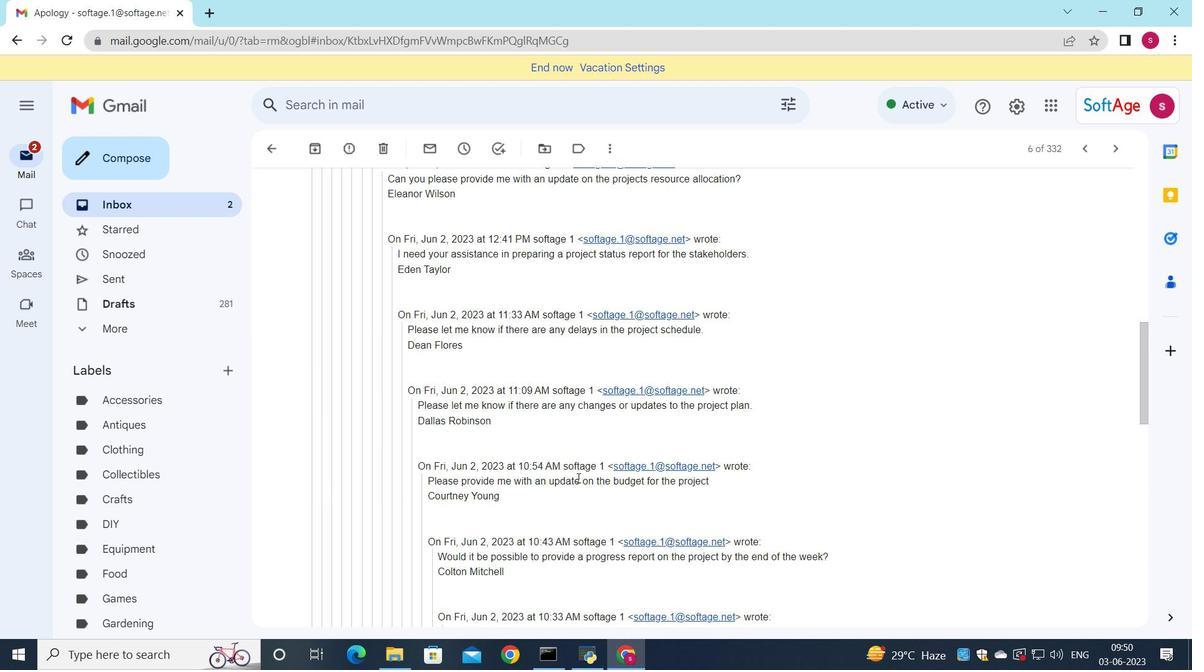 
Action: Mouse scrolled (570, 480) with delta (0, 0)
Screenshot: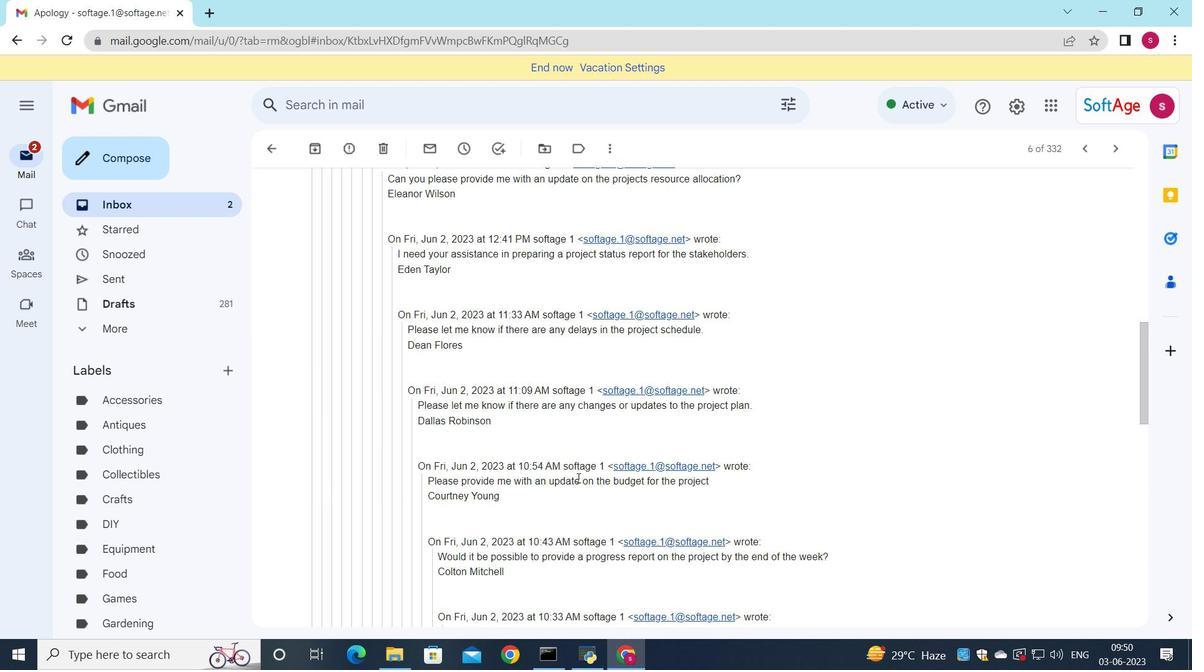
Action: Mouse scrolled (570, 480) with delta (0, 0)
Screenshot: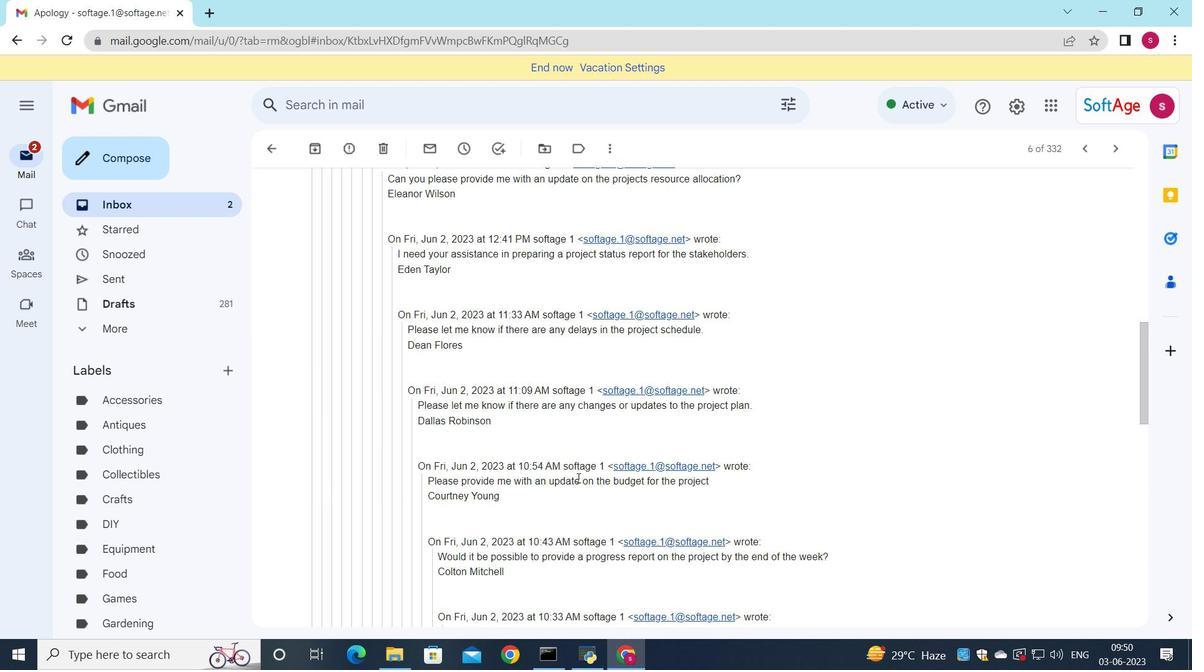 
Action: Mouse scrolled (570, 480) with delta (0, 0)
Screenshot: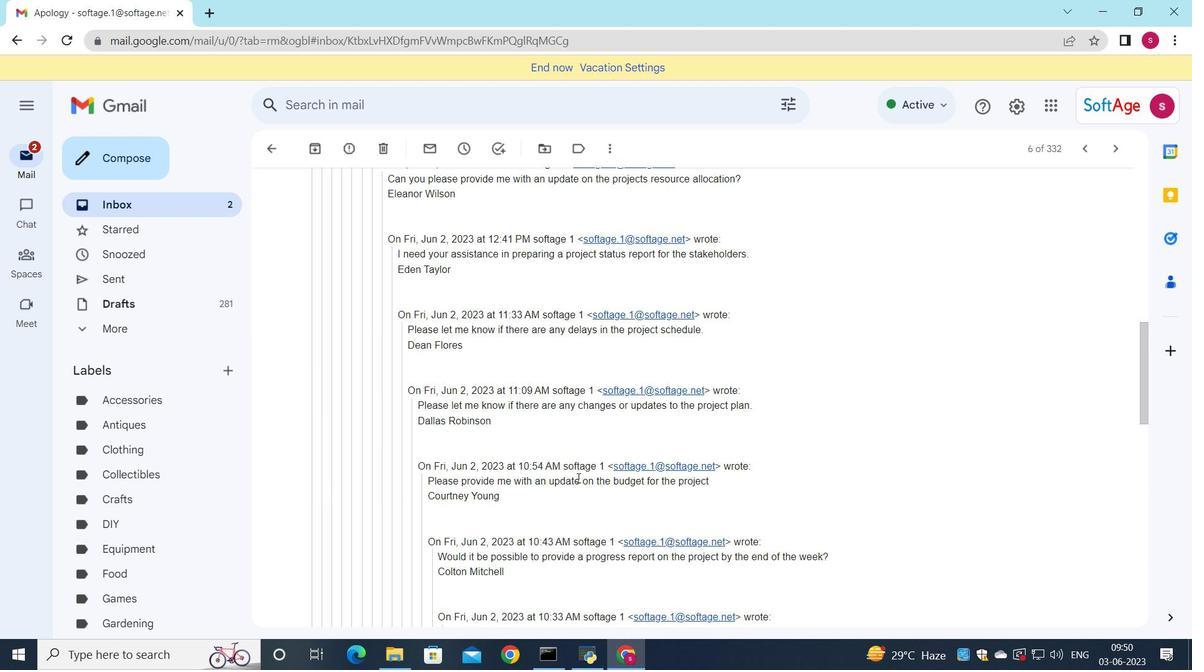 
Action: Mouse moved to (532, 504)
Screenshot: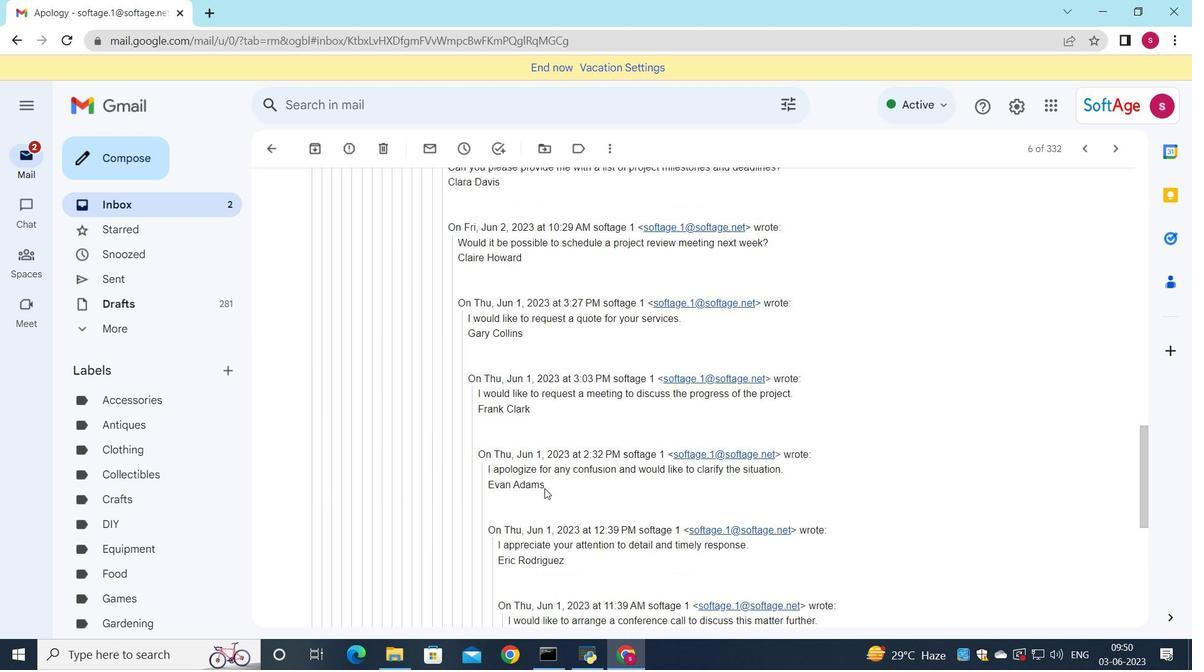 
Action: Mouse scrolled (532, 504) with delta (0, 0)
Screenshot: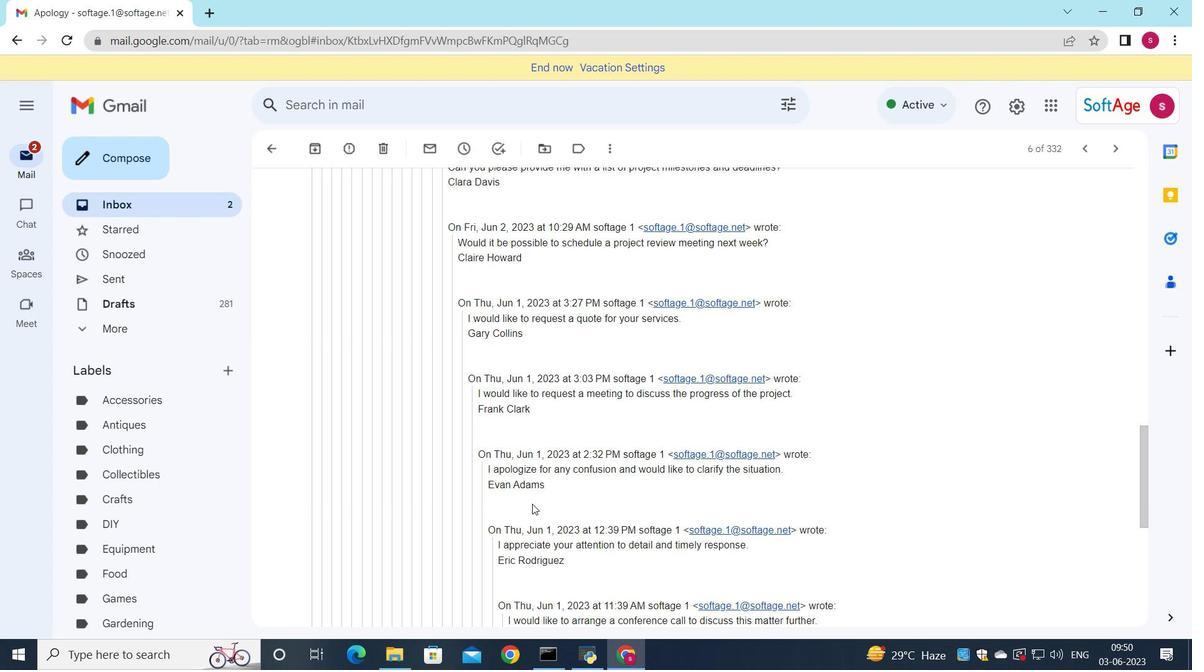 
Action: Mouse scrolled (532, 504) with delta (0, 0)
Screenshot: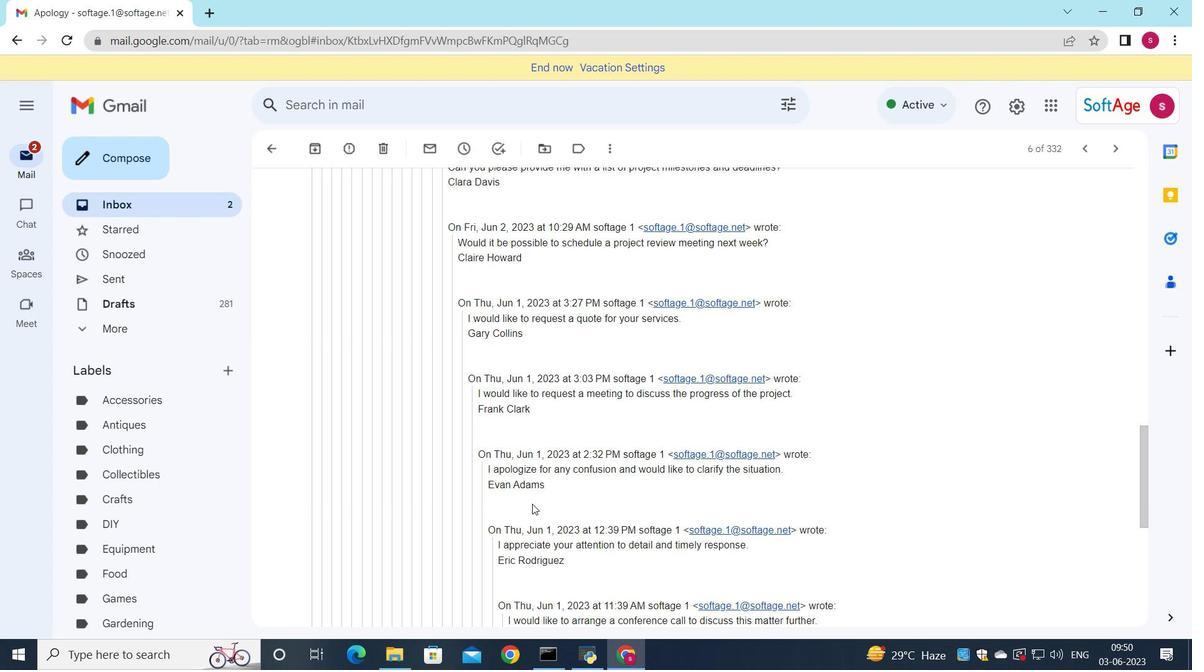 
Action: Mouse scrolled (532, 504) with delta (0, 0)
Screenshot: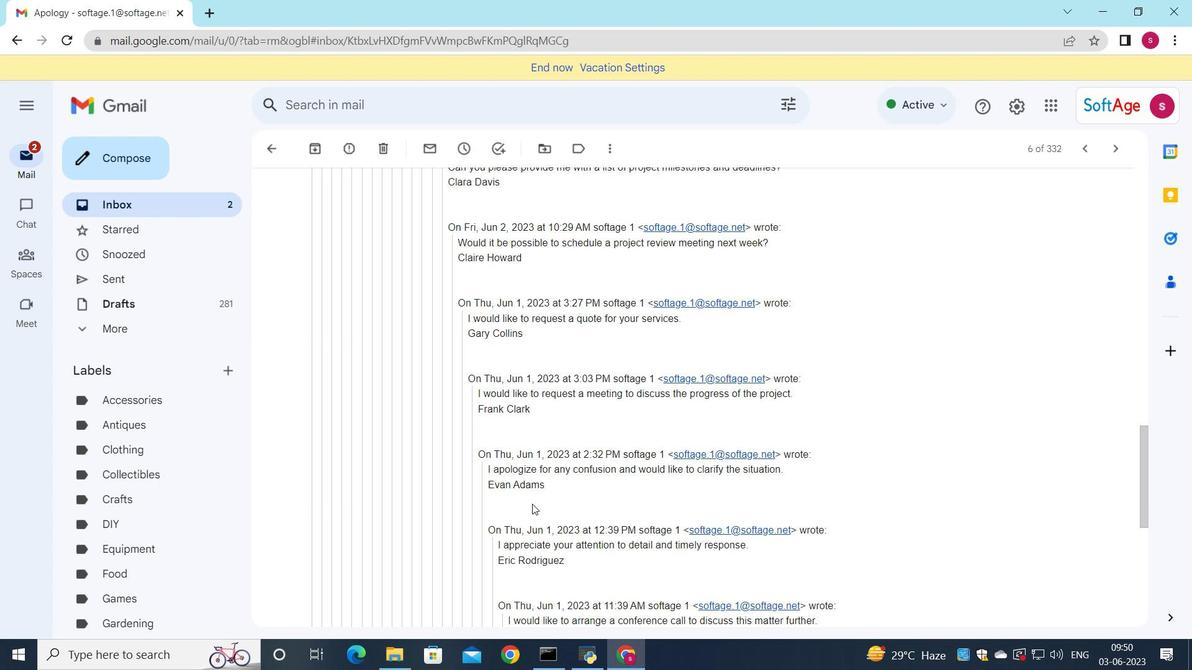 
Action: Mouse scrolled (532, 504) with delta (0, 0)
Screenshot: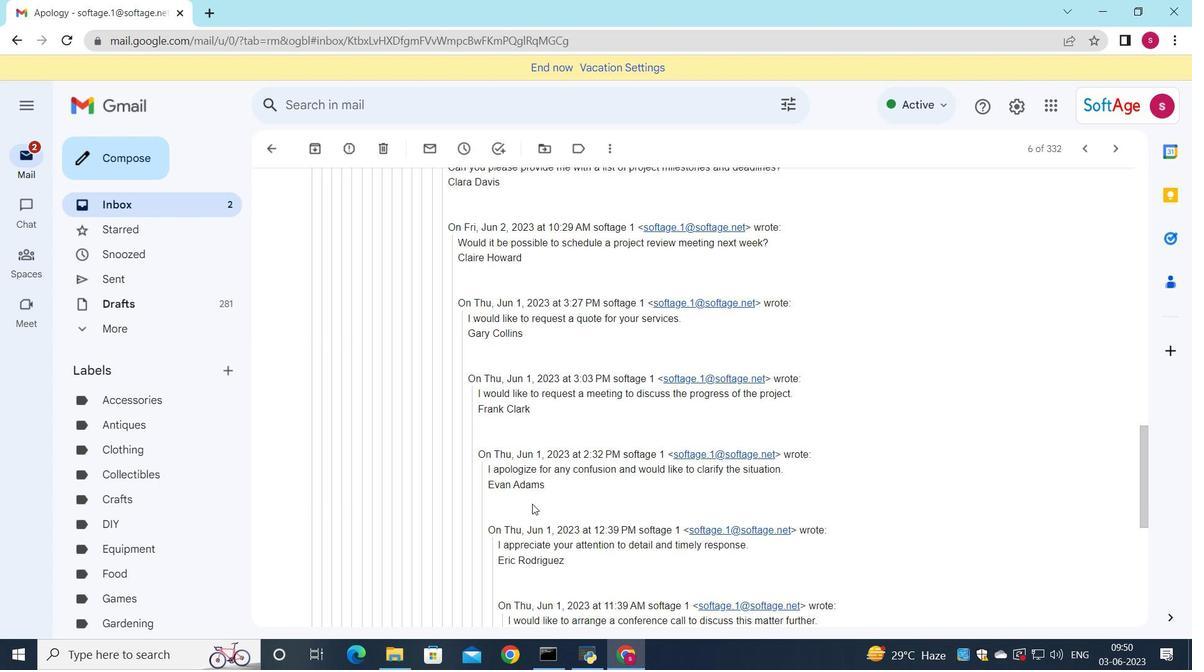 
Action: Mouse moved to (528, 505)
Screenshot: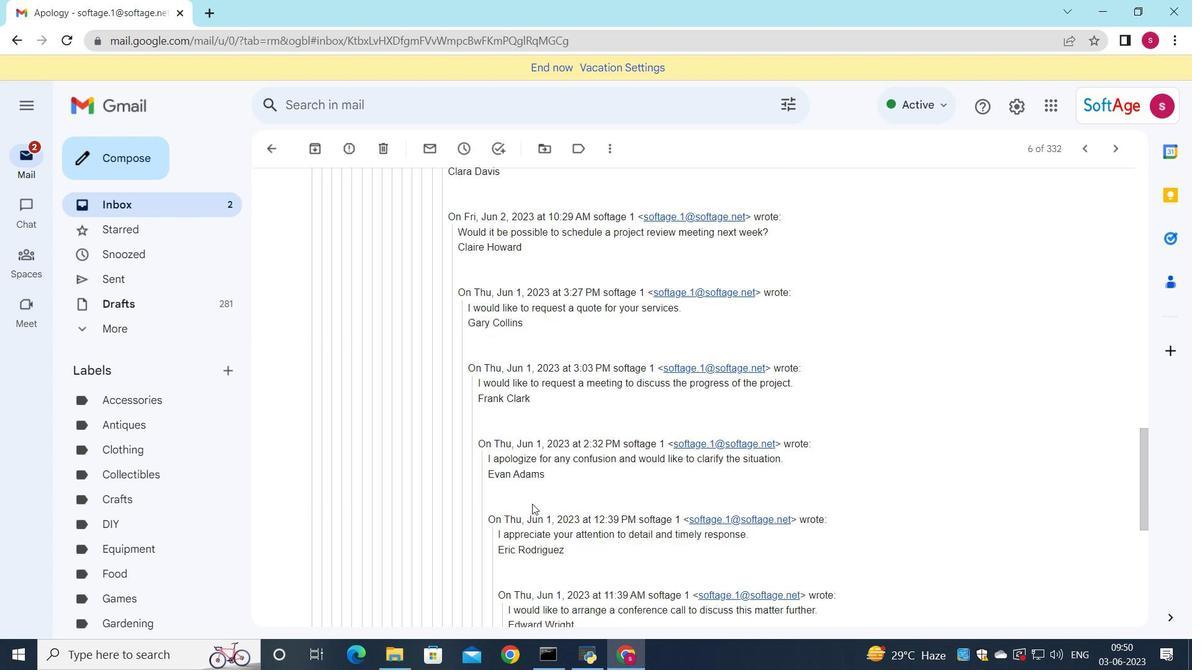 
Action: Mouse scrolled (528, 504) with delta (0, 0)
Screenshot: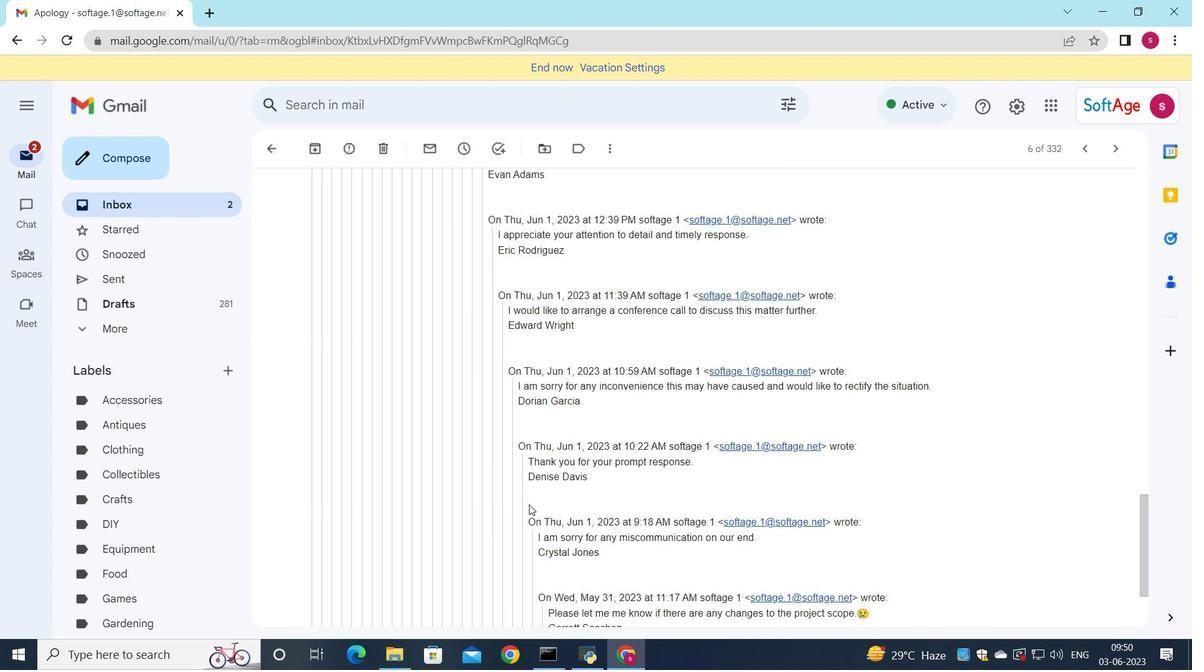
Action: Mouse scrolled (528, 504) with delta (0, 0)
Screenshot: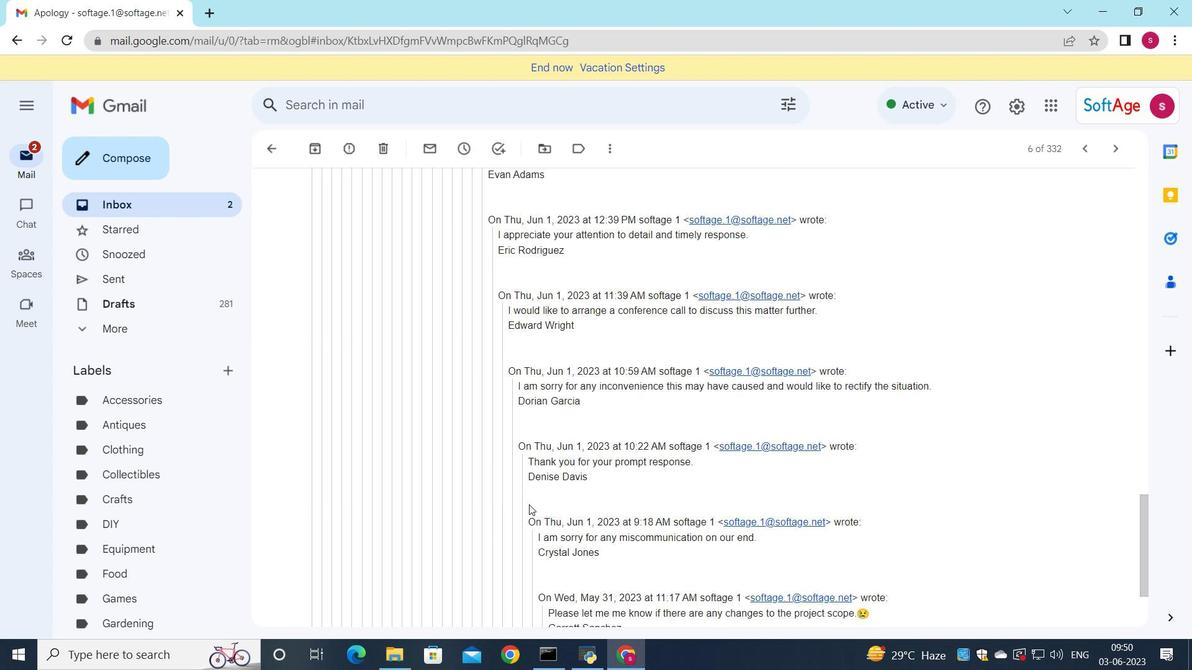 
Action: Mouse scrolled (528, 504) with delta (0, 0)
Screenshot: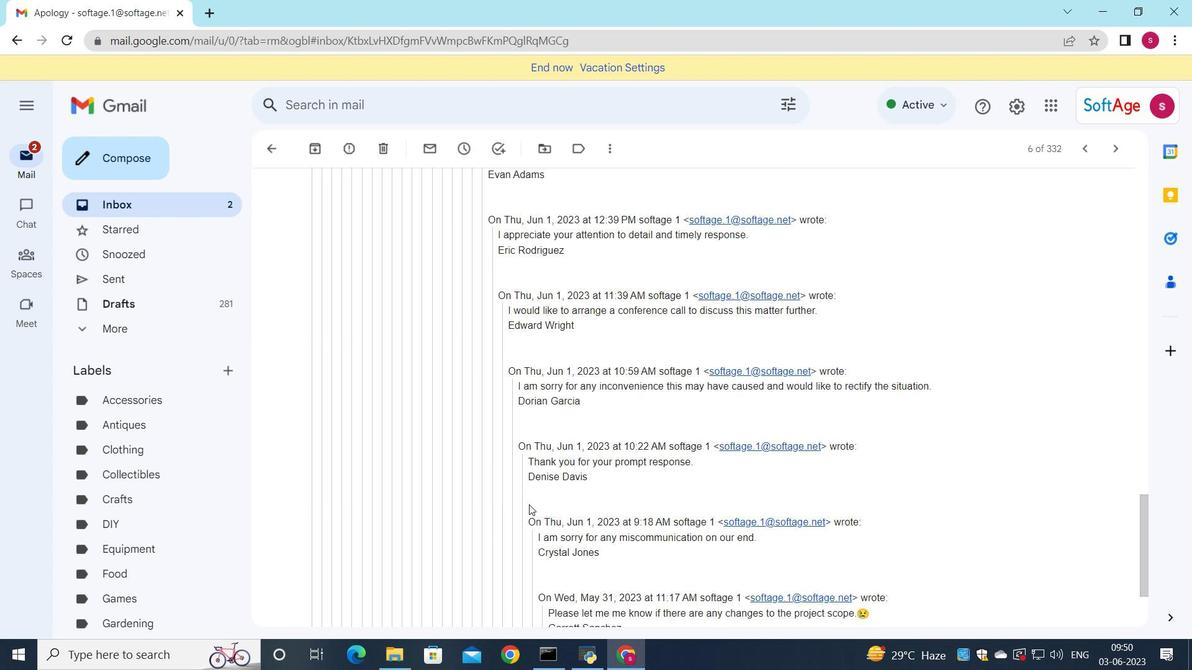 
Action: Mouse scrolled (528, 504) with delta (0, 0)
Screenshot: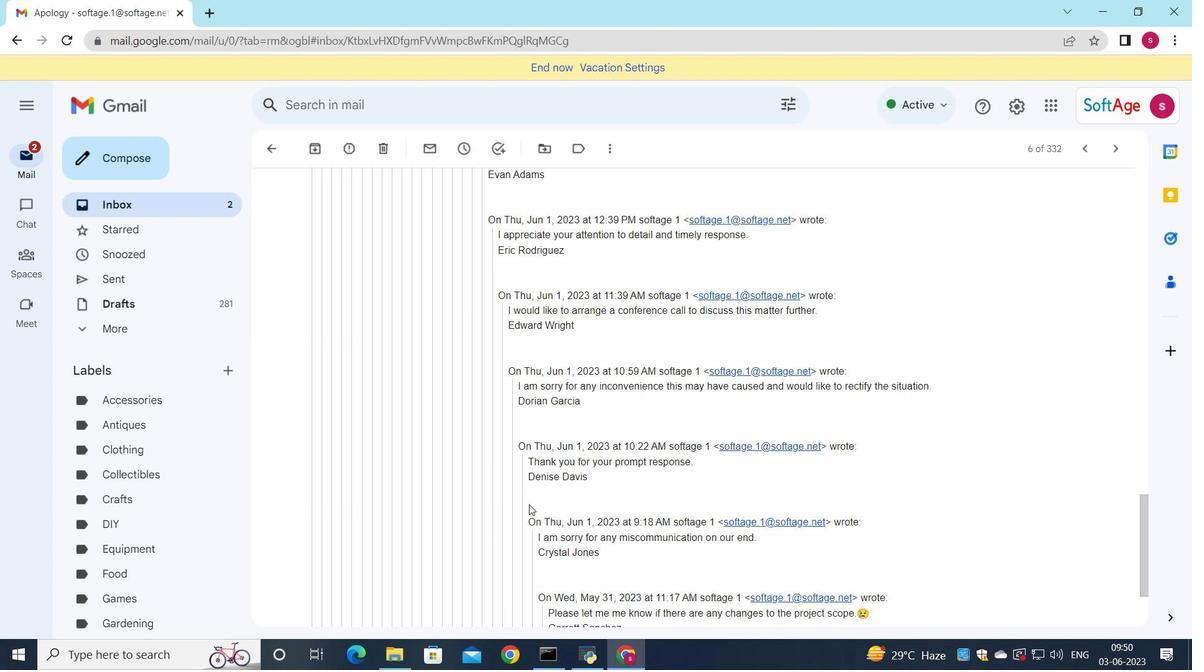 
Action: Mouse scrolled (528, 504) with delta (0, 0)
Screenshot: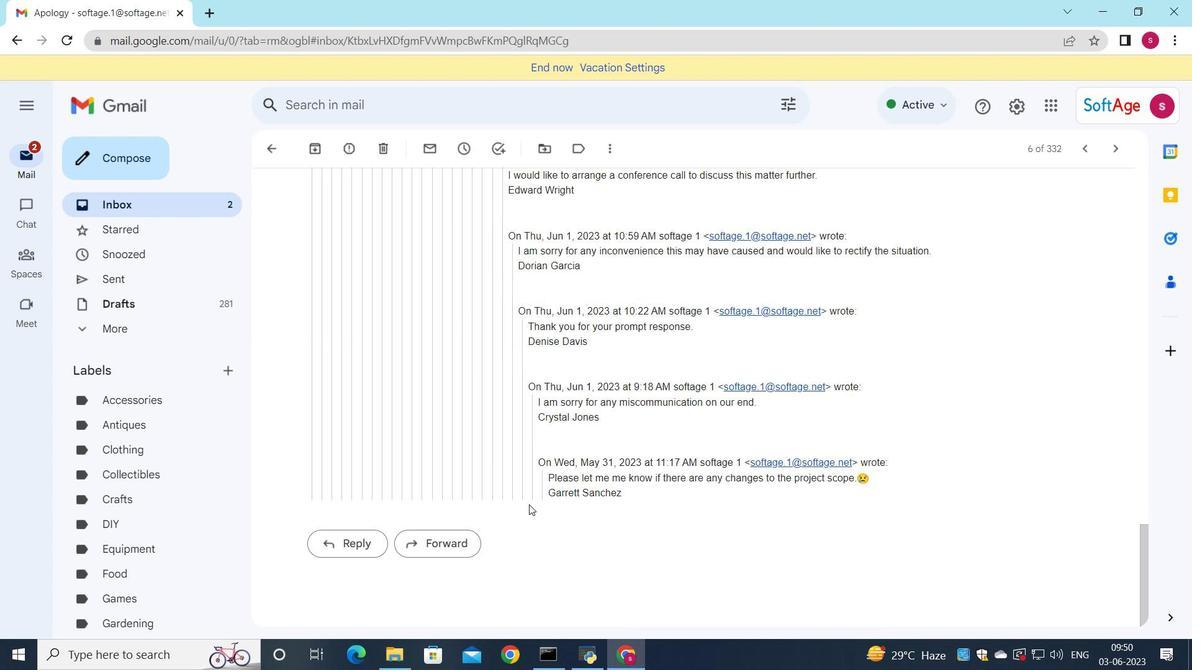 
Action: Mouse moved to (523, 505)
Screenshot: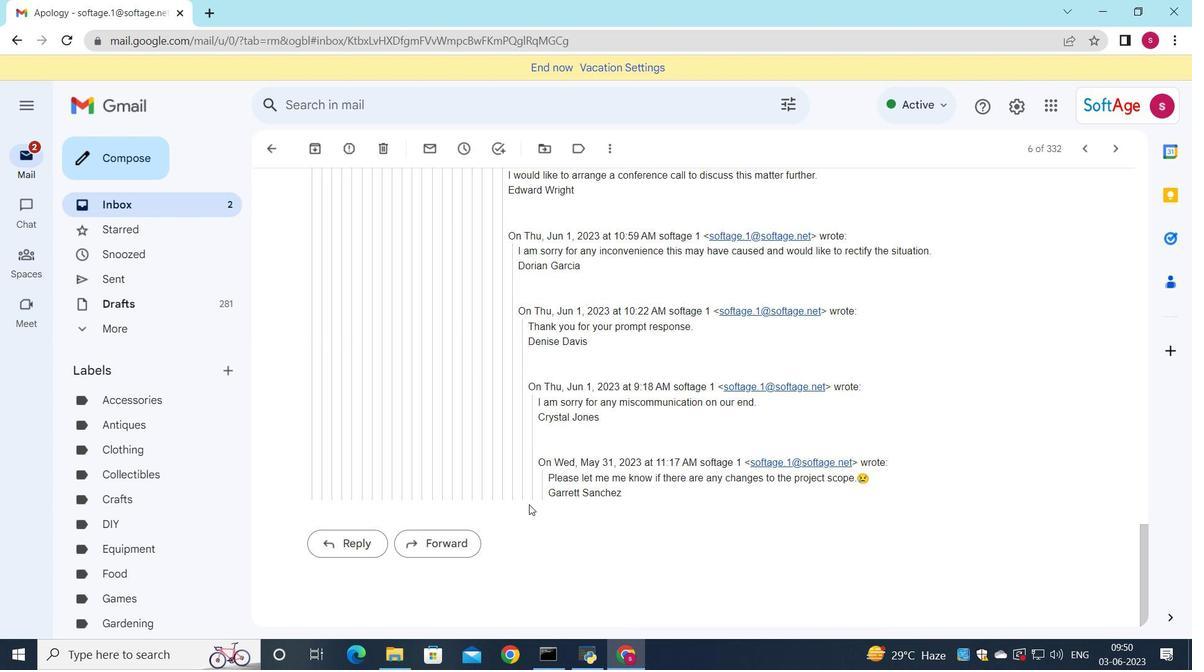 
Action: Mouse scrolled (528, 504) with delta (0, 0)
Screenshot: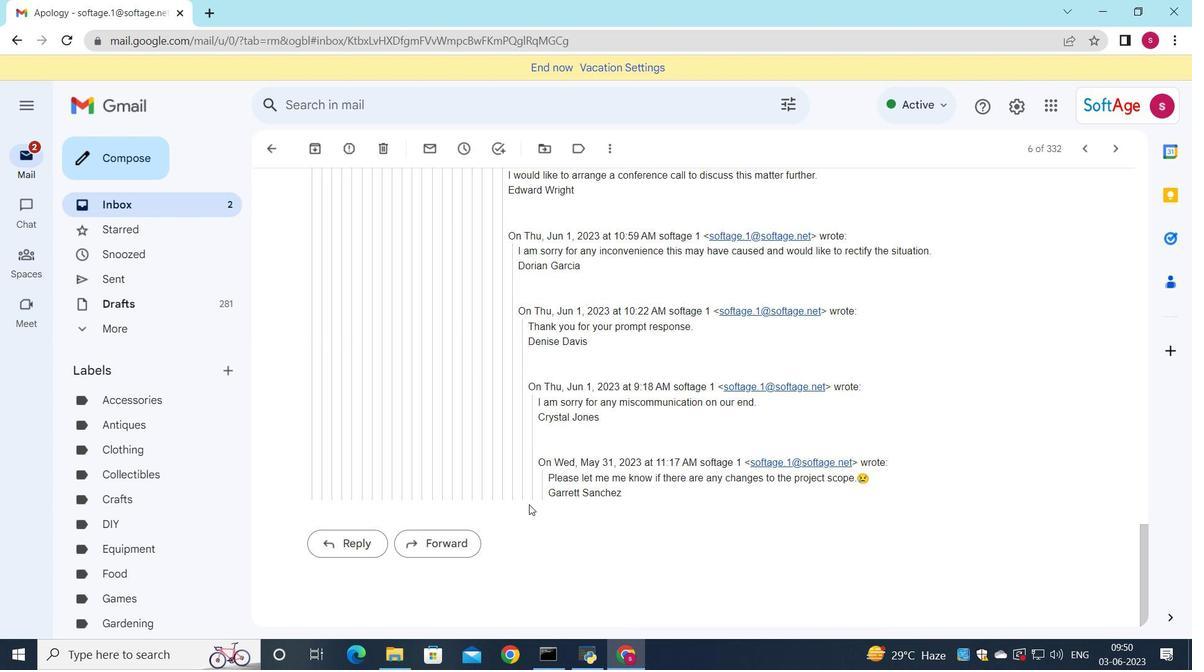 
Action: Mouse moved to (496, 499)
Screenshot: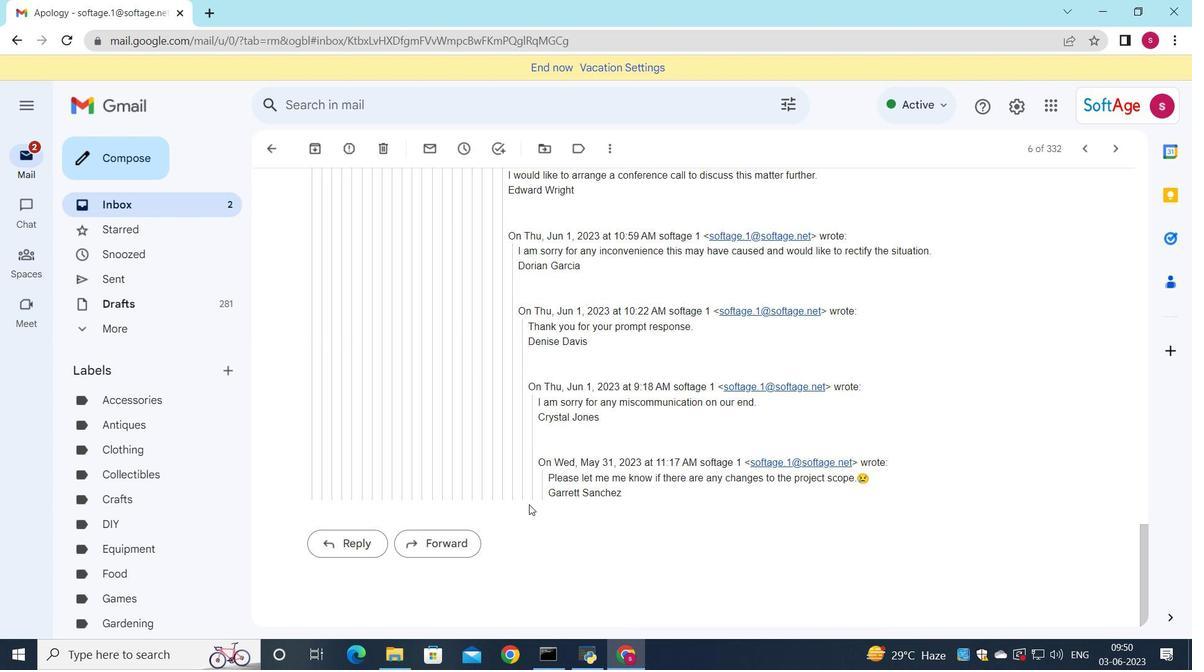 
Action: Mouse scrolled (528, 504) with delta (0, 0)
Screenshot: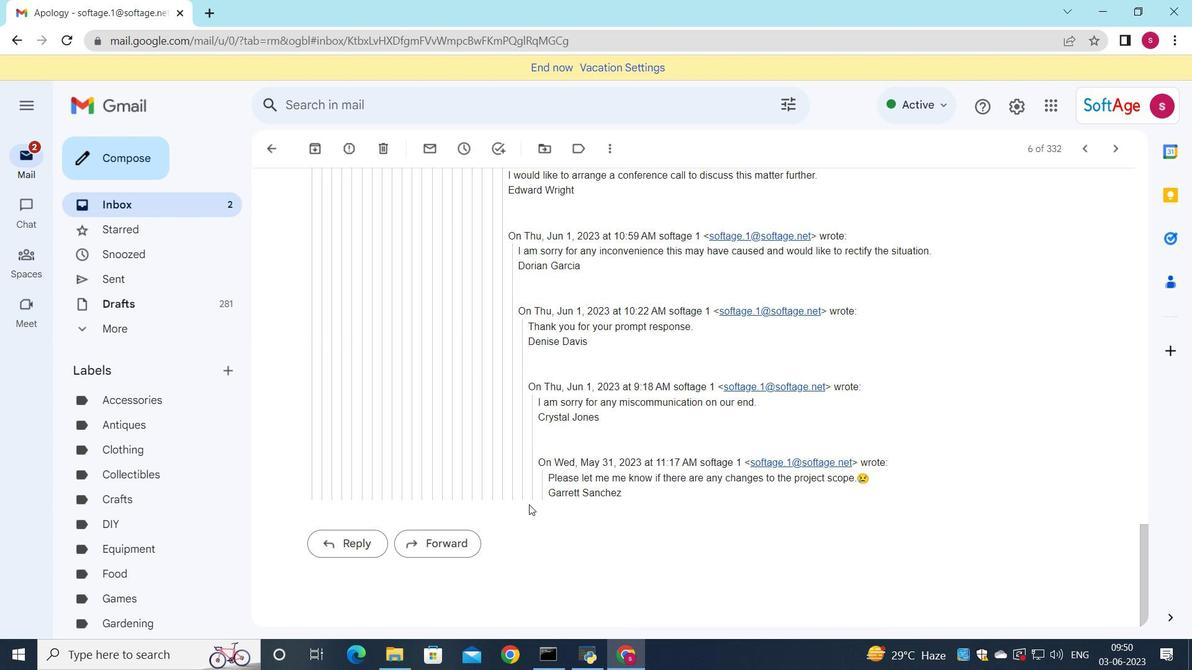 
Action: Mouse moved to (370, 534)
Screenshot: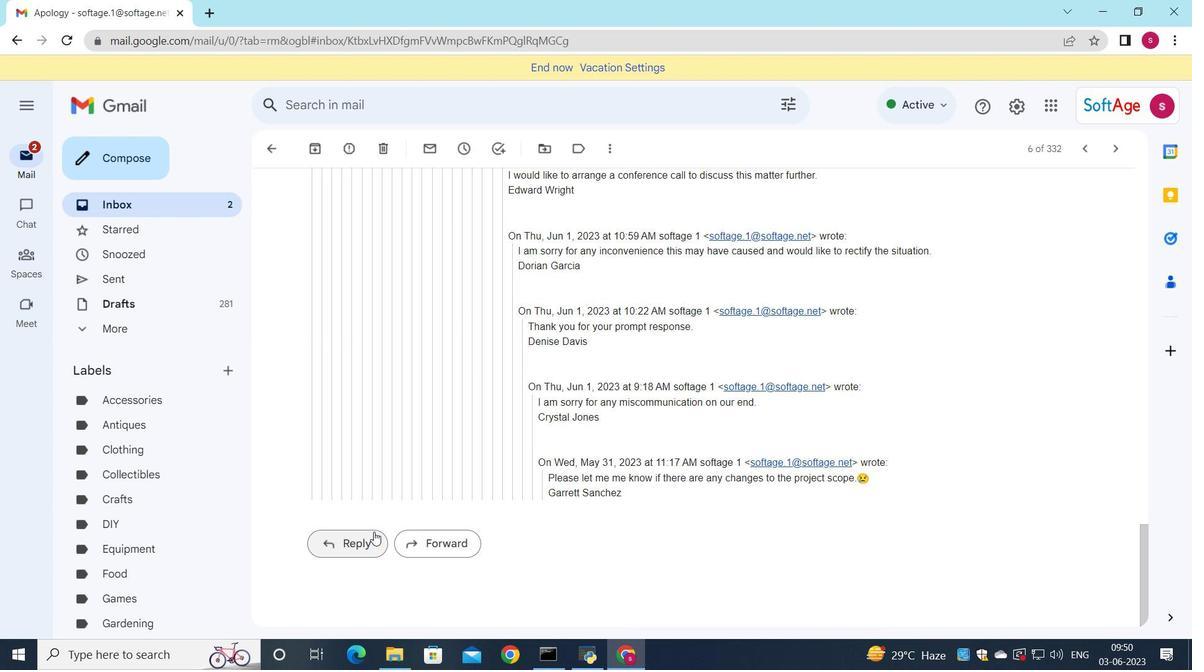 
Action: Mouse pressed left at (370, 534)
Screenshot: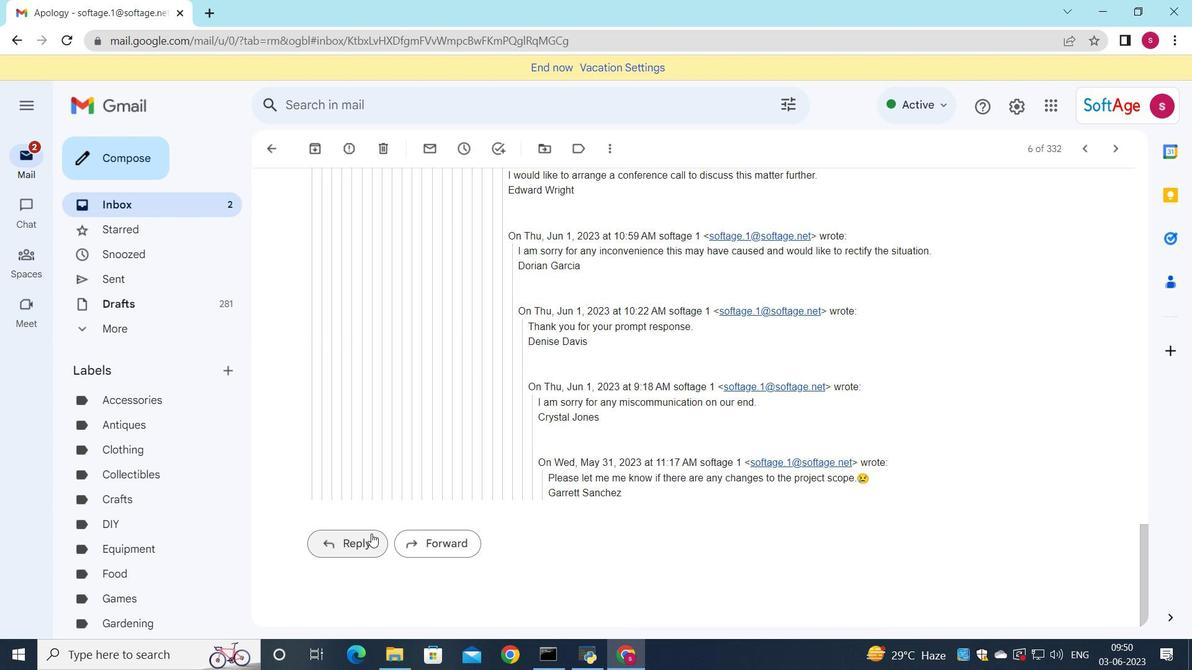 
Action: Mouse moved to (335, 428)
Screenshot: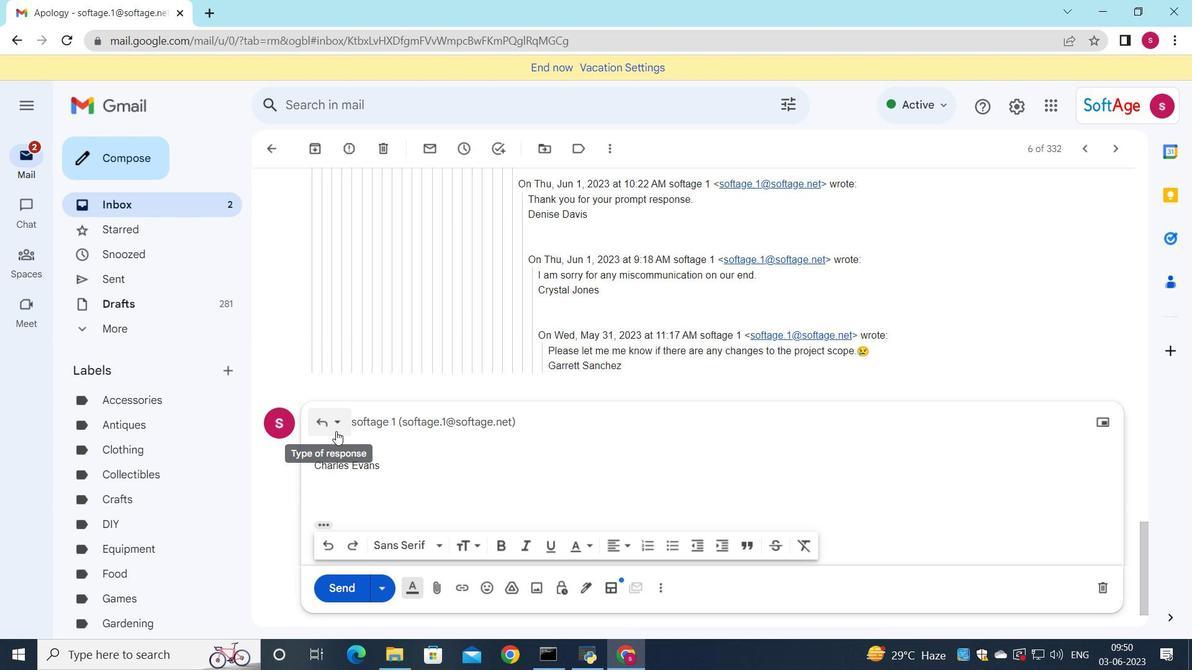 
Action: Mouse pressed left at (335, 428)
Screenshot: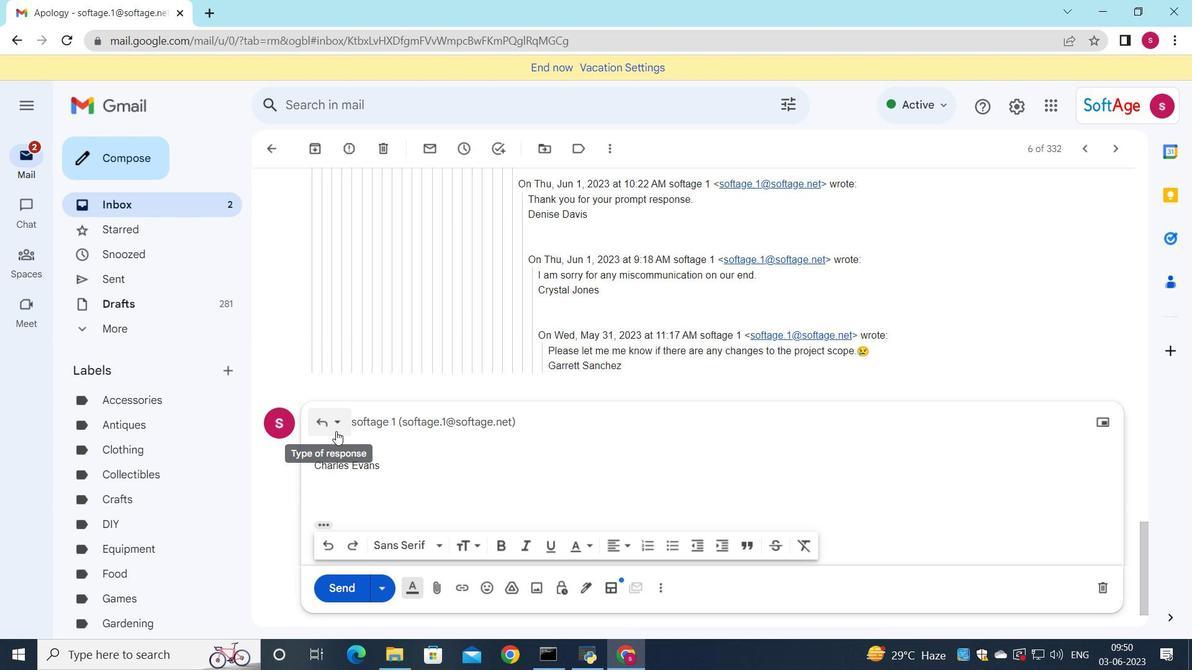 
Action: Mouse moved to (361, 508)
Screenshot: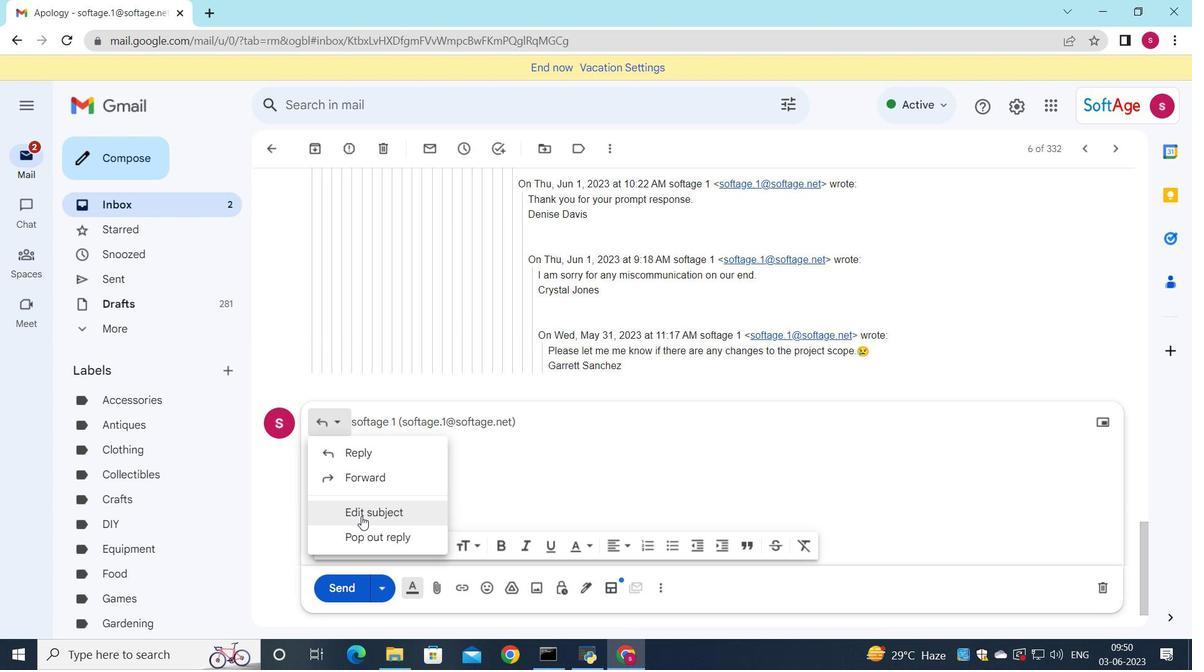 
Action: Mouse pressed left at (361, 508)
Screenshot: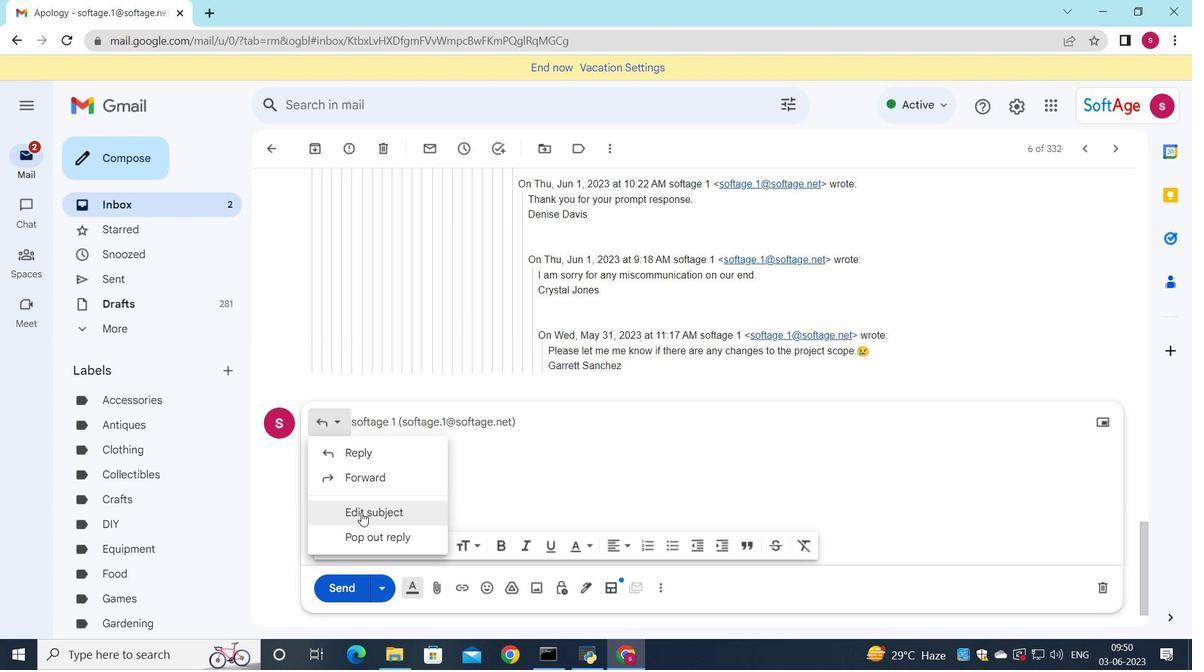 
Action: Mouse moved to (793, 329)
Screenshot: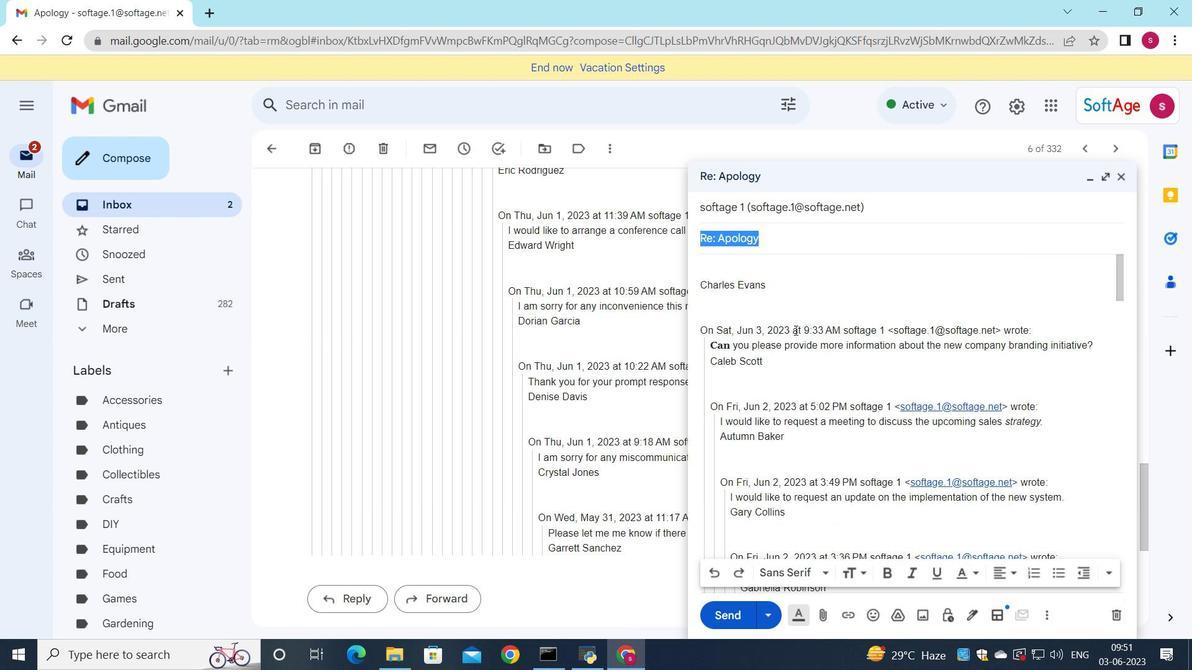 
Action: Key pressed <Key.shift>Project<Key.space>completion
Screenshot: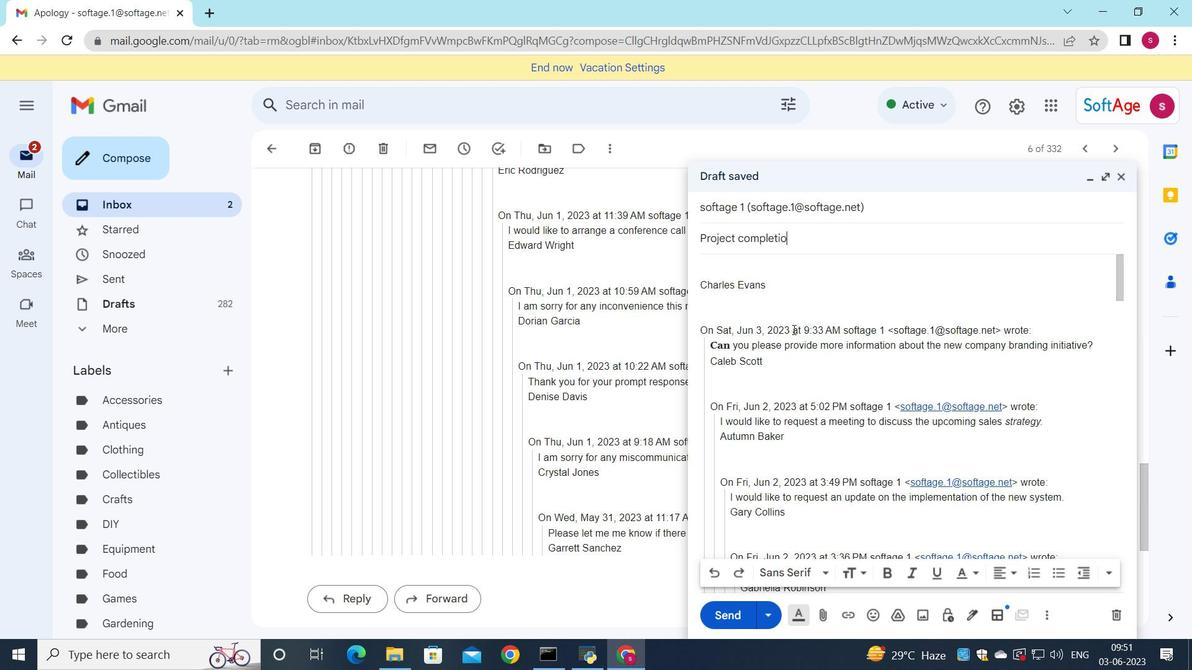 
Action: Mouse moved to (737, 272)
Screenshot: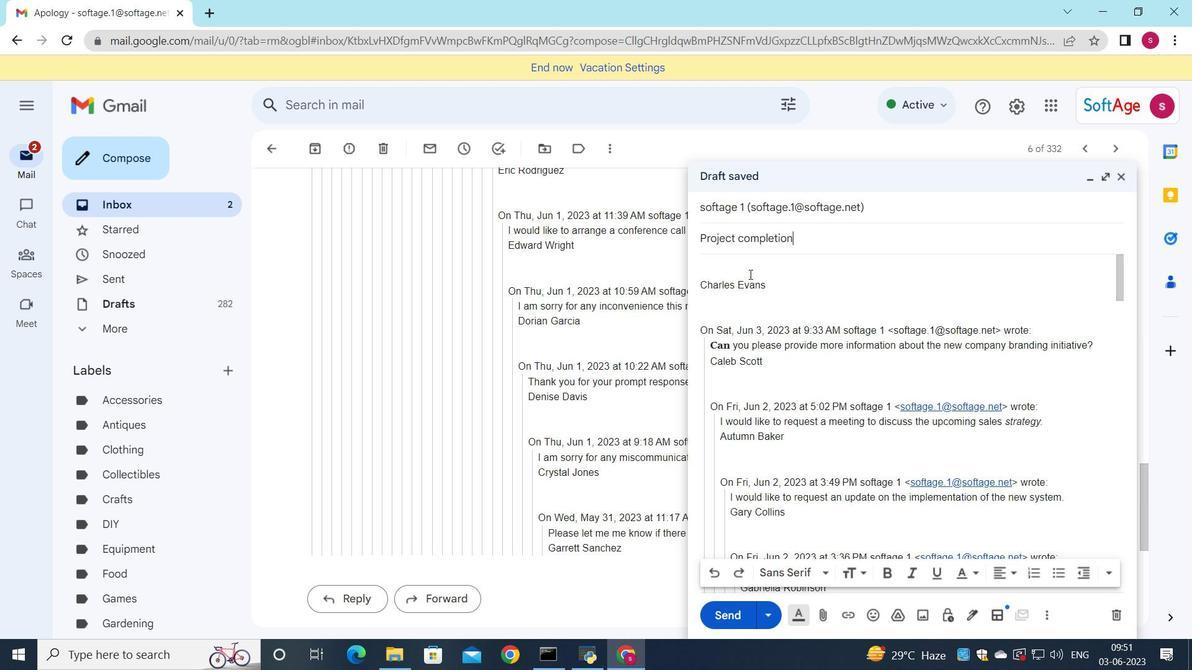 
Action: Mouse pressed left at (737, 272)
Screenshot: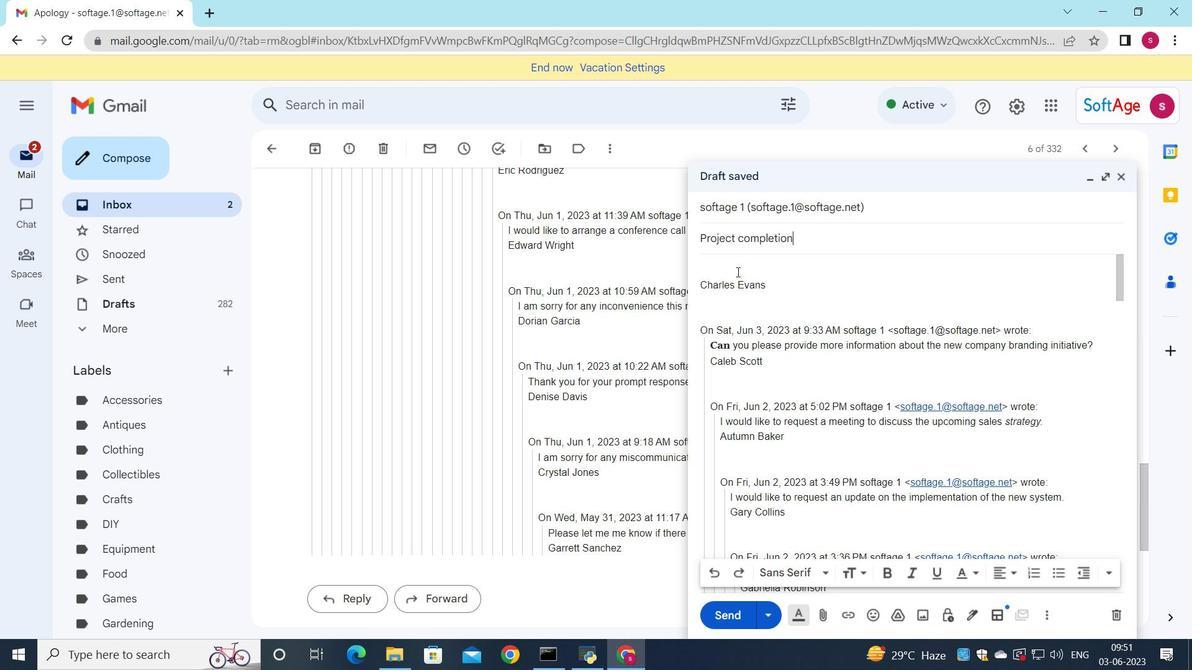 
Action: Key pressed <Key.shift>Could<Key.space>yp<Key.backspace>ou<Key.space>provide<Key.space>an<Key.space>upf<Key.backspace>date<Key.space>on<Key.space>the<Key.space>progress<Key.space>of<Key.space>the<Key.space>environmental<Key.space>sustainability<Key.space>project<Key.shift_r>?
Screenshot: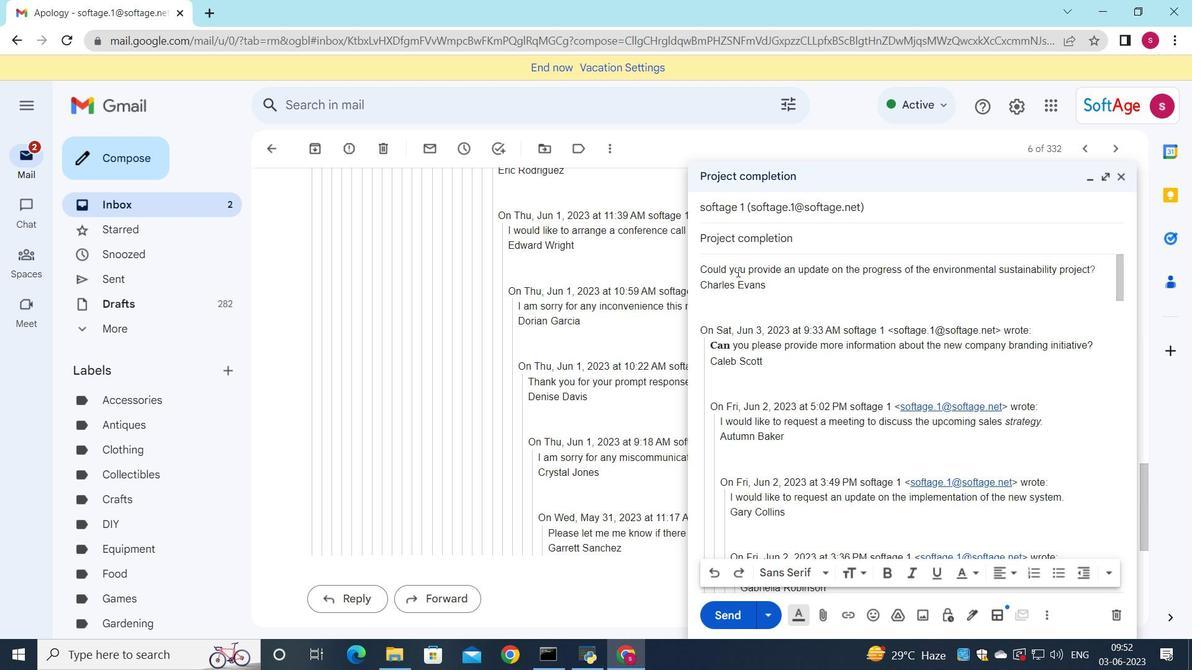 
Action: Mouse moved to (1025, 204)
Screenshot: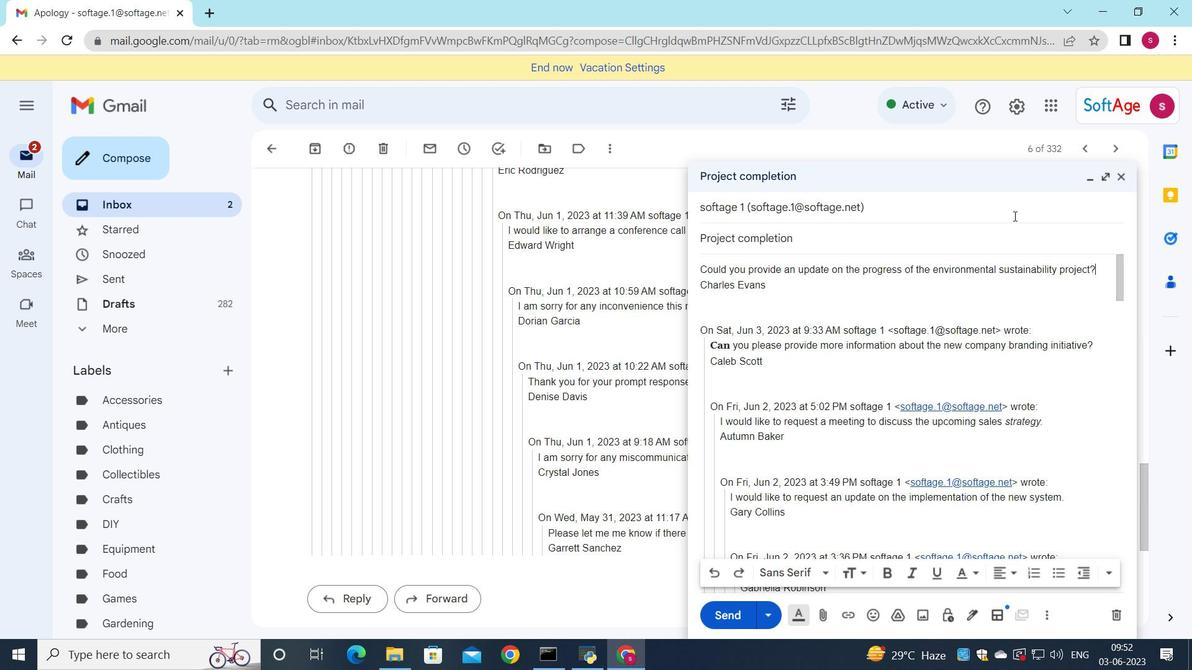 
Action: Mouse scrolled (1025, 205) with delta (0, 0)
Screenshot: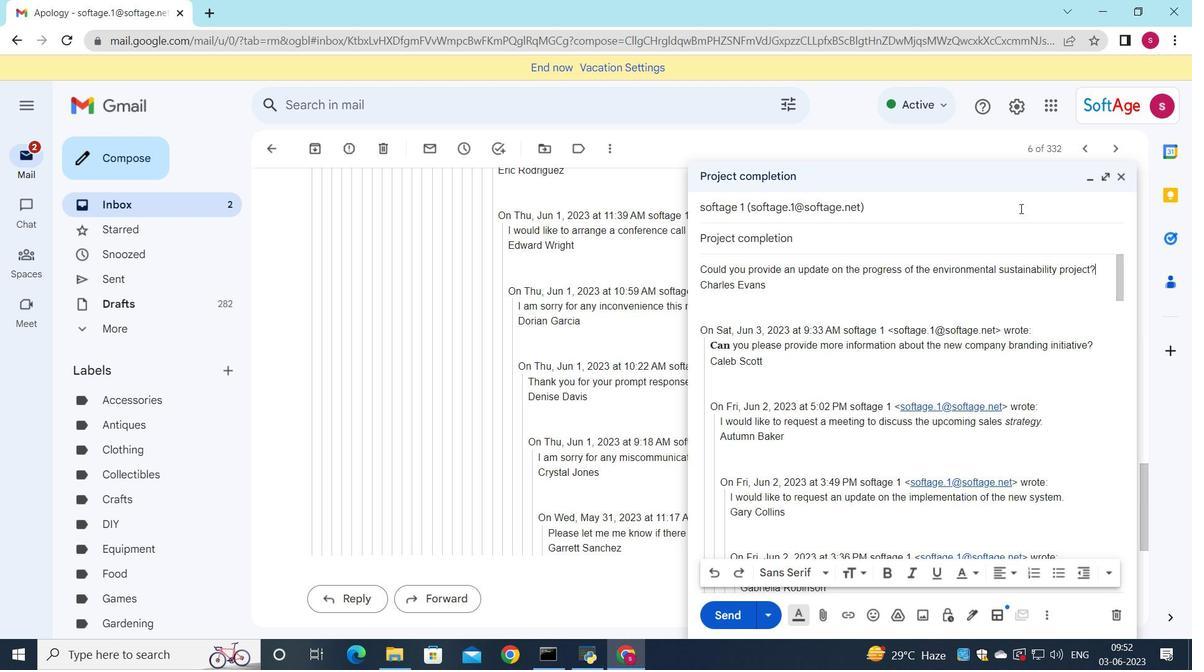 
Action: Mouse moved to (1034, 197)
Screenshot: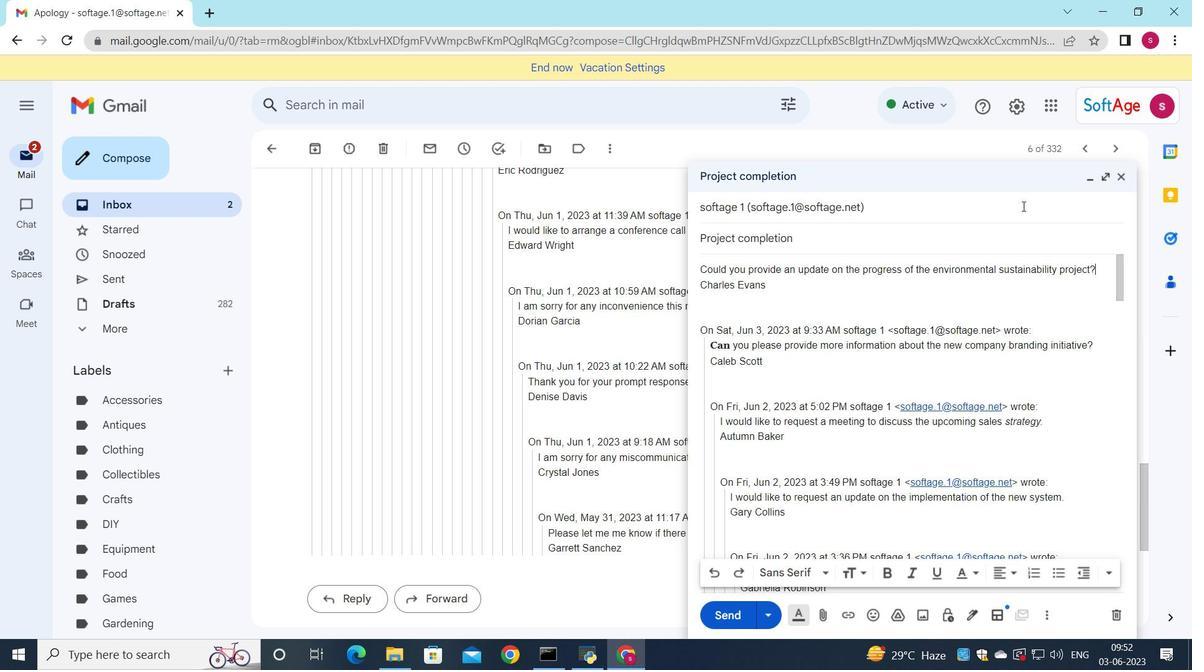 
Action: Mouse scrolled (1034, 198) with delta (0, 0)
Screenshot: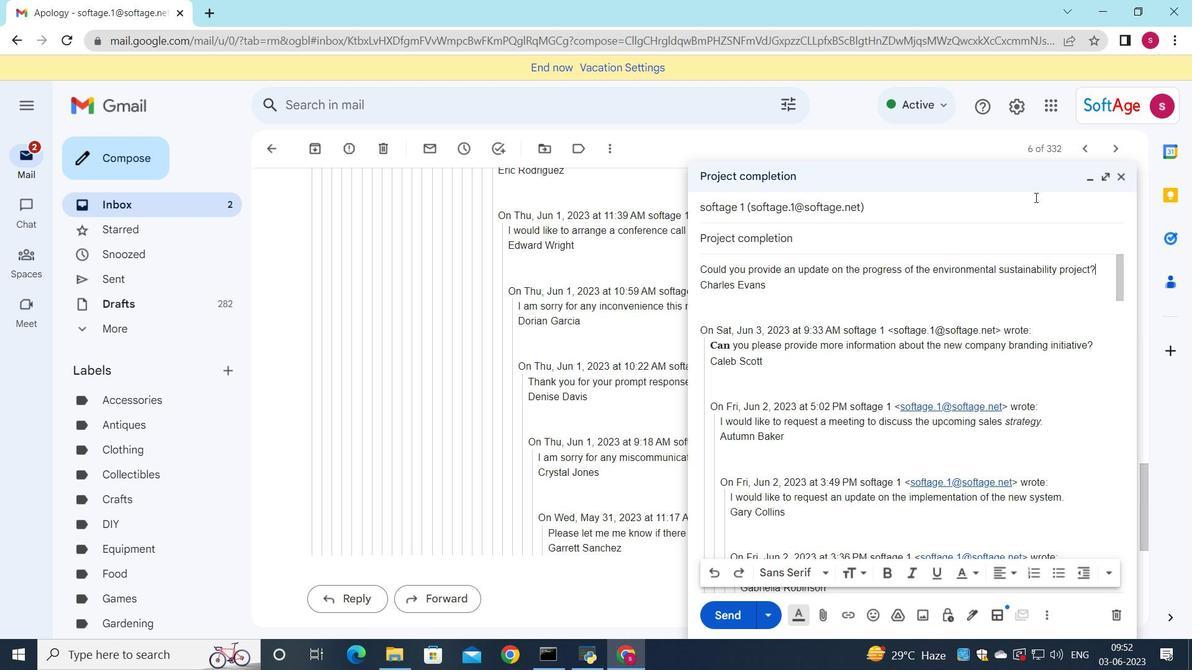
Action: Mouse moved to (701, 271)
Screenshot: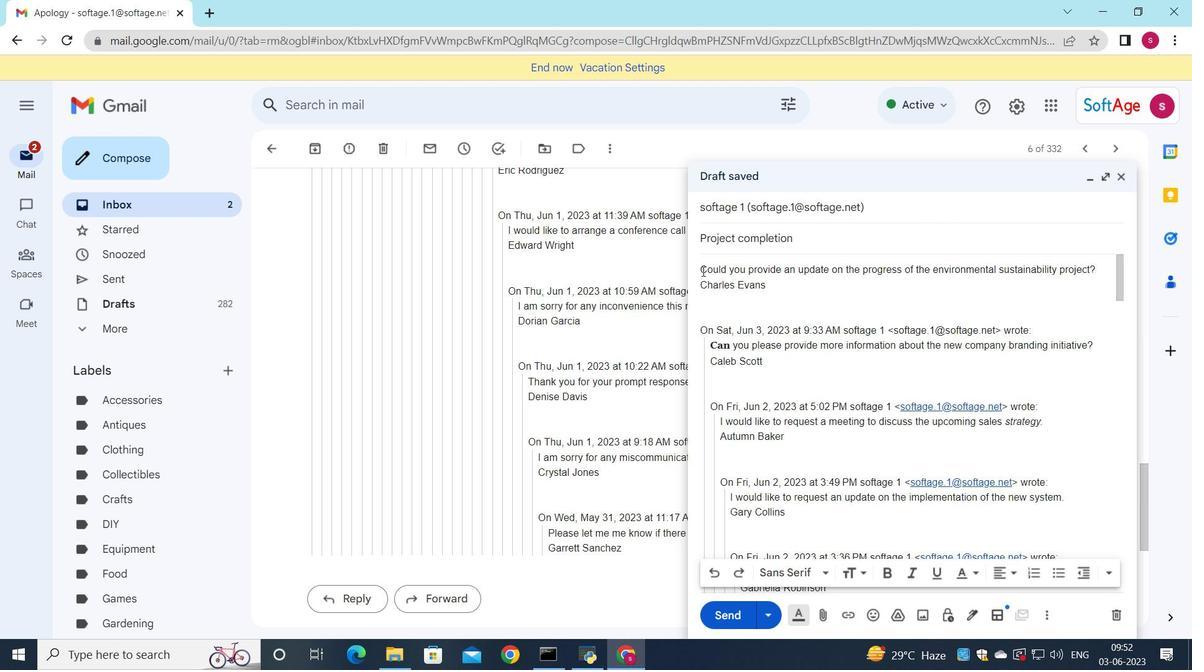 
Action: Mouse pressed left at (701, 271)
Screenshot: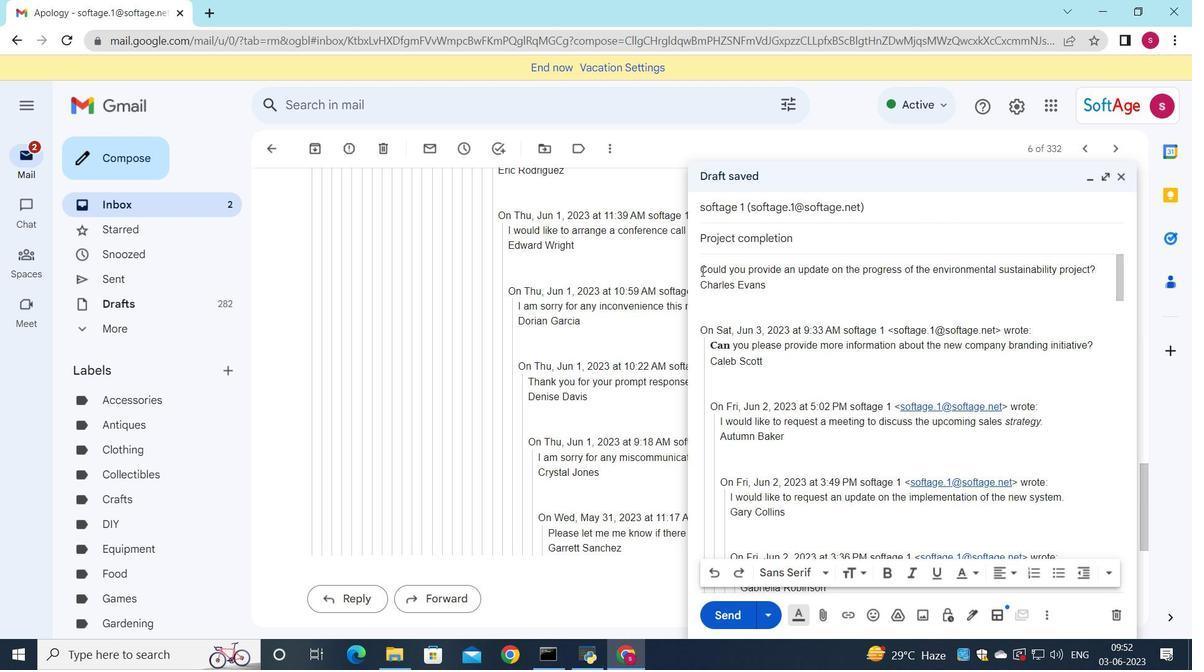 
Action: Mouse moved to (824, 576)
Screenshot: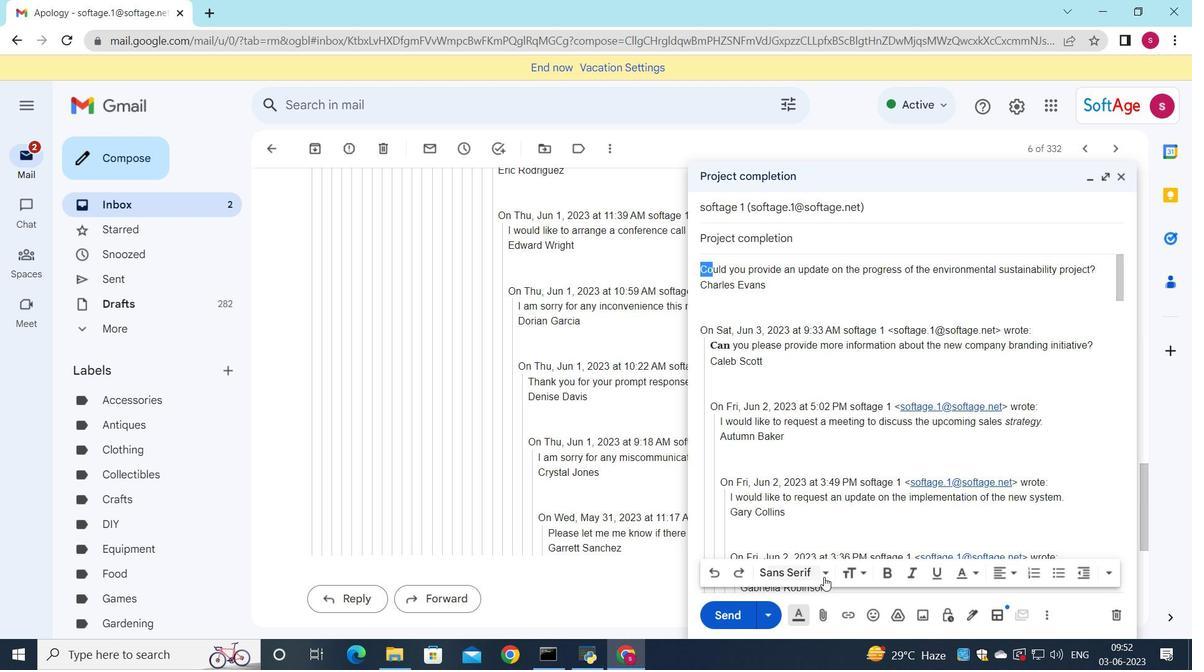 
Action: Mouse pressed left at (824, 576)
Screenshot: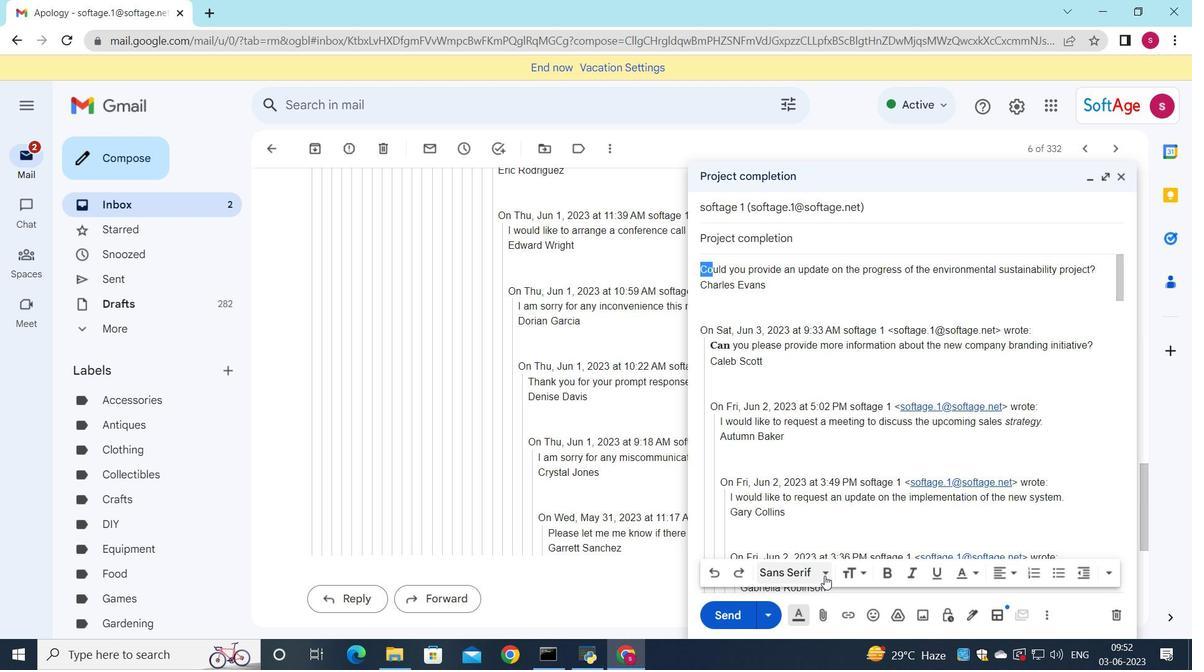 
Action: Mouse moved to (819, 548)
Screenshot: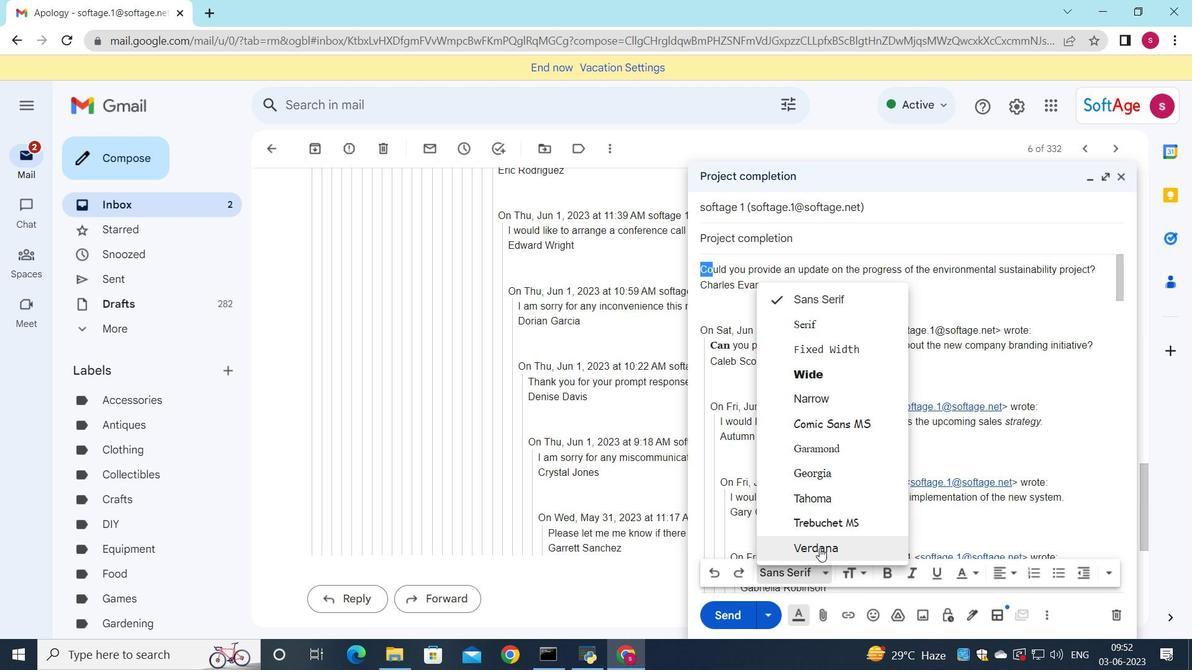 
Action: Mouse pressed left at (819, 548)
Screenshot: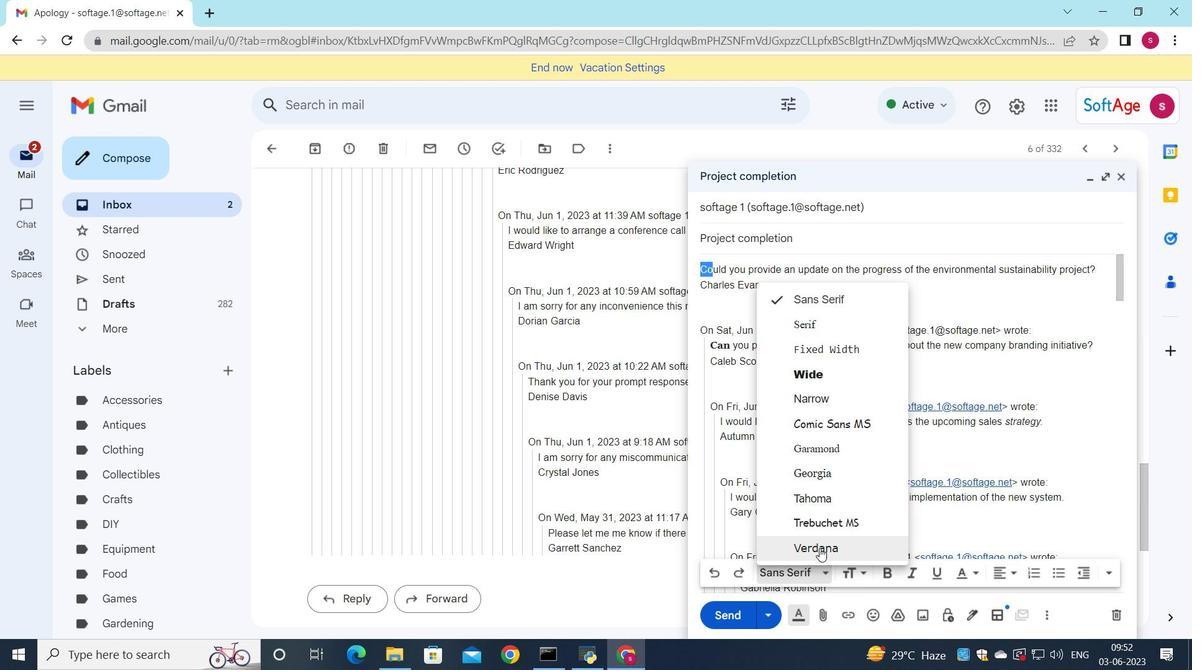 
Action: Mouse moved to (906, 577)
Screenshot: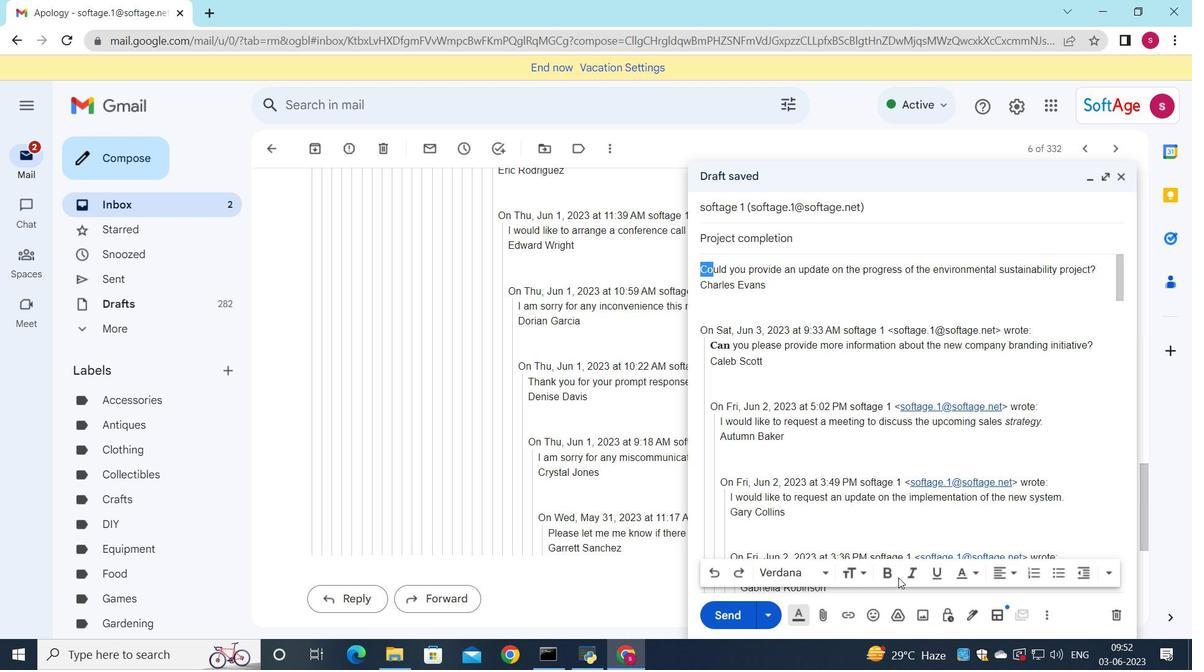 
Action: Mouse pressed left at (906, 577)
Screenshot: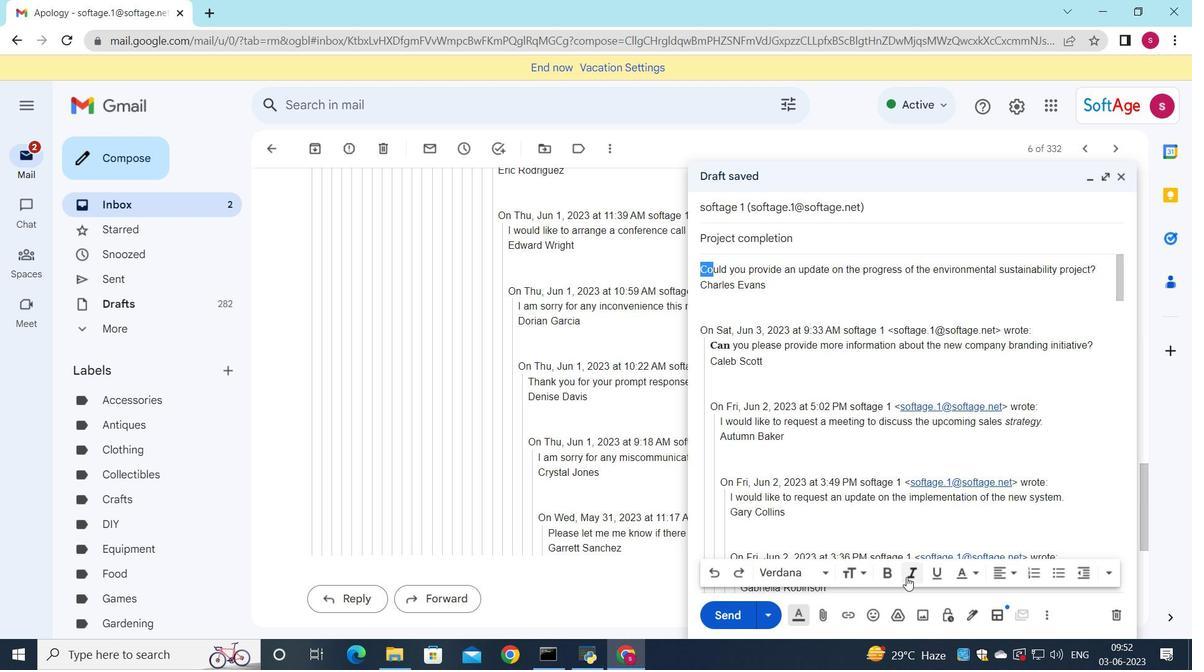 
Action: Mouse moved to (715, 617)
Screenshot: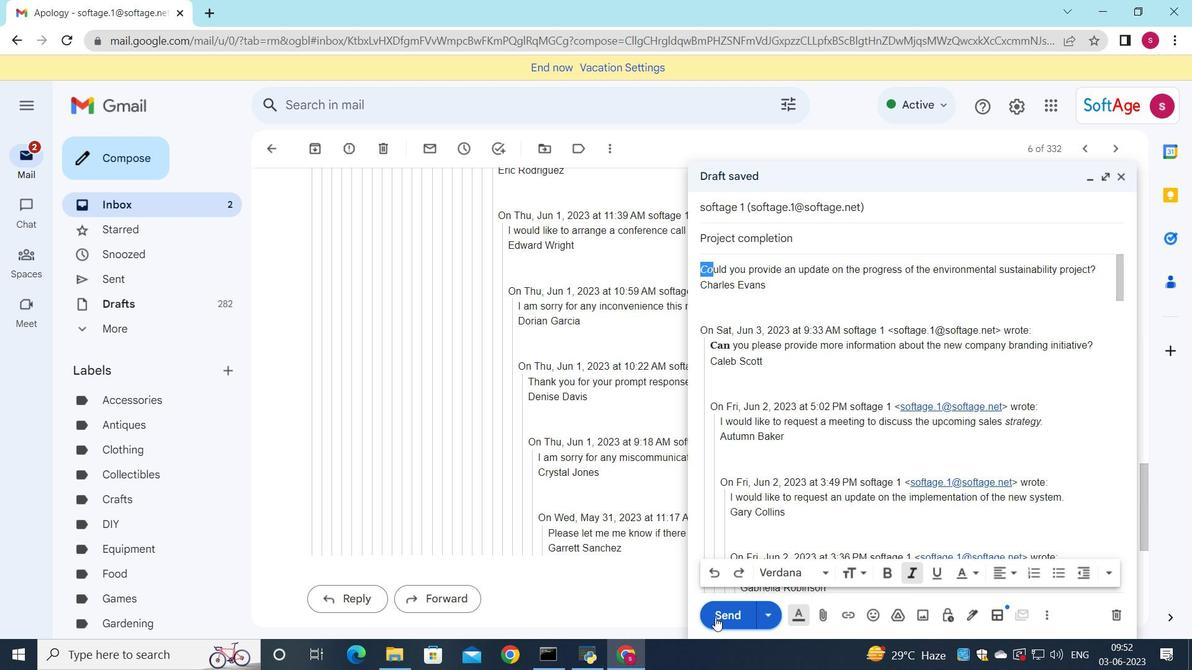 
Action: Mouse pressed left at (715, 617)
Screenshot: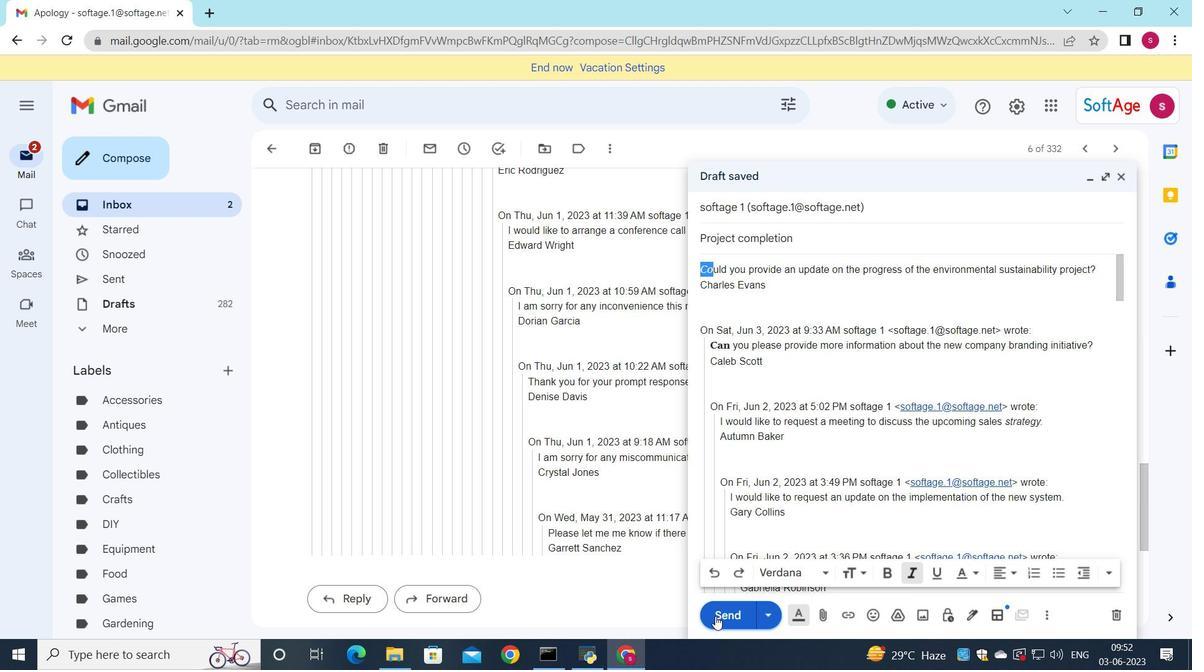 
Action: Mouse moved to (212, 209)
Screenshot: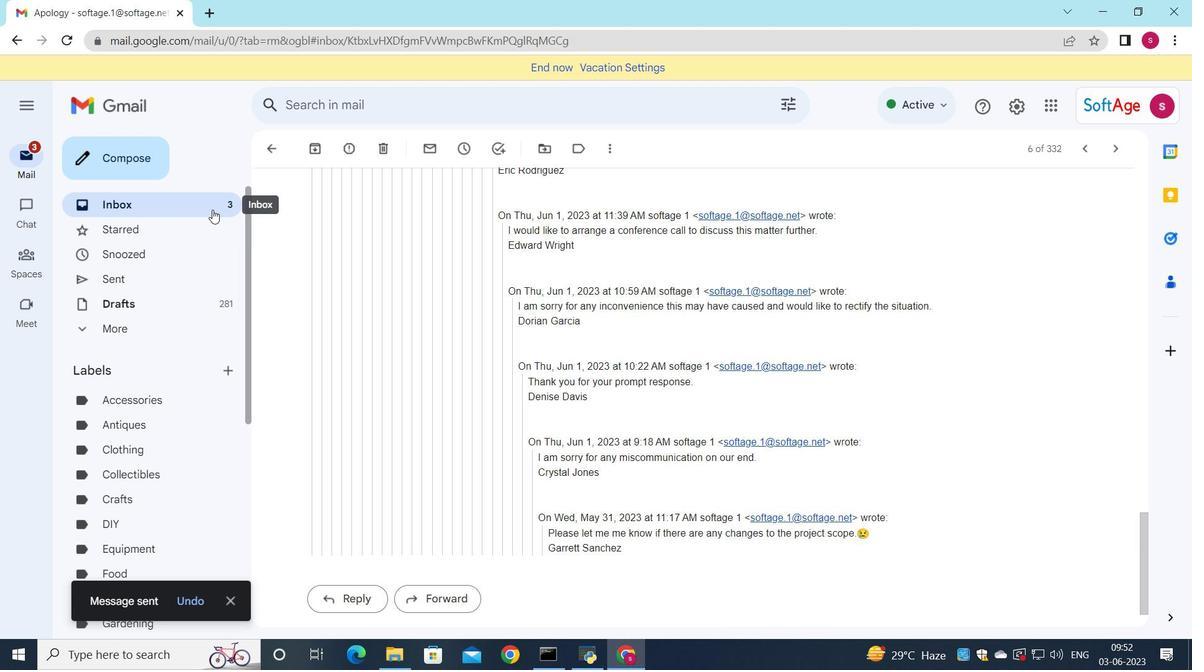 
Action: Mouse pressed left at (212, 209)
Screenshot: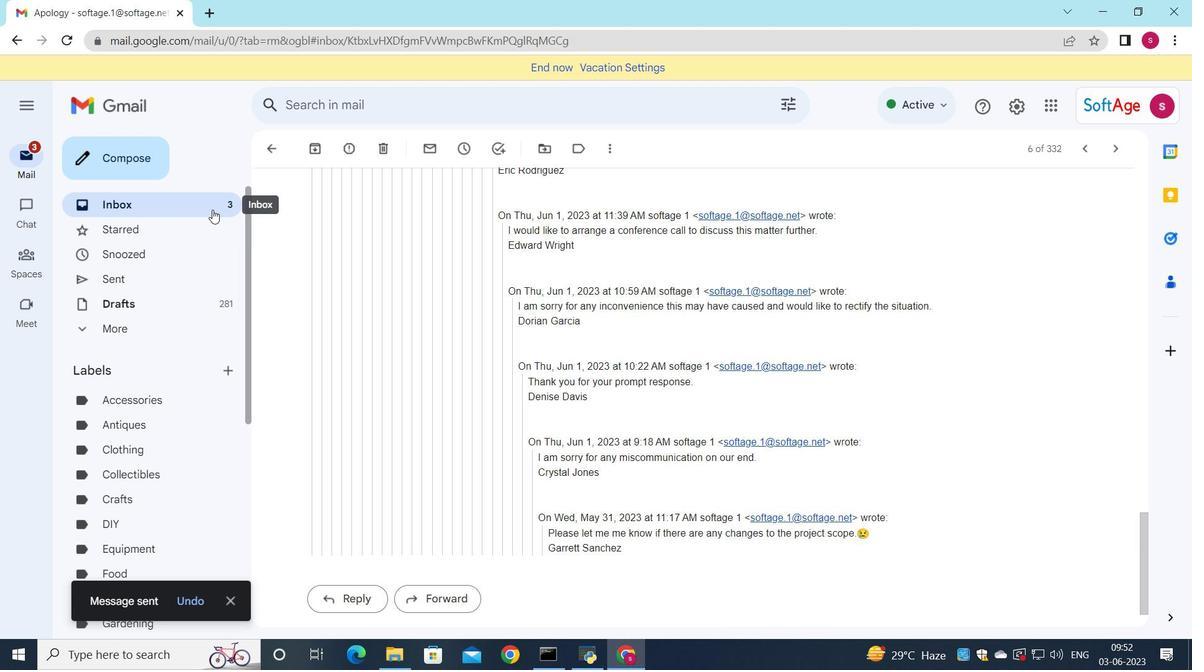 
Action: Mouse moved to (428, 188)
Screenshot: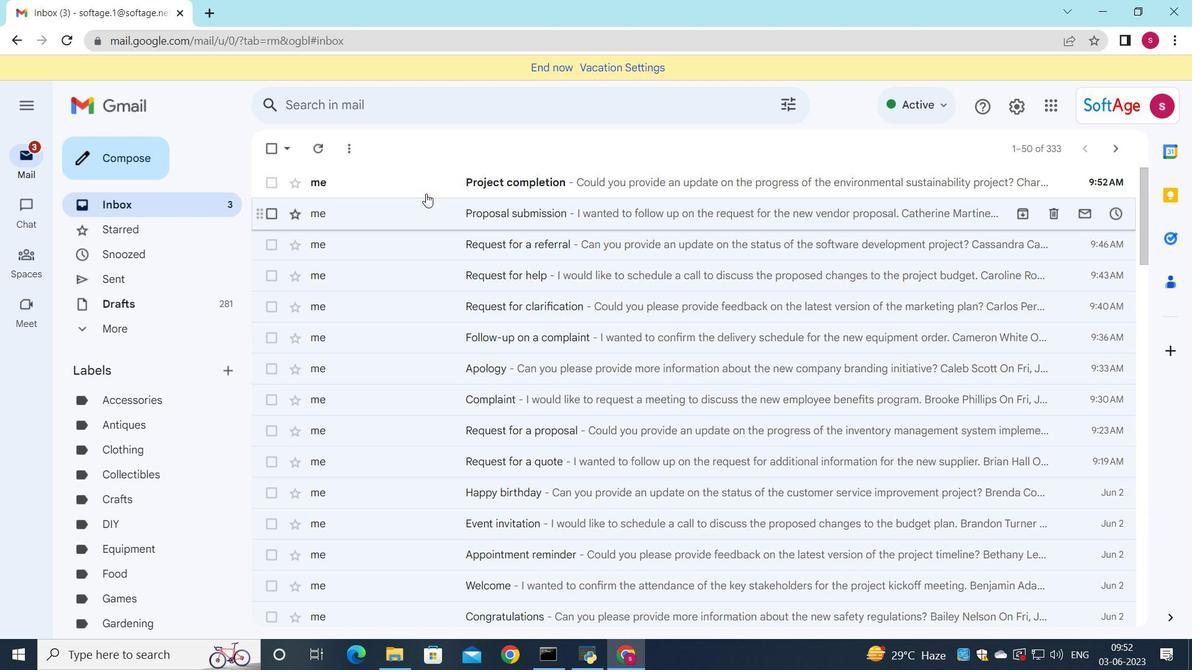
Action: Mouse pressed left at (428, 188)
Screenshot: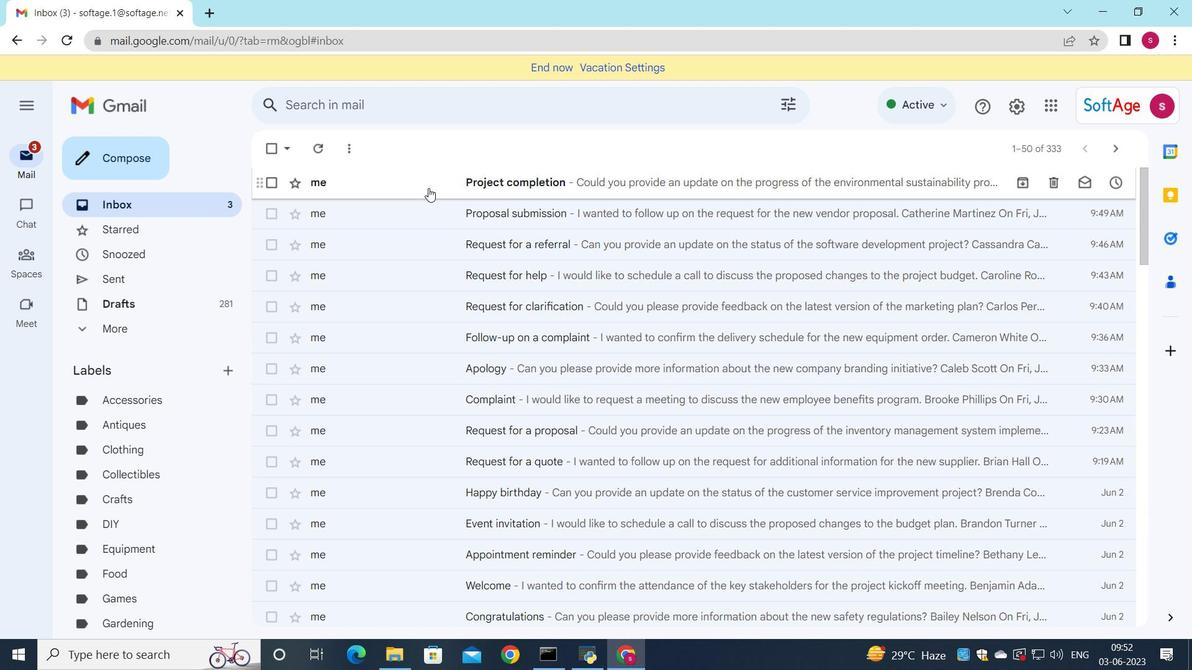 
